 Task: Find connections with filter location Baumschulenweg with filter topic #Marketingwith filter profile language German with filter current company Vira International Placements Pvt Ltd with filter school Maulana Abul Kalam Azad University of Technology, West Bengal formerly WBUT with filter industry Museums with filter service category Ghostwriting with filter keywords title Massage Therapy
Action: Mouse moved to (669, 90)
Screenshot: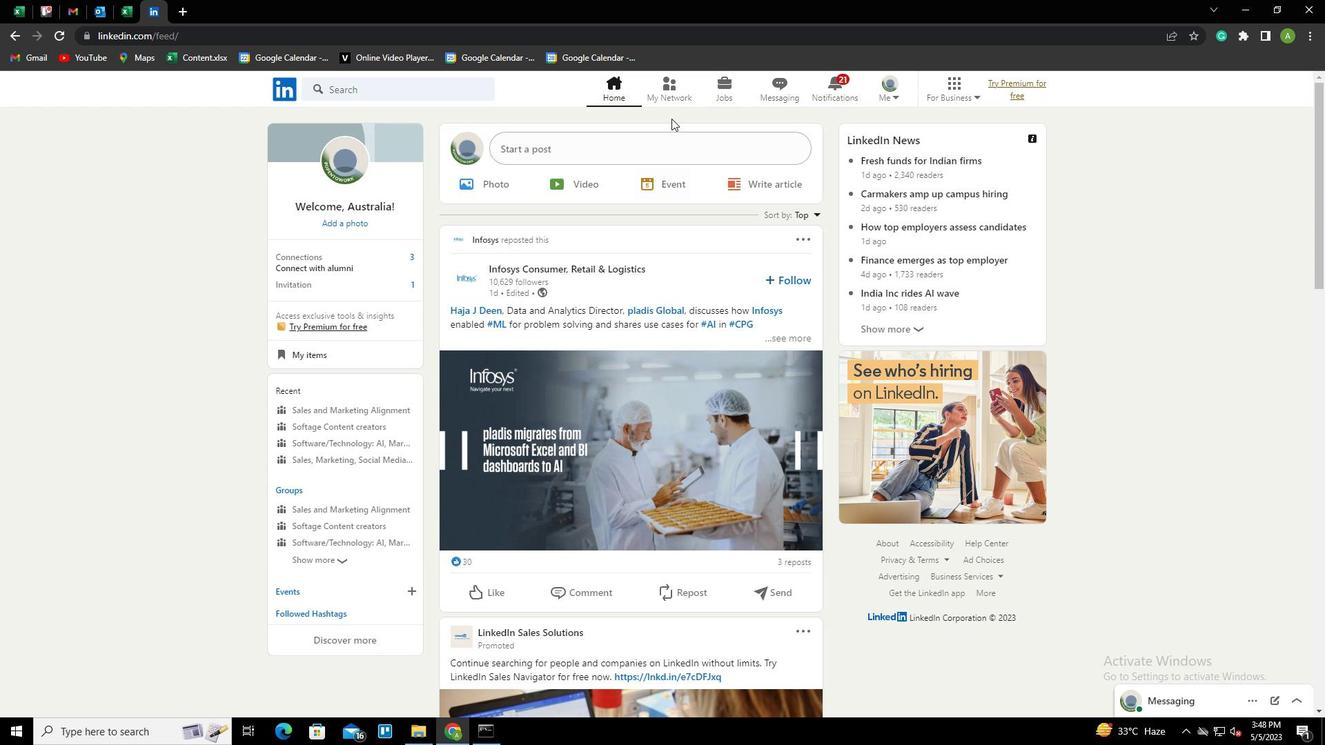 
Action: Mouse pressed left at (669, 90)
Screenshot: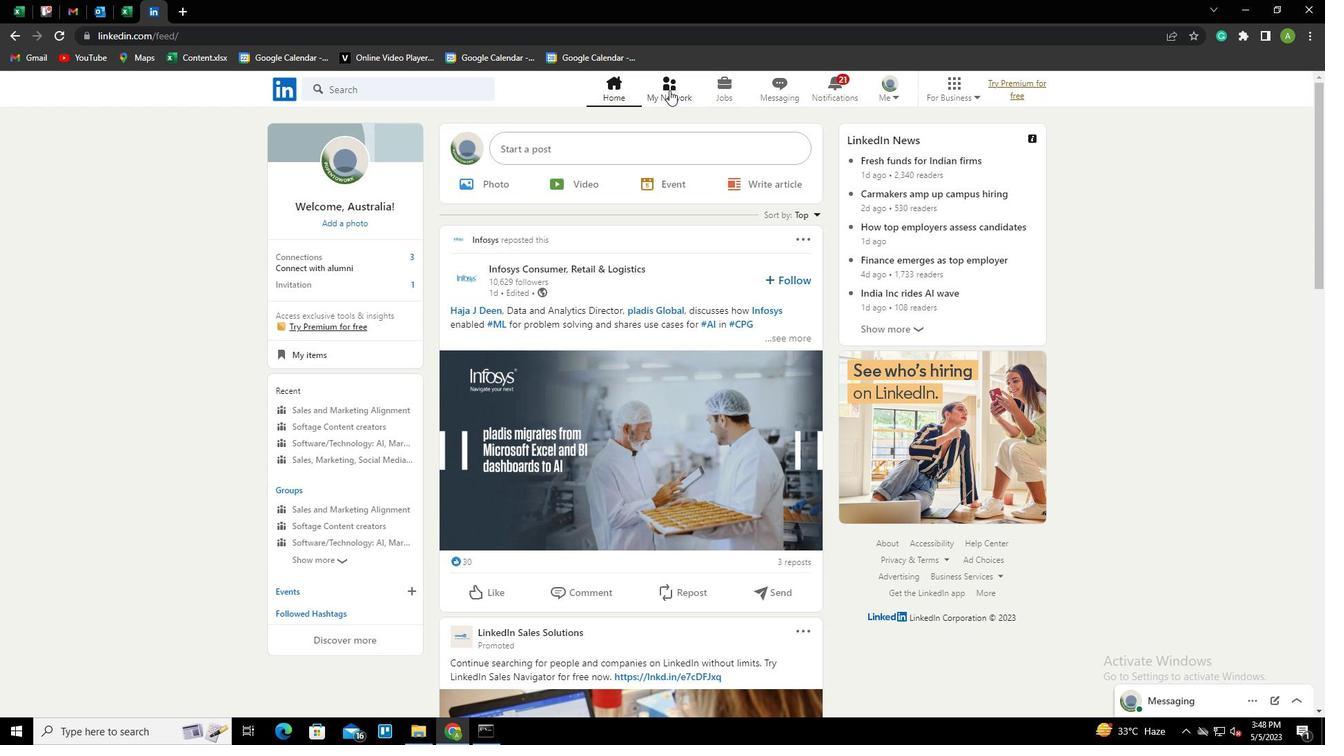 
Action: Mouse moved to (372, 165)
Screenshot: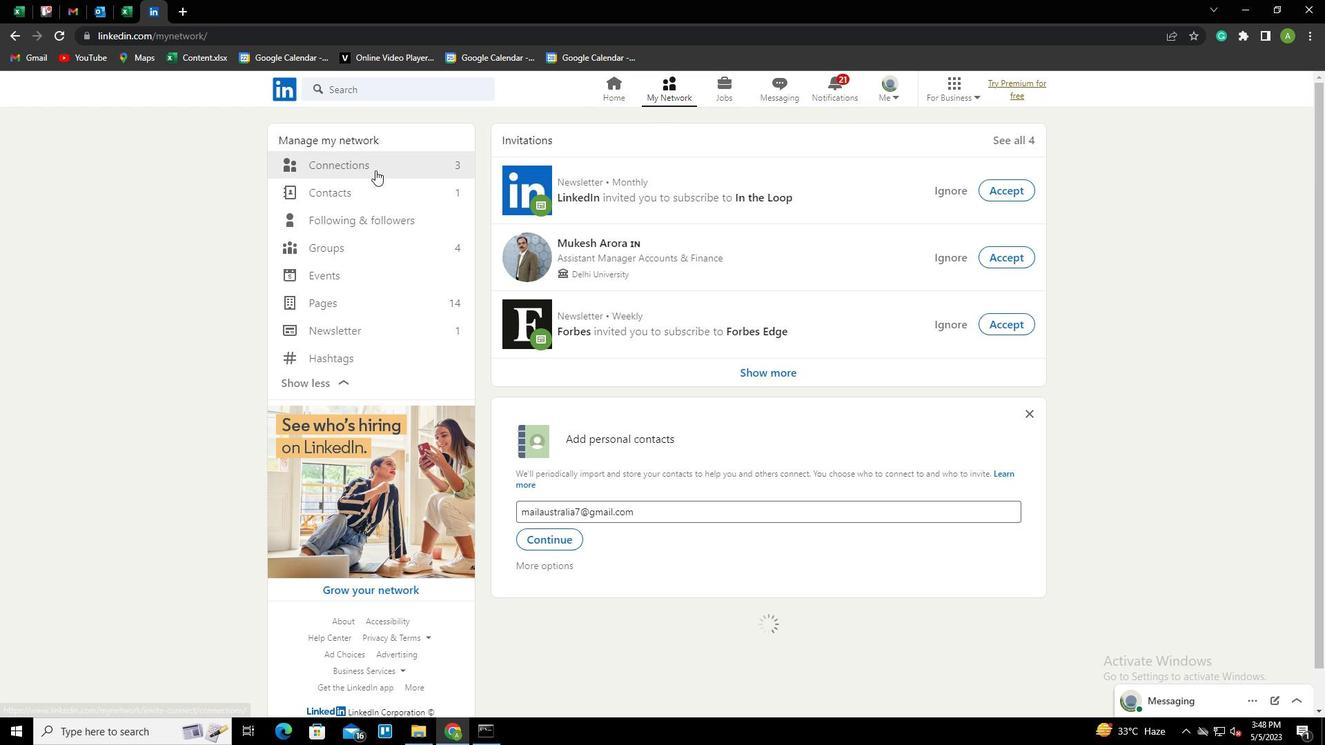 
Action: Mouse pressed left at (372, 165)
Screenshot: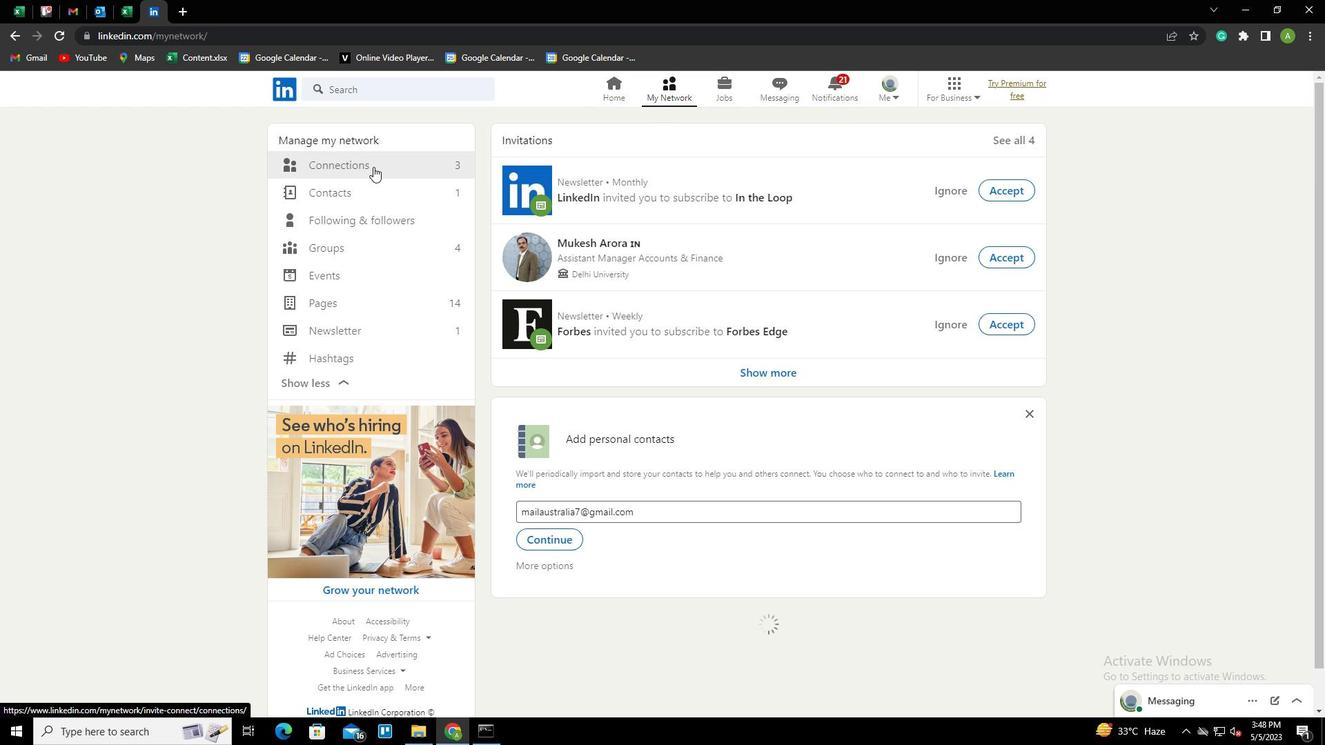 
Action: Mouse moved to (751, 167)
Screenshot: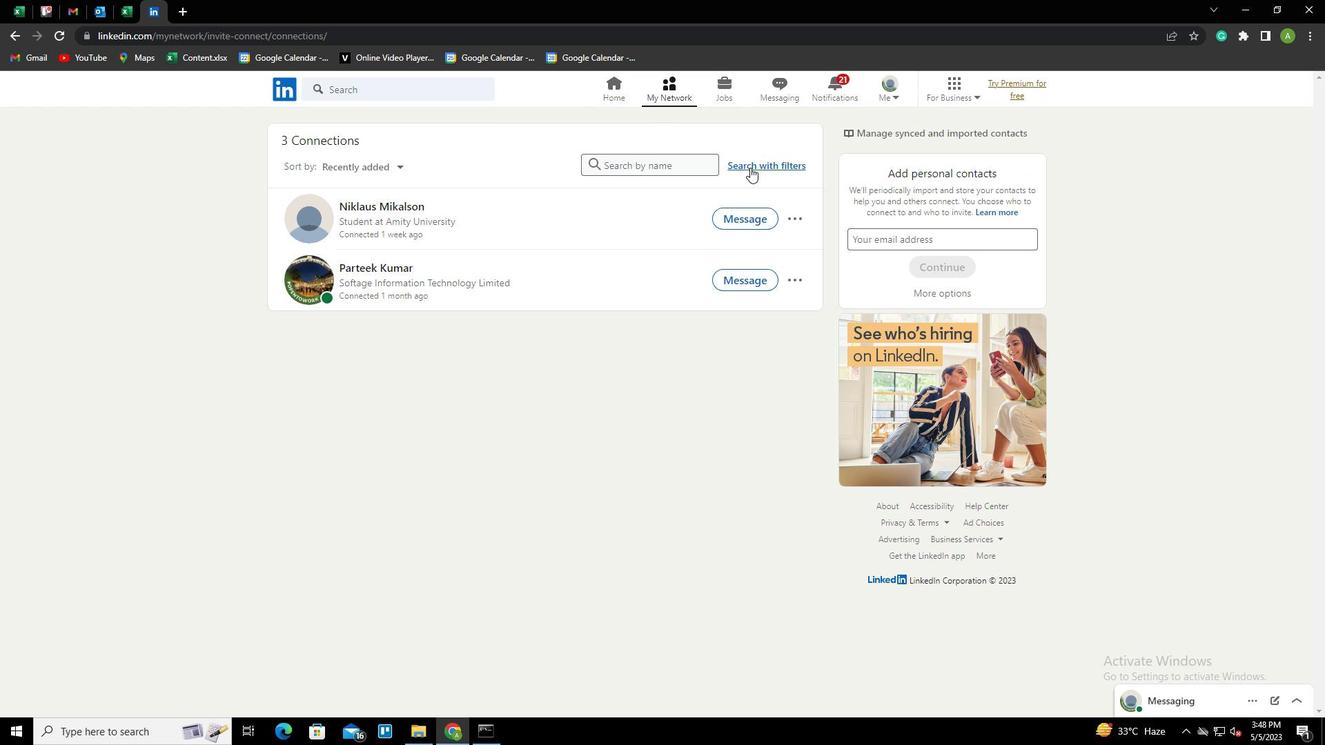 
Action: Mouse pressed left at (751, 167)
Screenshot: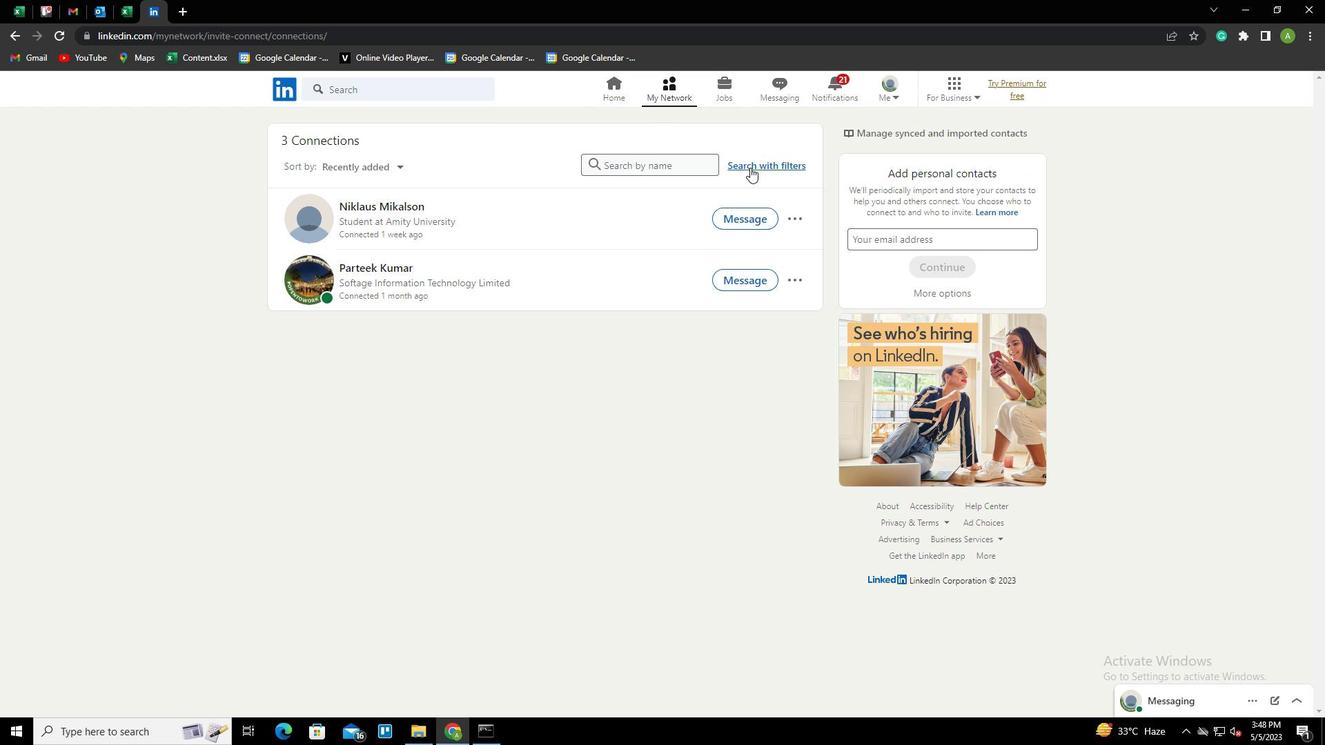 
Action: Mouse moved to (704, 127)
Screenshot: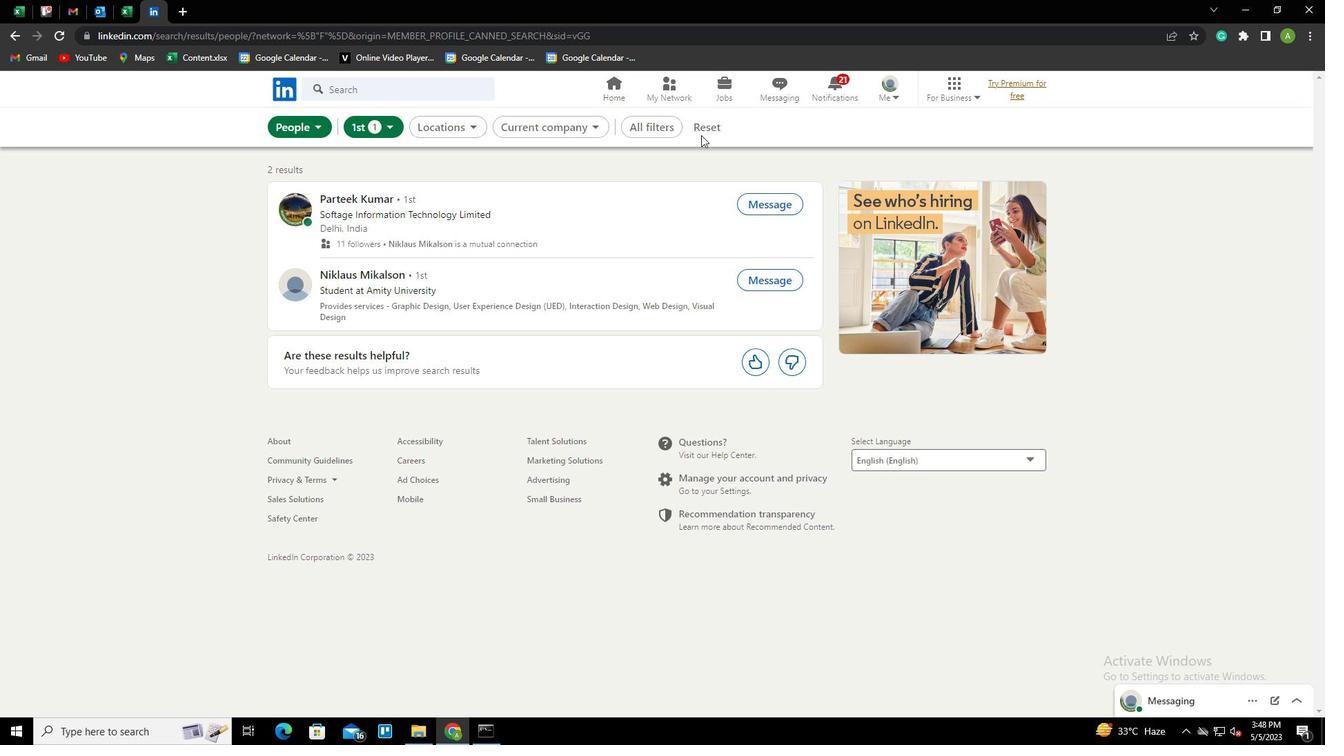 
Action: Mouse pressed left at (704, 127)
Screenshot: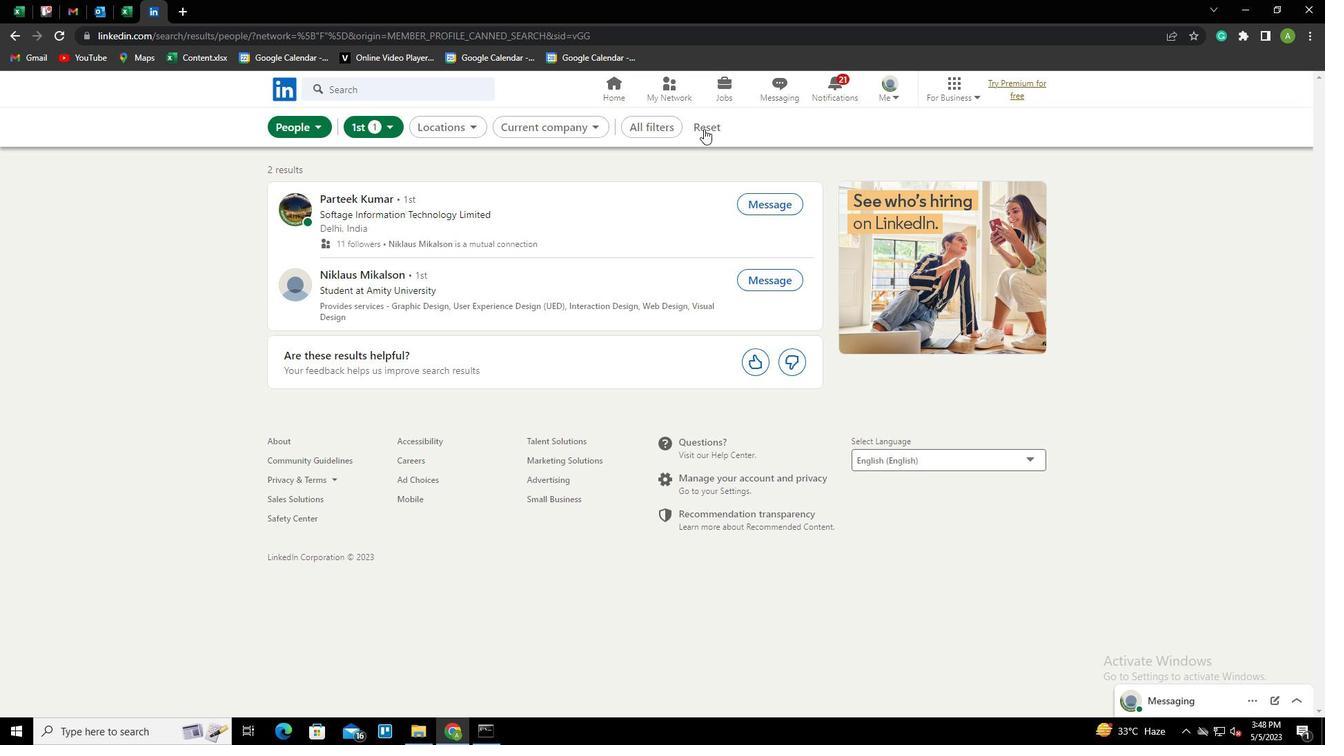 
Action: Mouse moved to (682, 125)
Screenshot: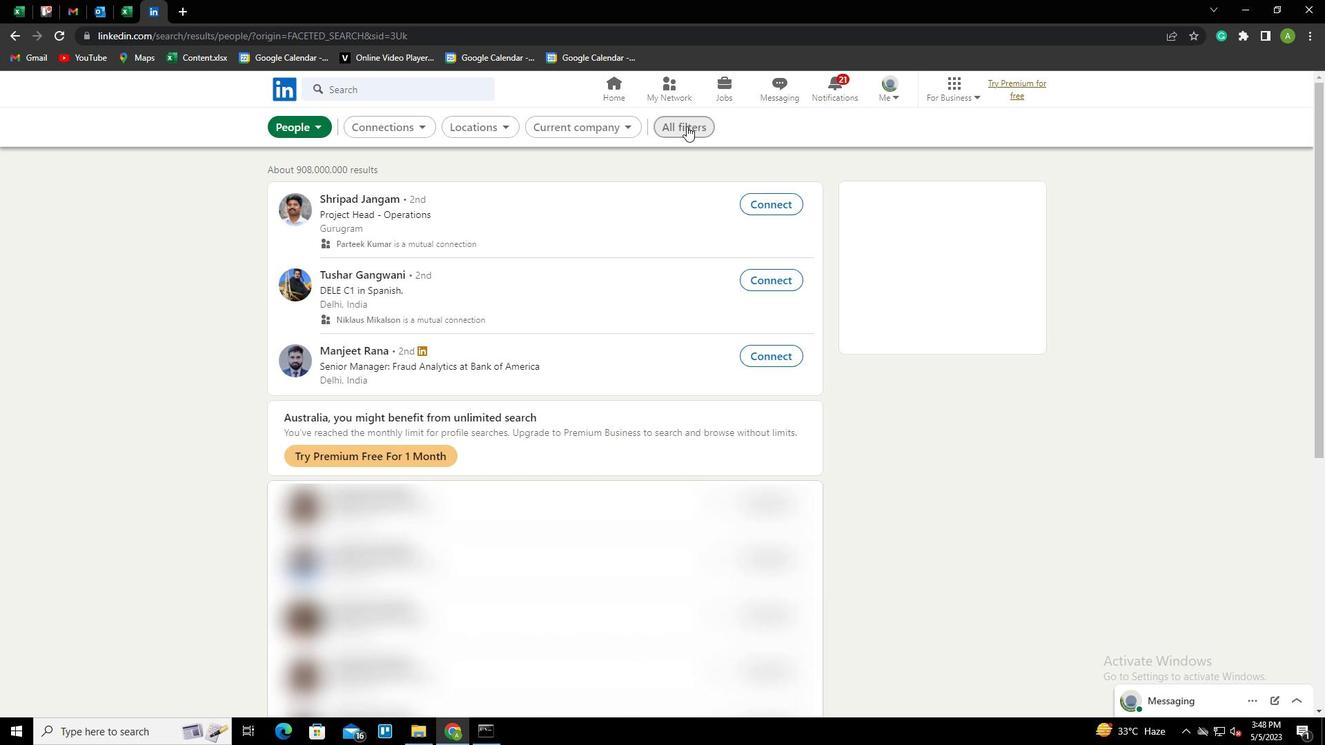 
Action: Mouse pressed left at (682, 125)
Screenshot: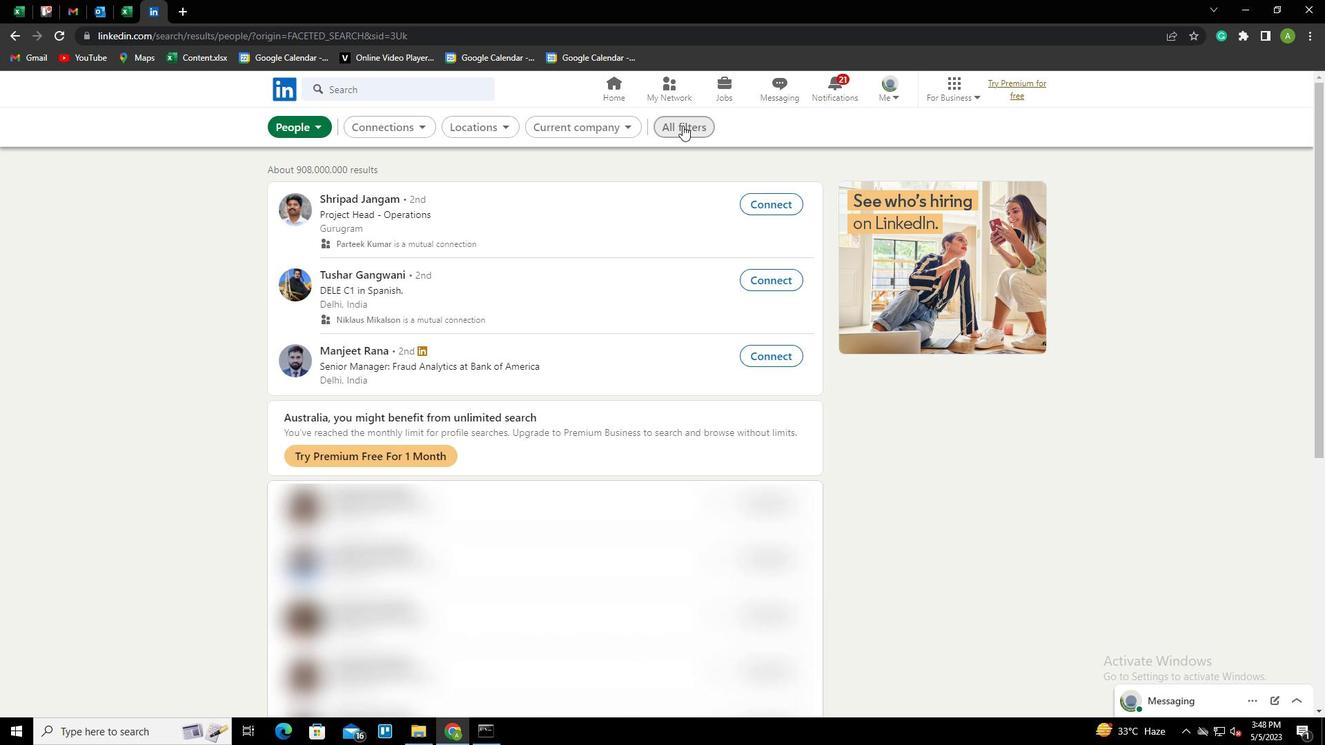 
Action: Mouse moved to (1236, 457)
Screenshot: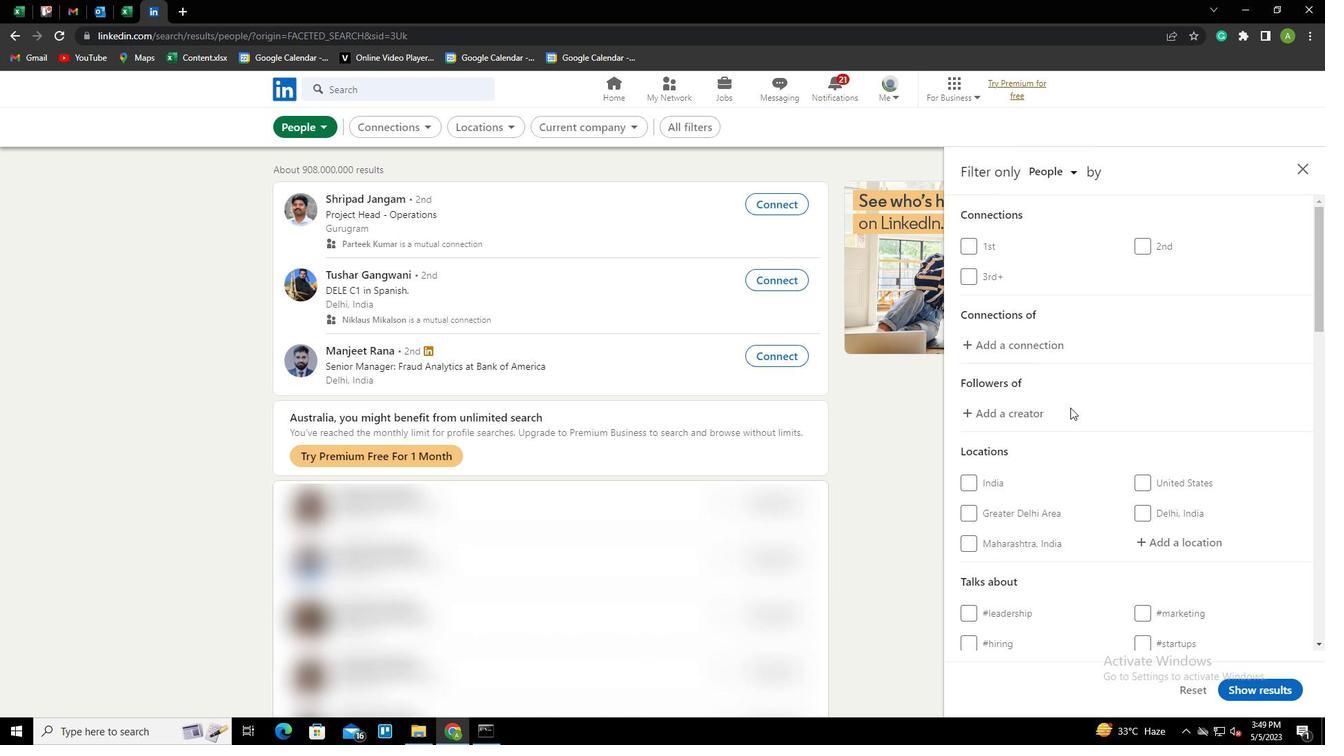 
Action: Mouse scrolled (1236, 456) with delta (0, 0)
Screenshot: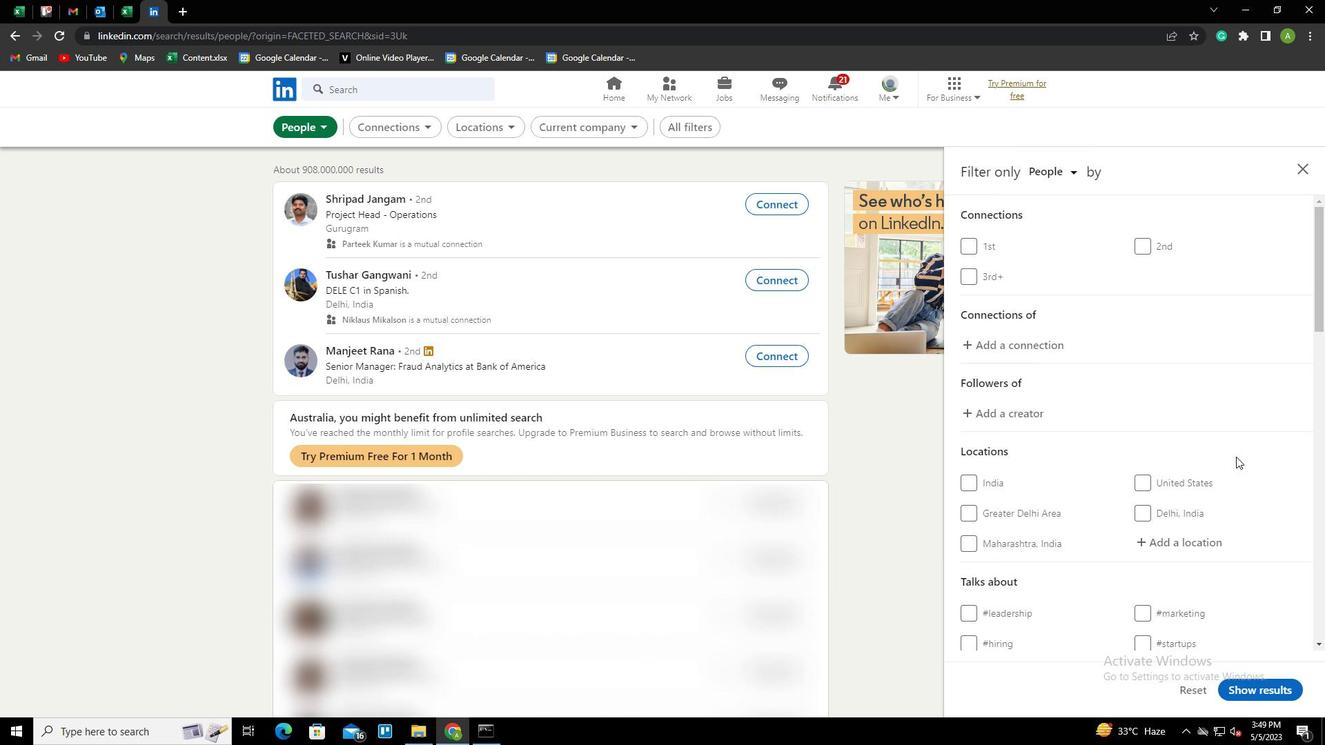
Action: Mouse scrolled (1236, 456) with delta (0, 0)
Screenshot: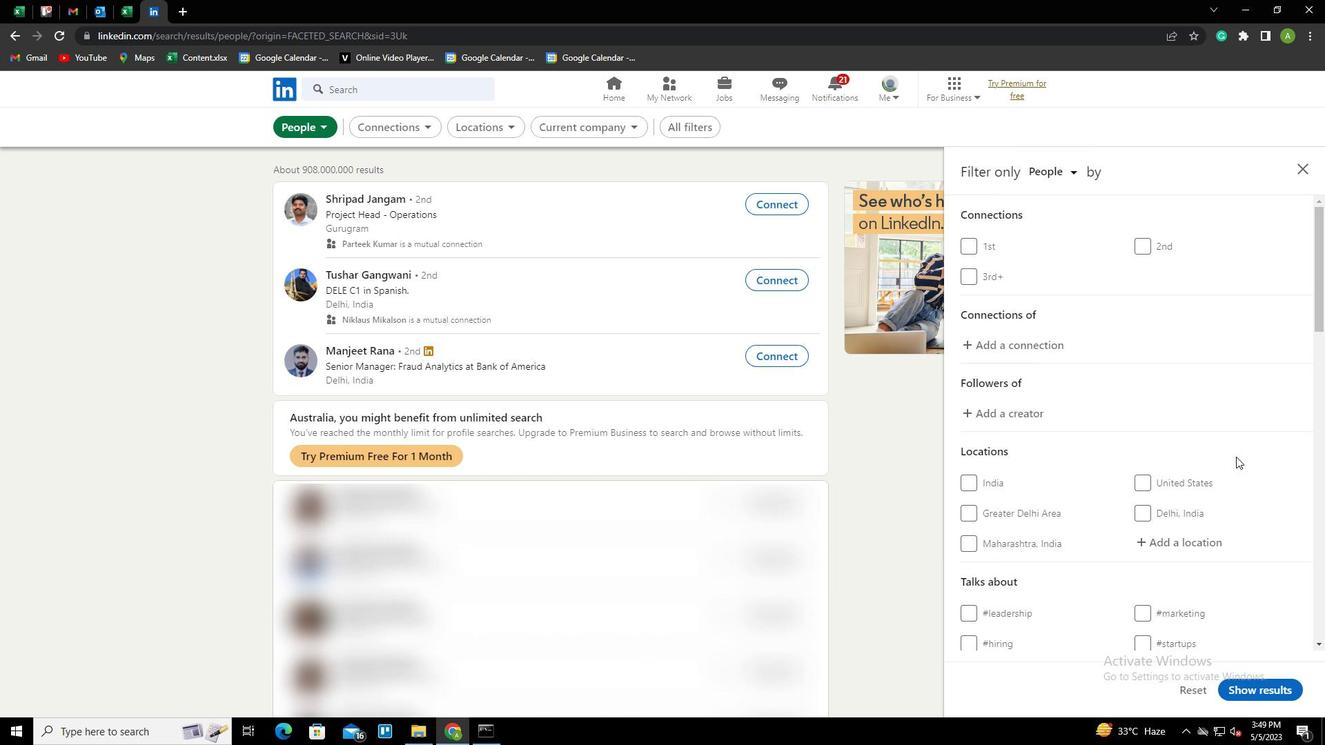 
Action: Mouse moved to (1157, 403)
Screenshot: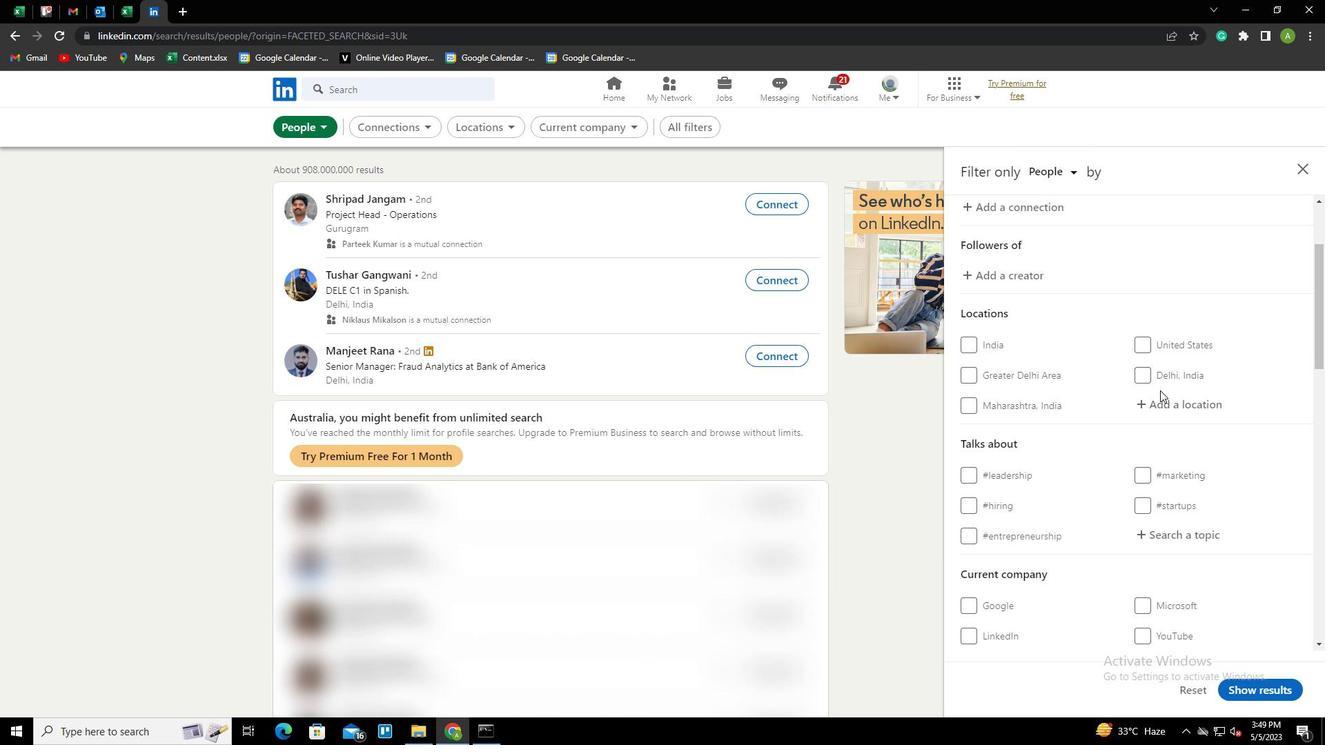 
Action: Mouse pressed left at (1157, 403)
Screenshot: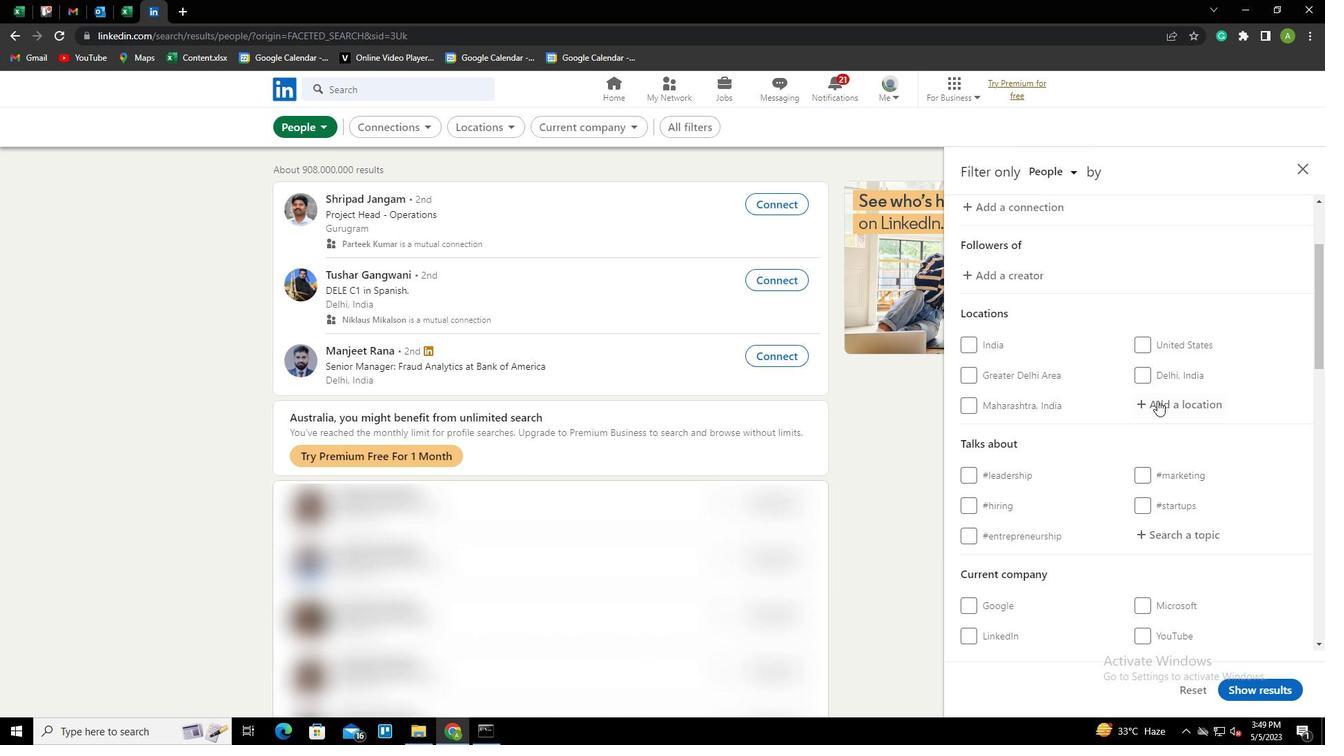 
Action: Key pressed <Key.shift>BAUMSCHULENWEG
Screenshot: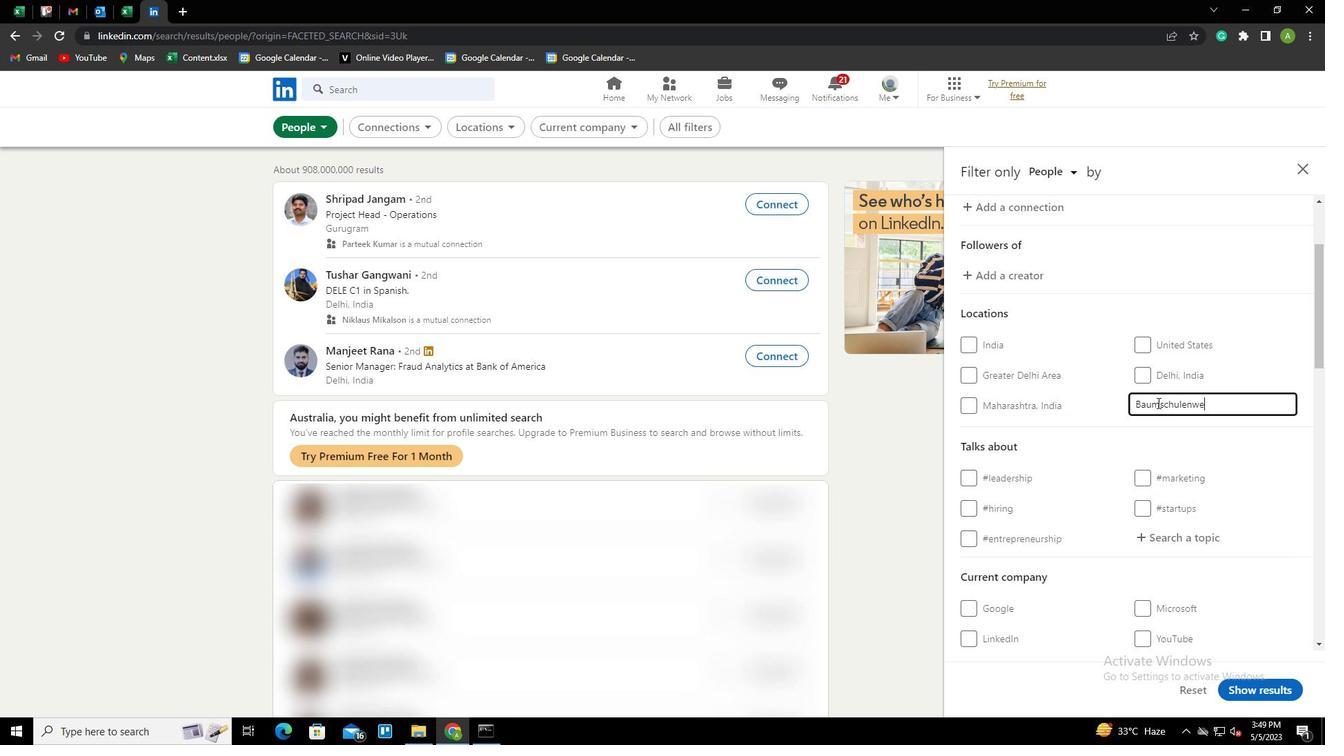 
Action: Mouse moved to (1232, 407)
Screenshot: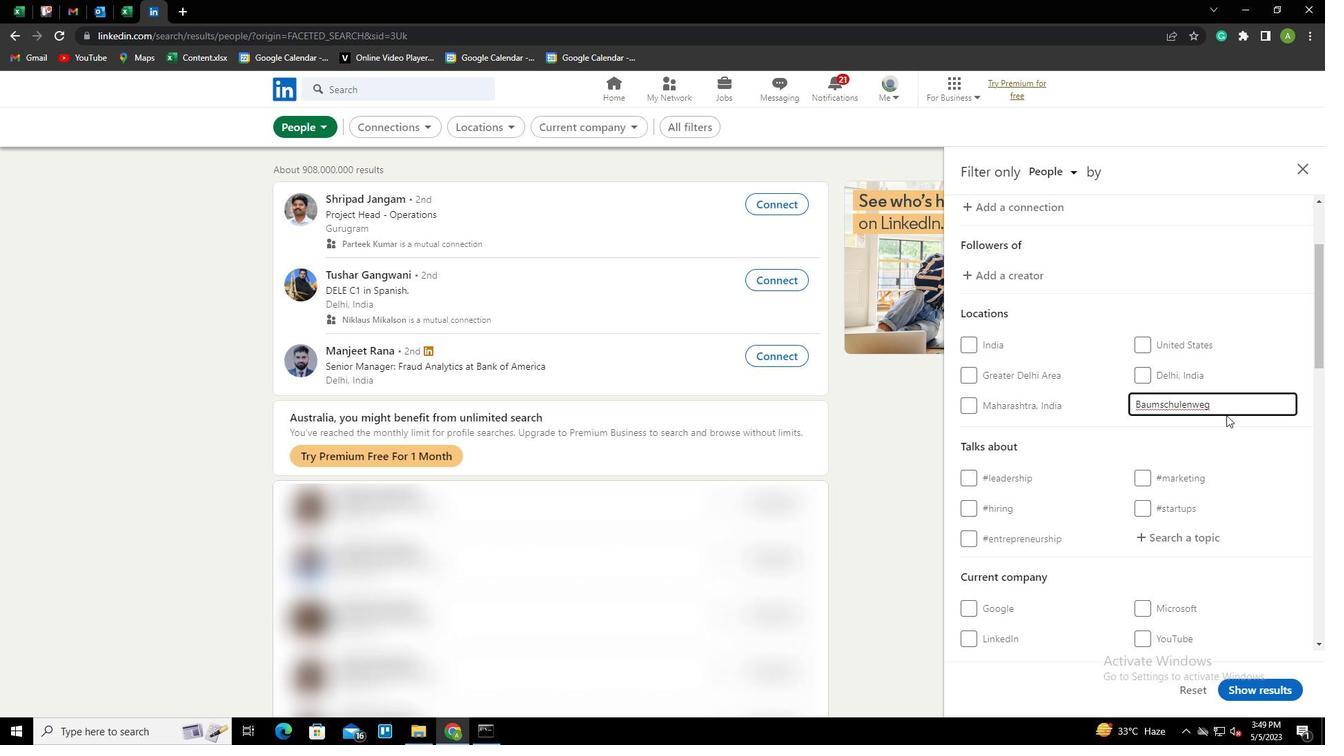
Action: Mouse pressed left at (1232, 407)
Screenshot: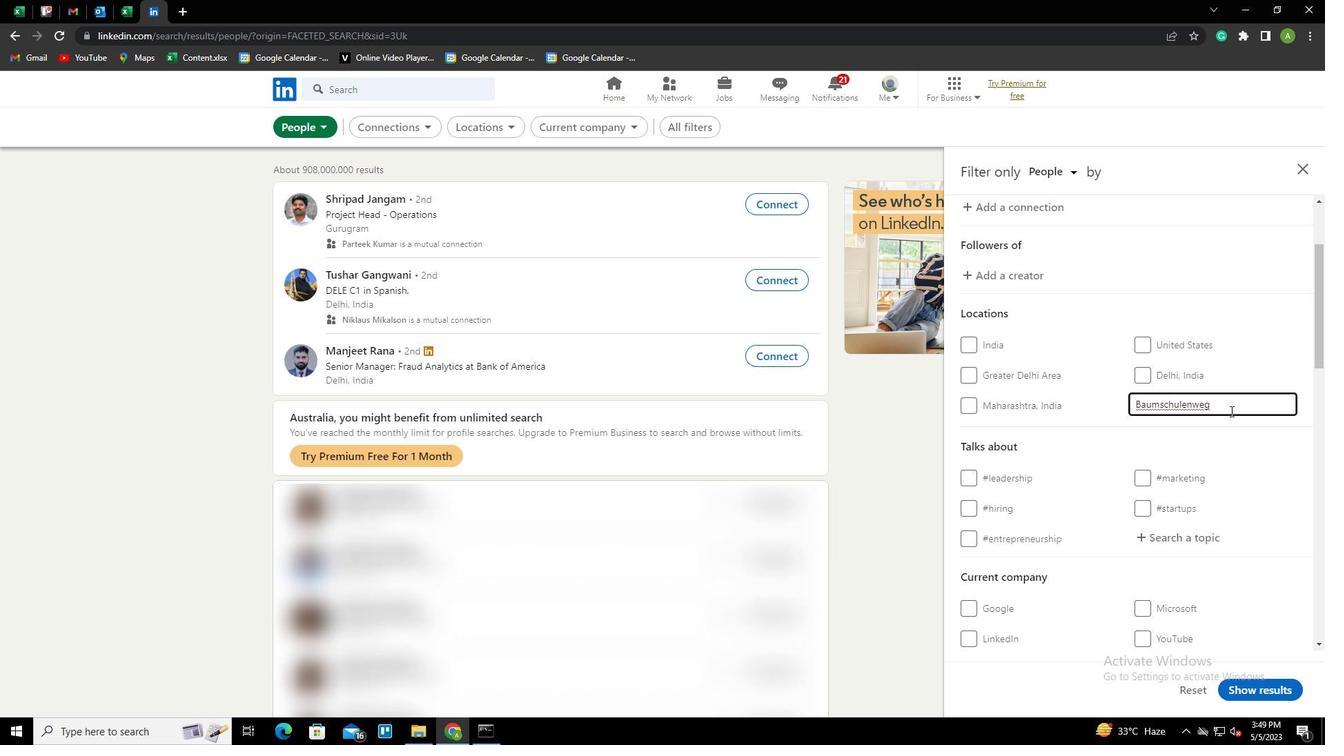 
Action: Key pressed <Key.left><Key.left><Key.left><Key.left>
Screenshot: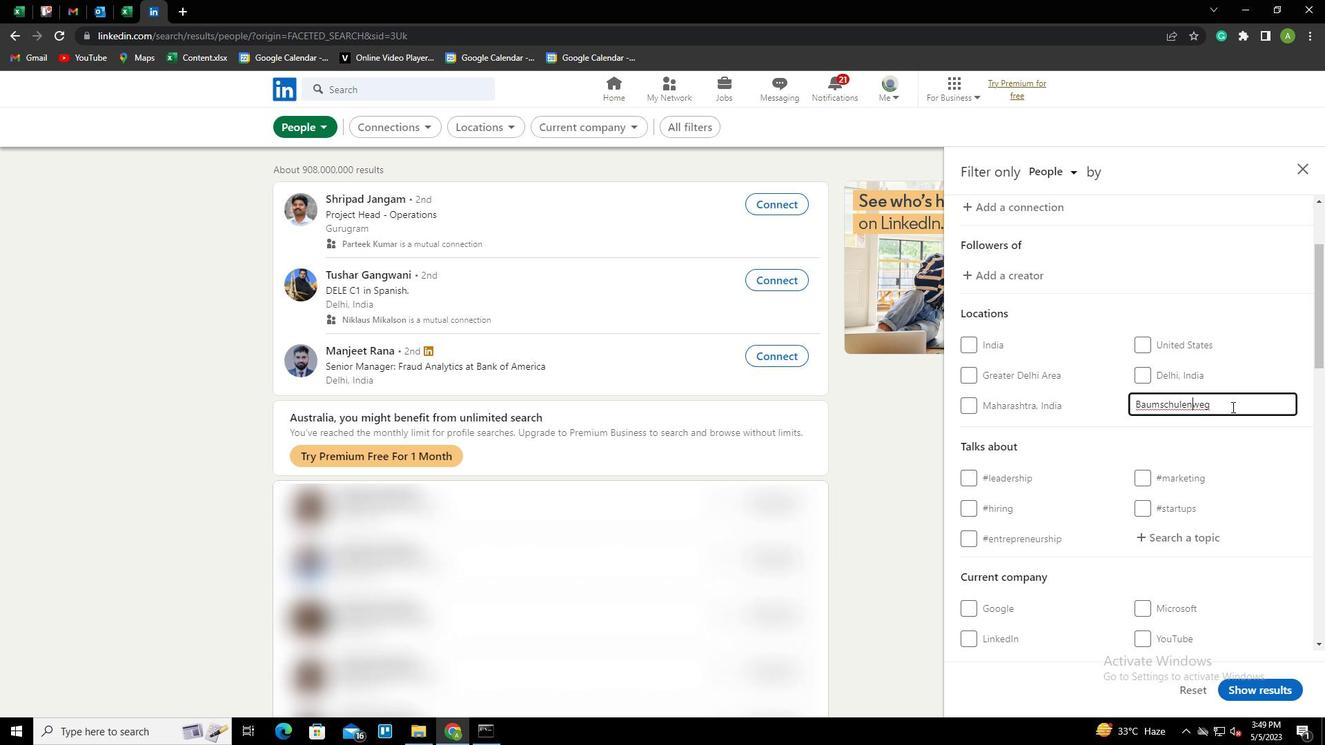 
Action: Mouse moved to (1235, 401)
Screenshot: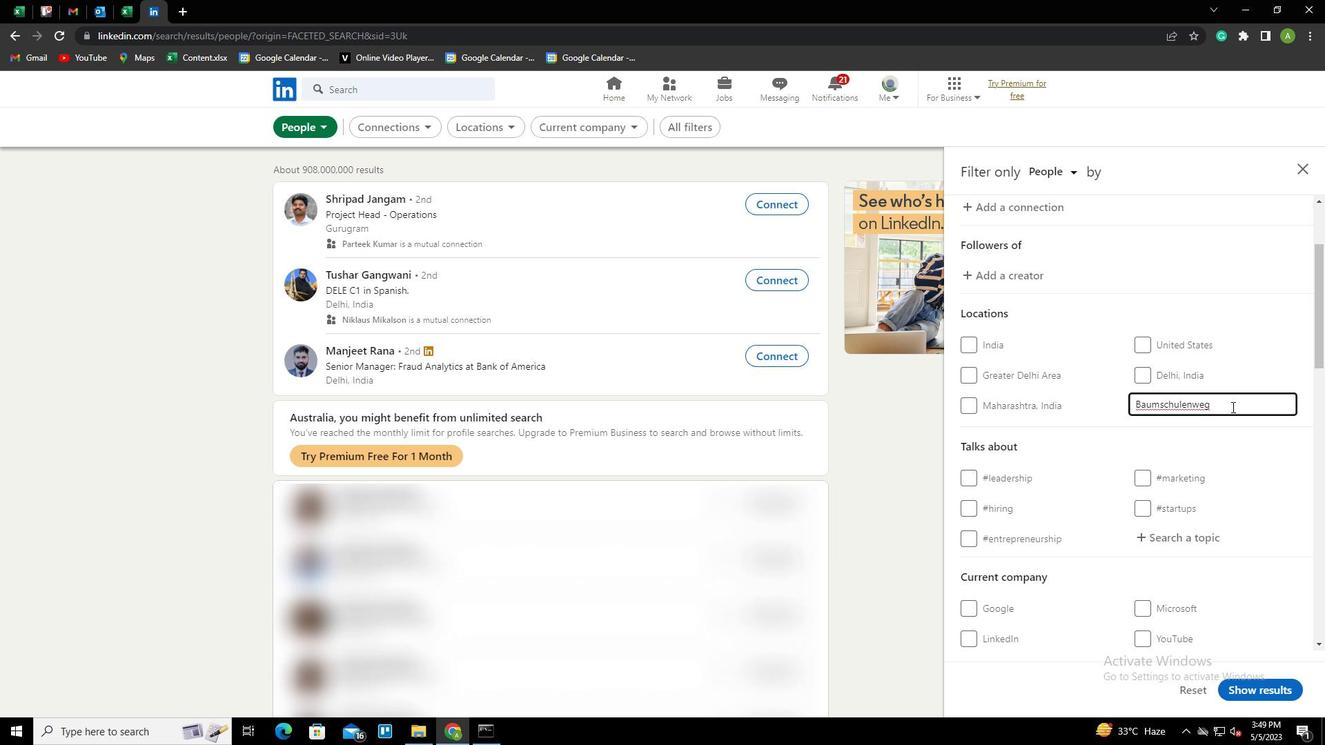 
Action: Mouse pressed left at (1235, 401)
Screenshot: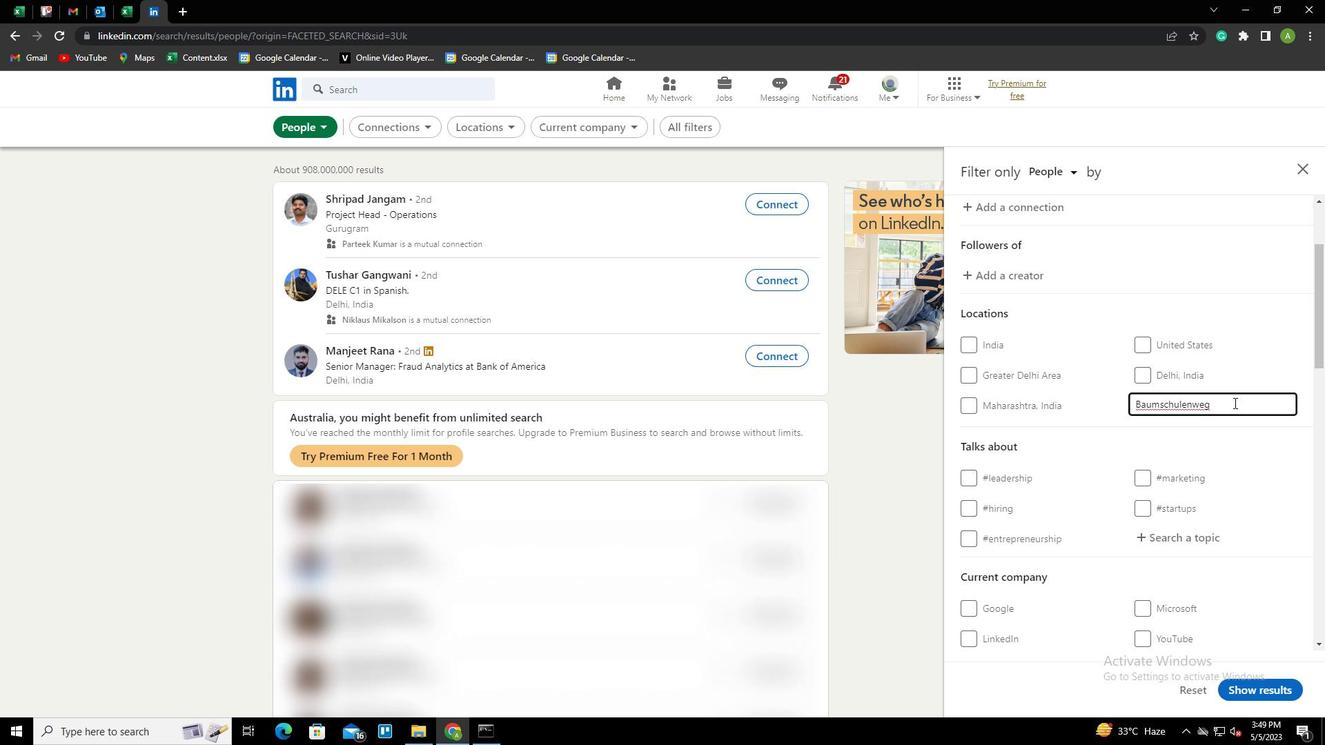
Action: Mouse moved to (1244, 448)
Screenshot: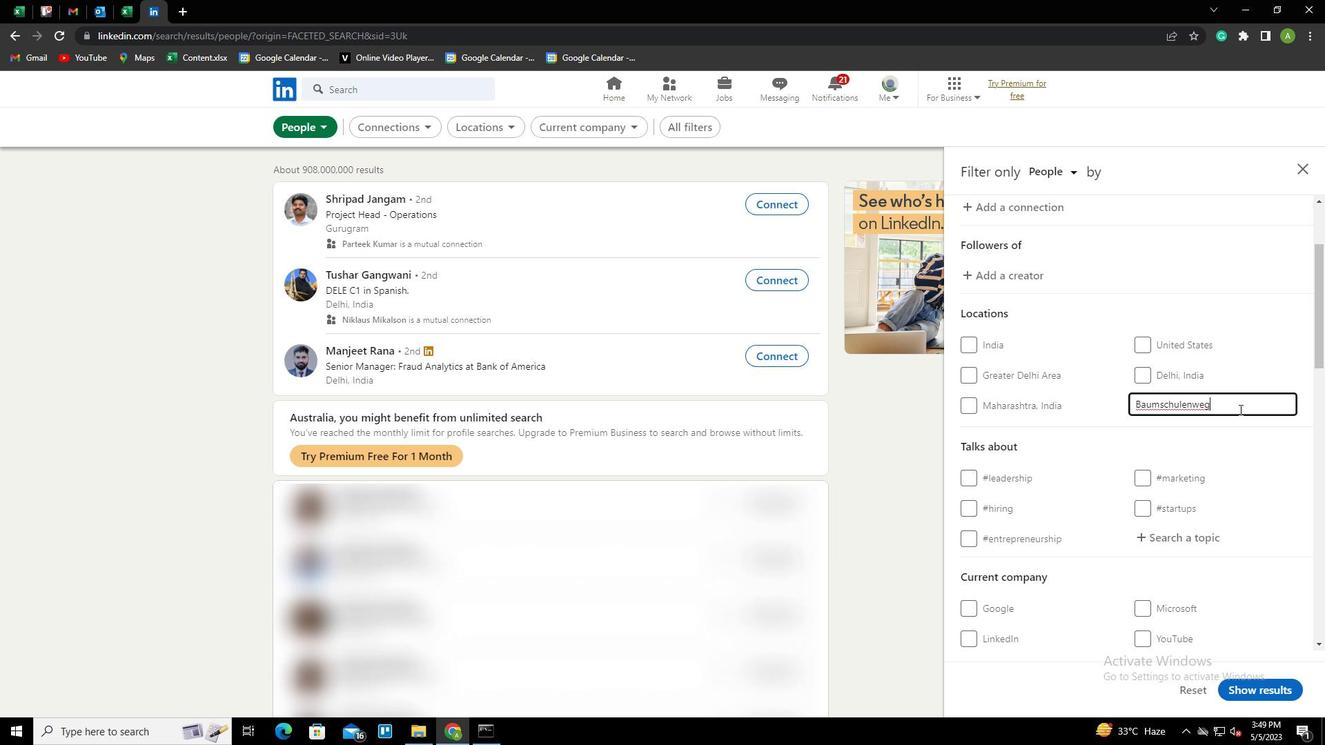 
Action: Mouse pressed left at (1244, 448)
Screenshot: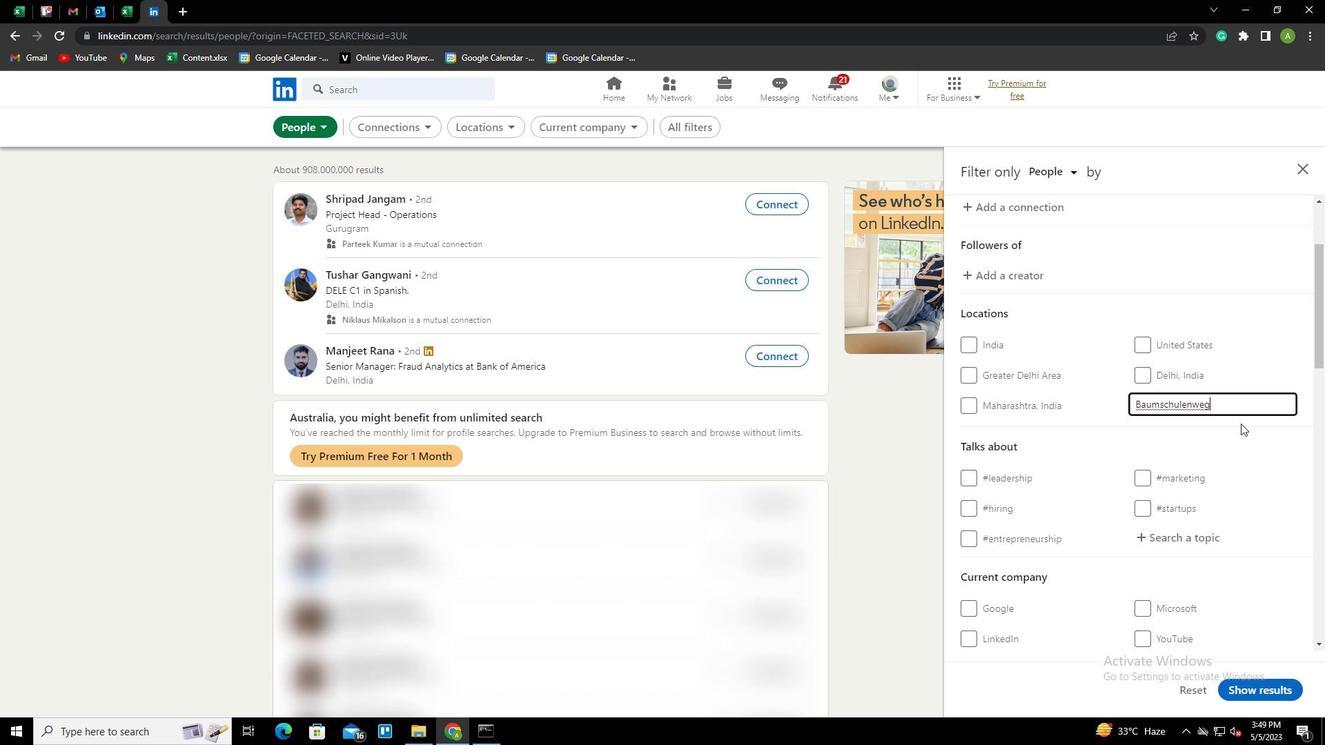 
Action: Mouse moved to (1193, 541)
Screenshot: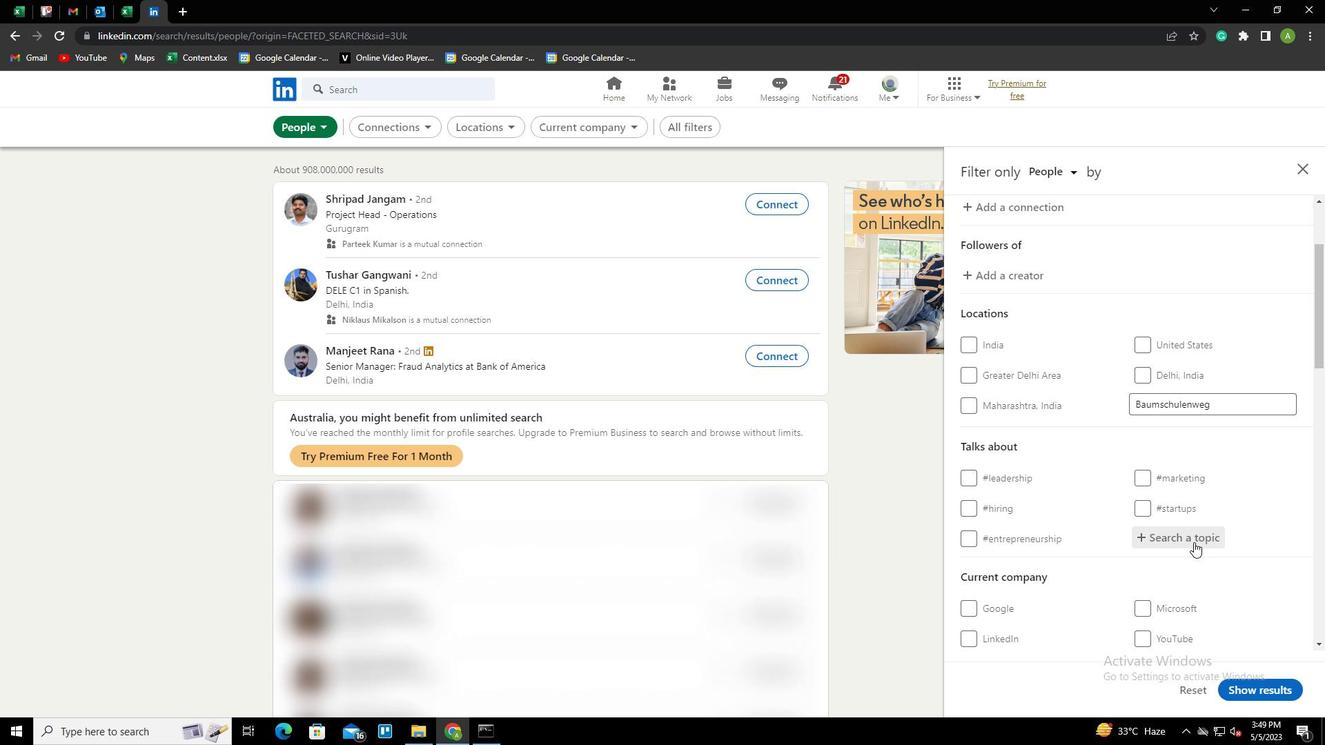 
Action: Mouse pressed left at (1193, 541)
Screenshot: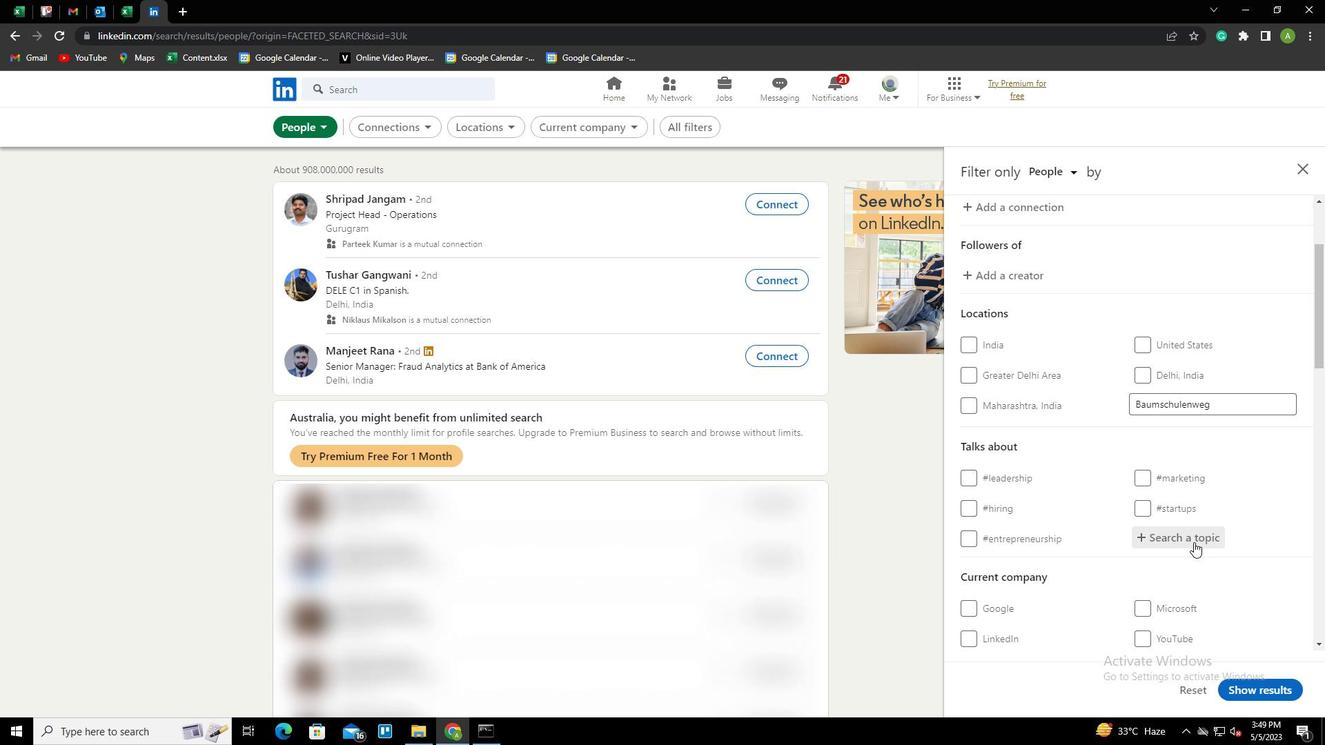 
Action: Key pressed <Key.shift><Key.shift>MARKETING<Key.down><Key.enter>
Screenshot: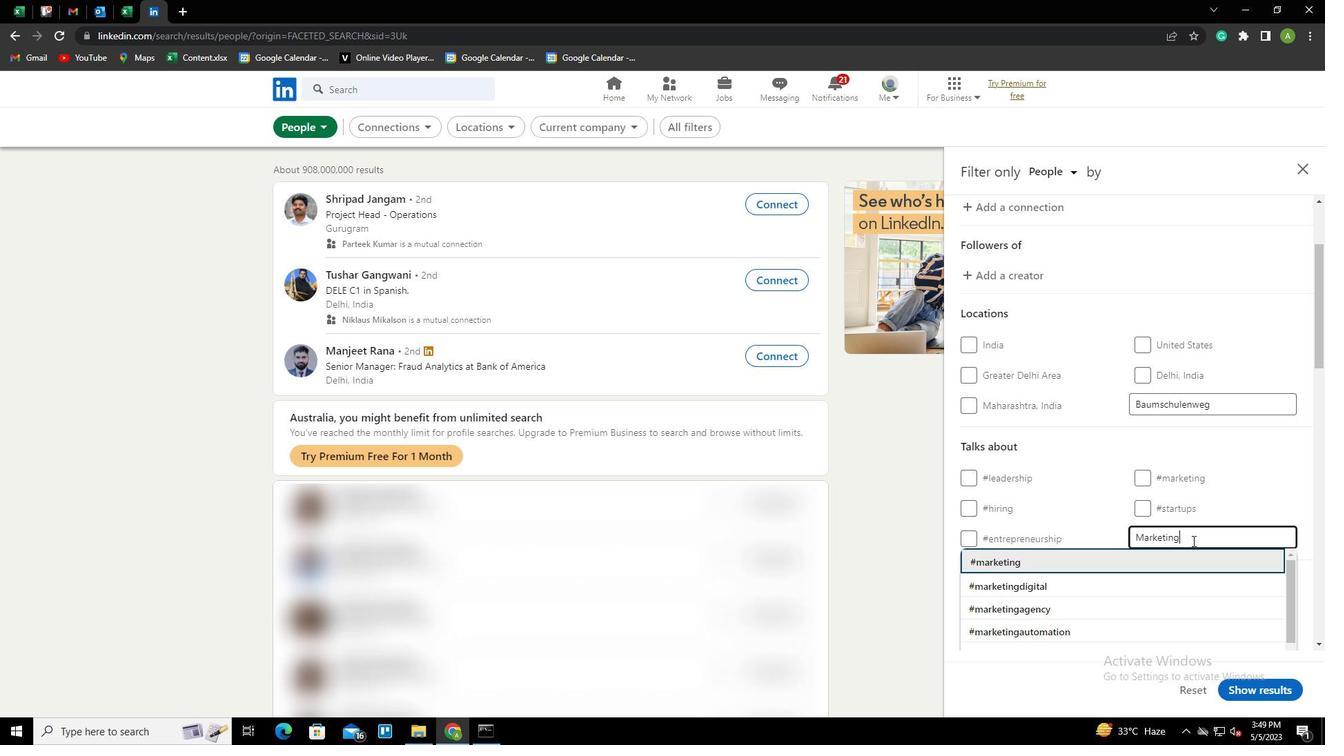 
Action: Mouse scrolled (1193, 540) with delta (0, 0)
Screenshot: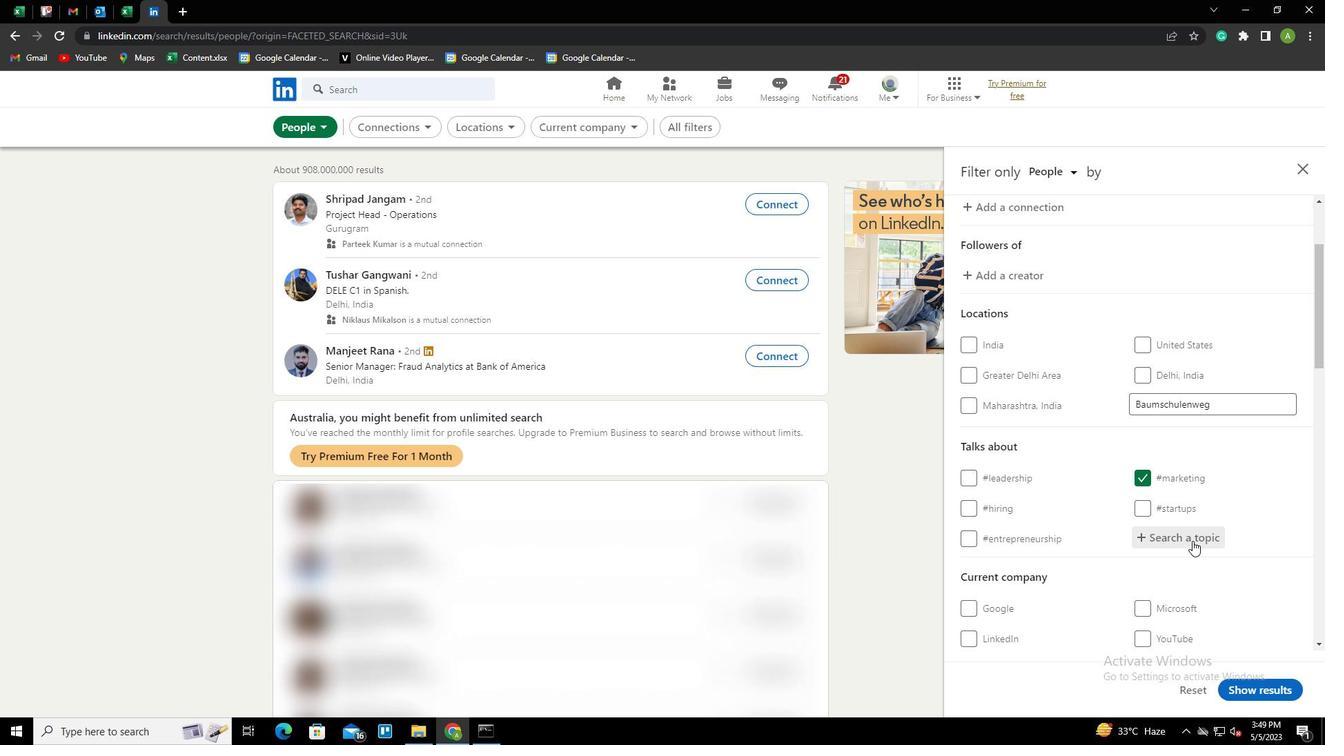 
Action: Mouse scrolled (1193, 540) with delta (0, 0)
Screenshot: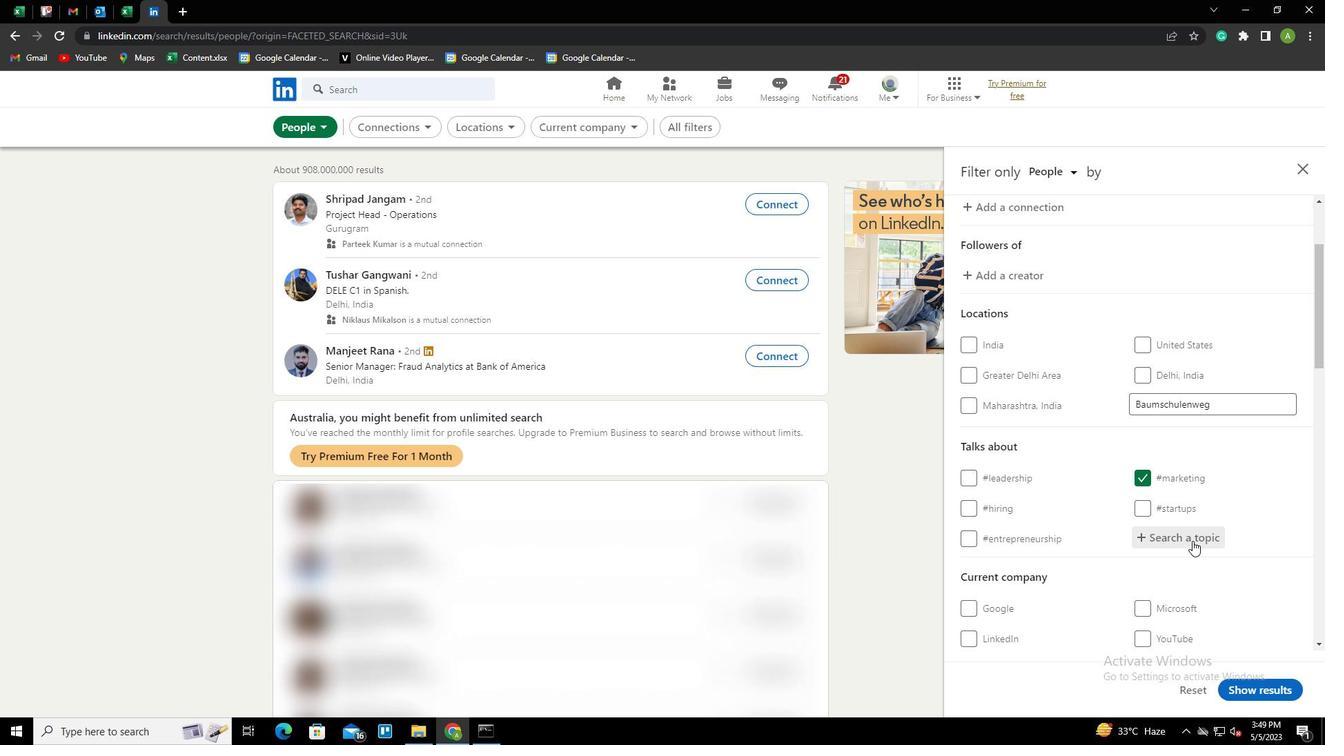 
Action: Mouse scrolled (1193, 540) with delta (0, 0)
Screenshot: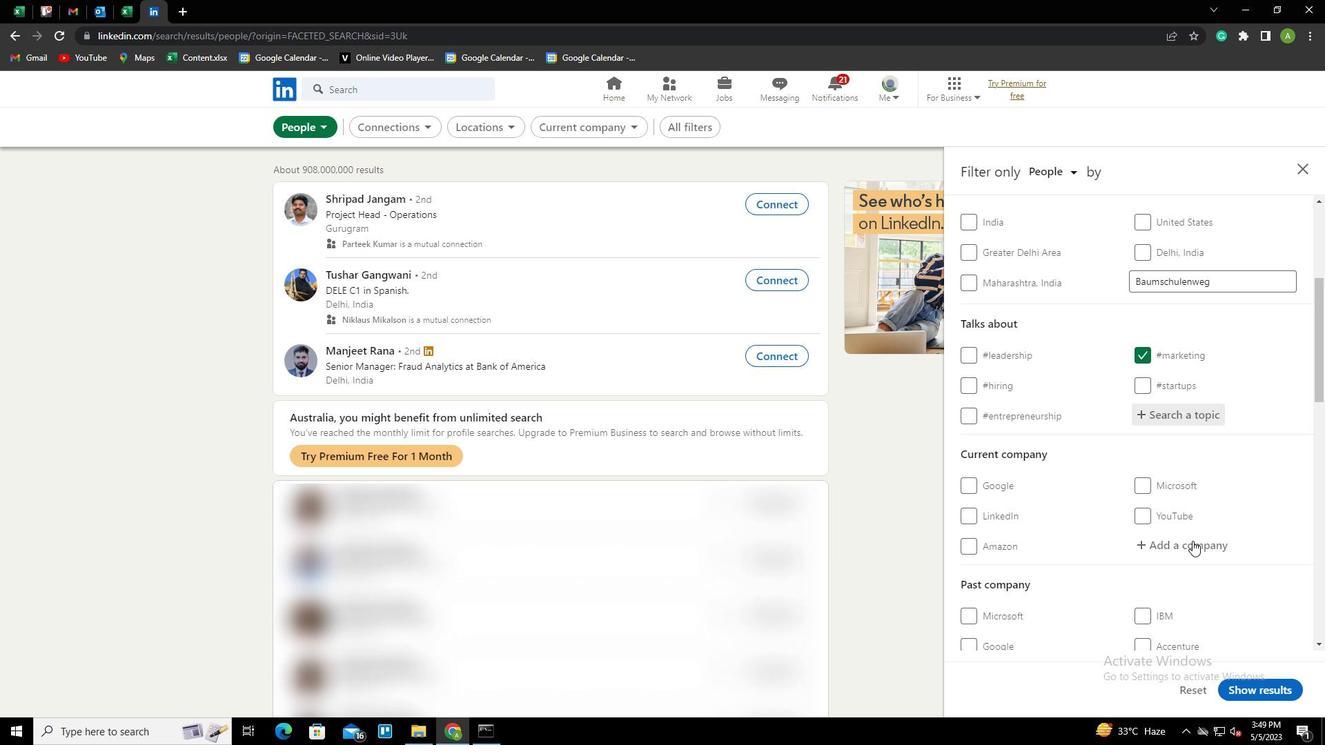 
Action: Mouse scrolled (1193, 540) with delta (0, 0)
Screenshot: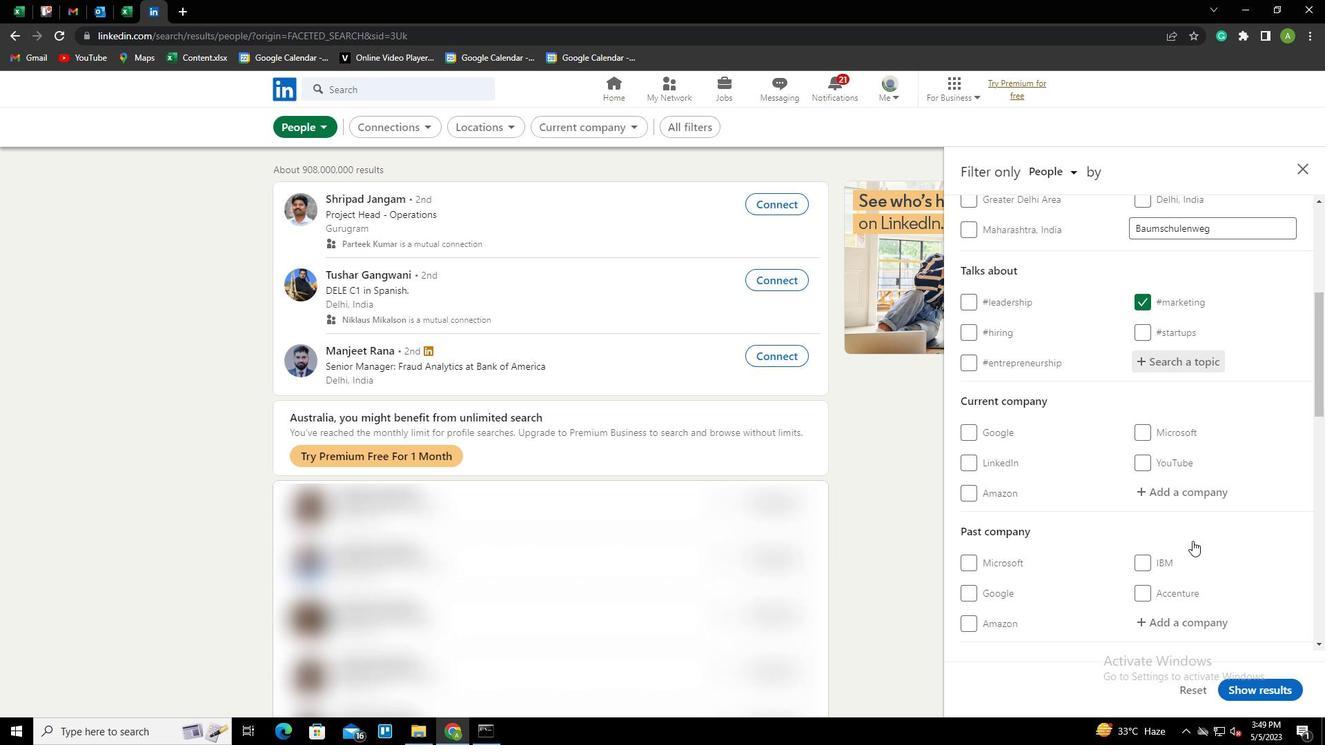 
Action: Mouse scrolled (1193, 540) with delta (0, 0)
Screenshot: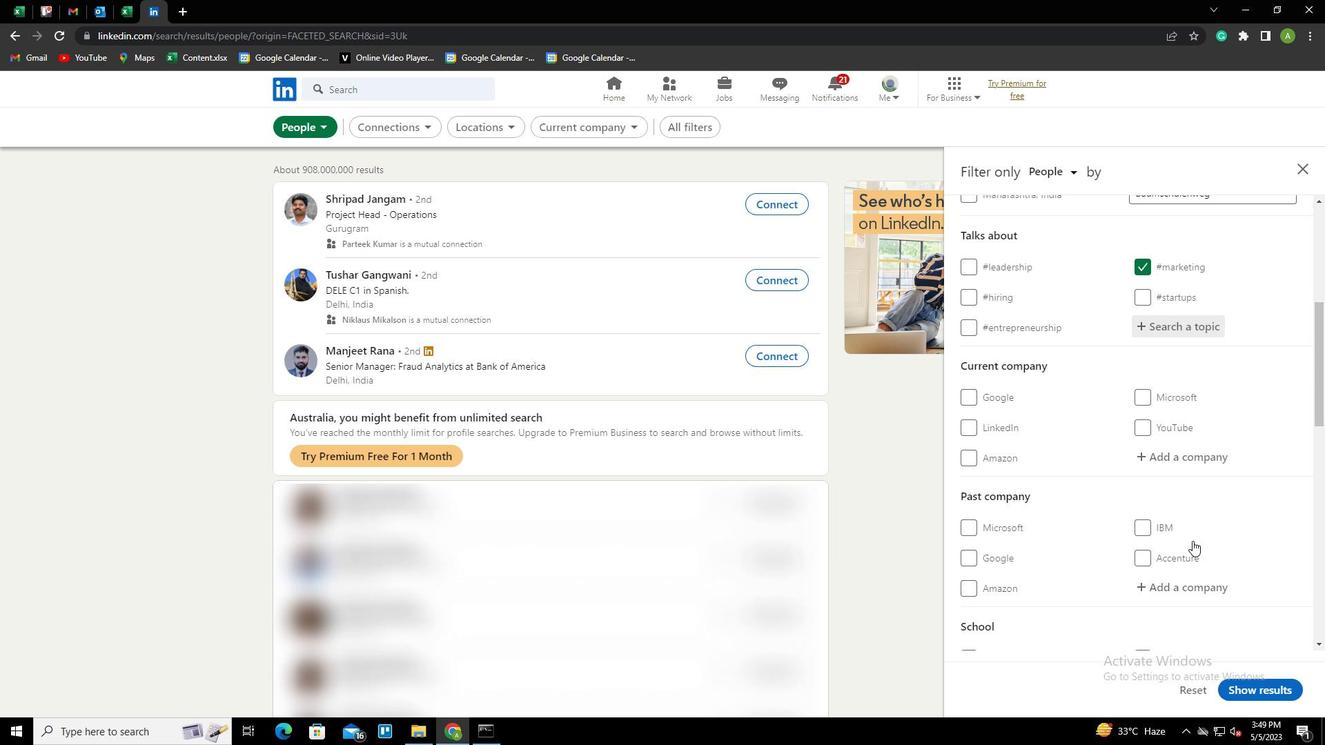 
Action: Mouse scrolled (1193, 540) with delta (0, 0)
Screenshot: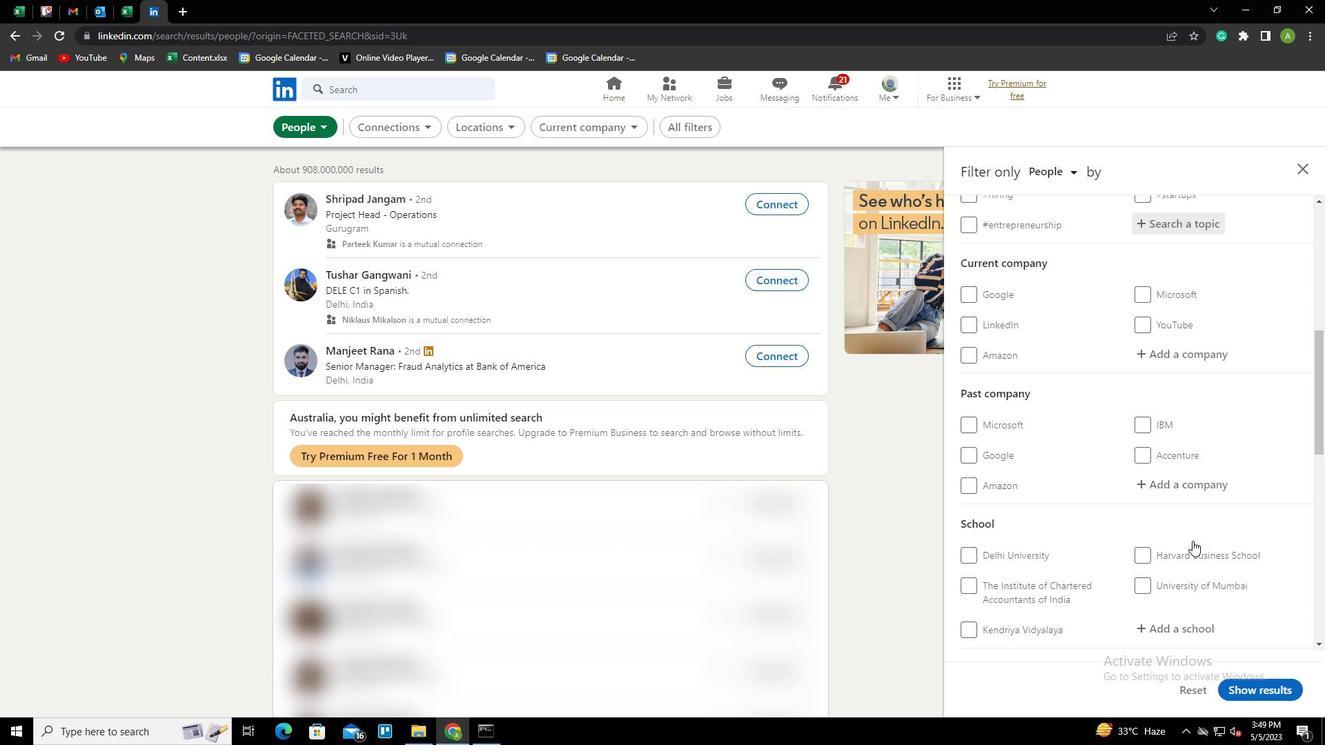 
Action: Mouse scrolled (1193, 540) with delta (0, 0)
Screenshot: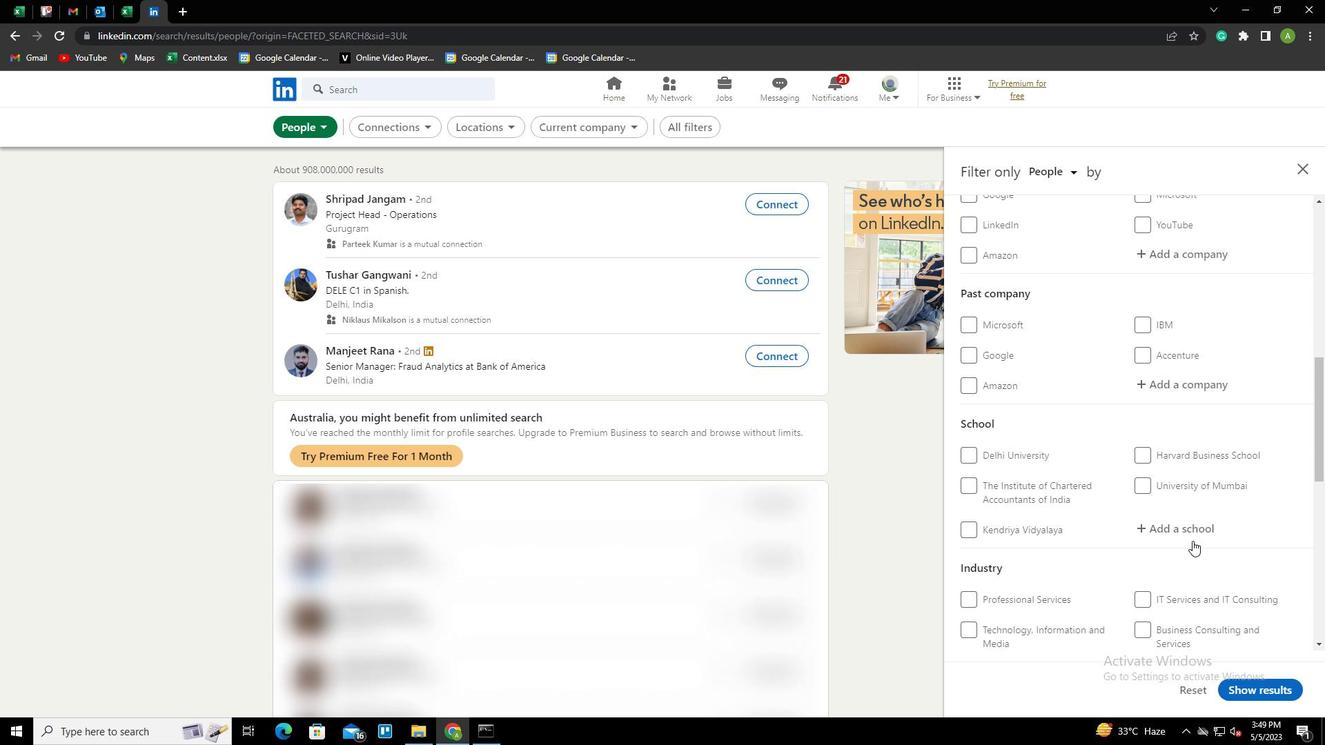 
Action: Mouse scrolled (1193, 540) with delta (0, 0)
Screenshot: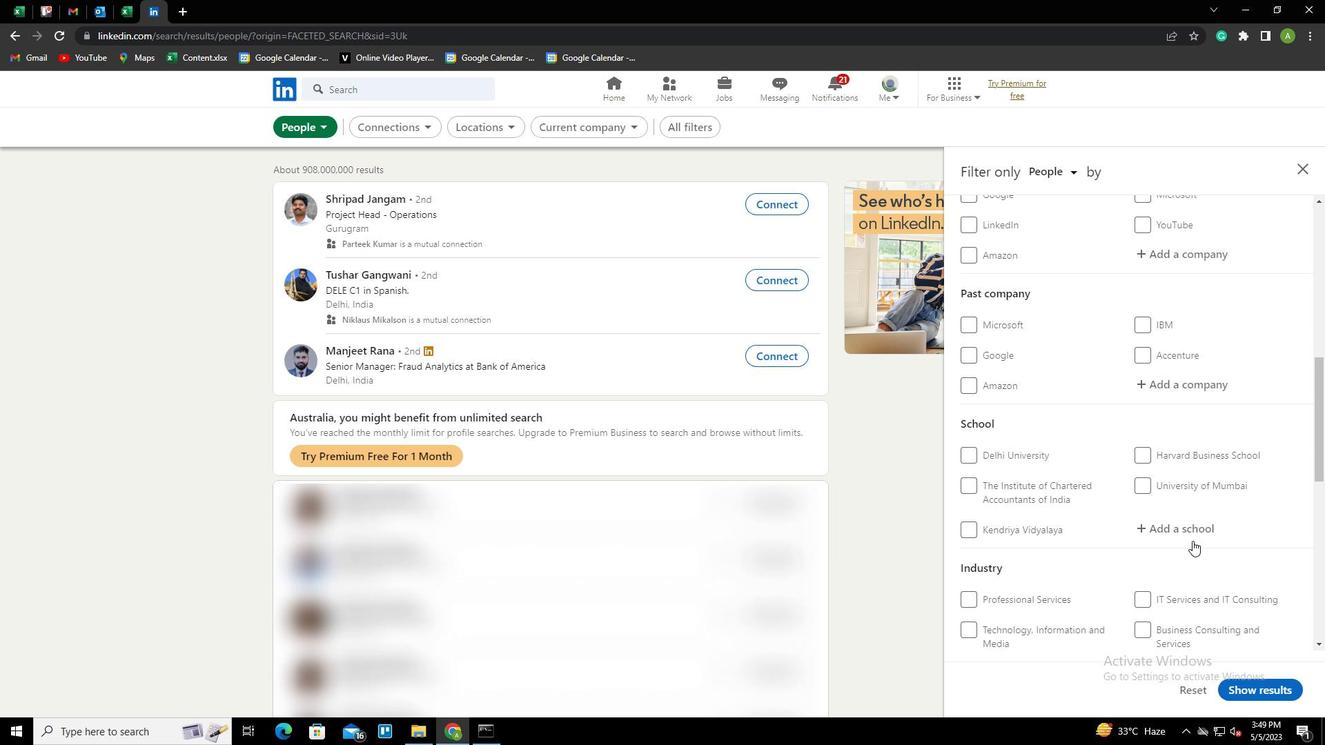
Action: Mouse scrolled (1193, 540) with delta (0, 0)
Screenshot: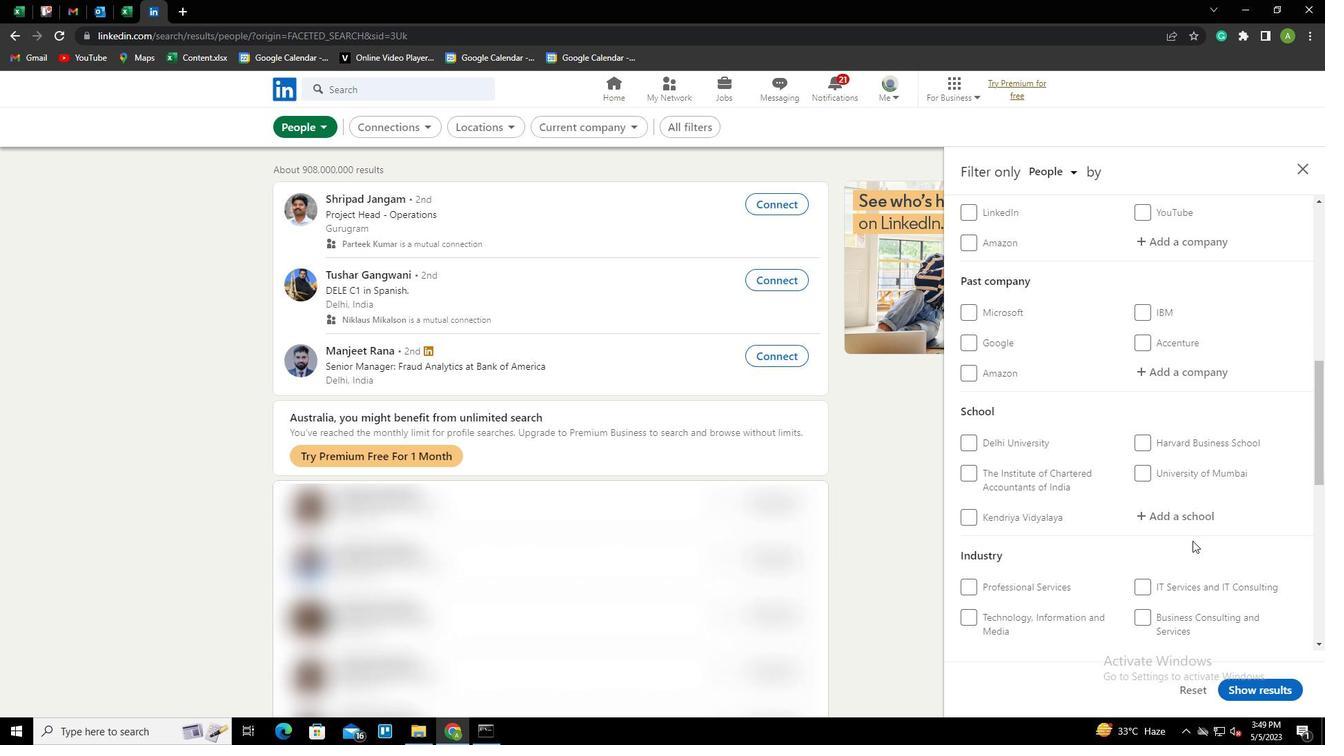 
Action: Mouse scrolled (1193, 540) with delta (0, 0)
Screenshot: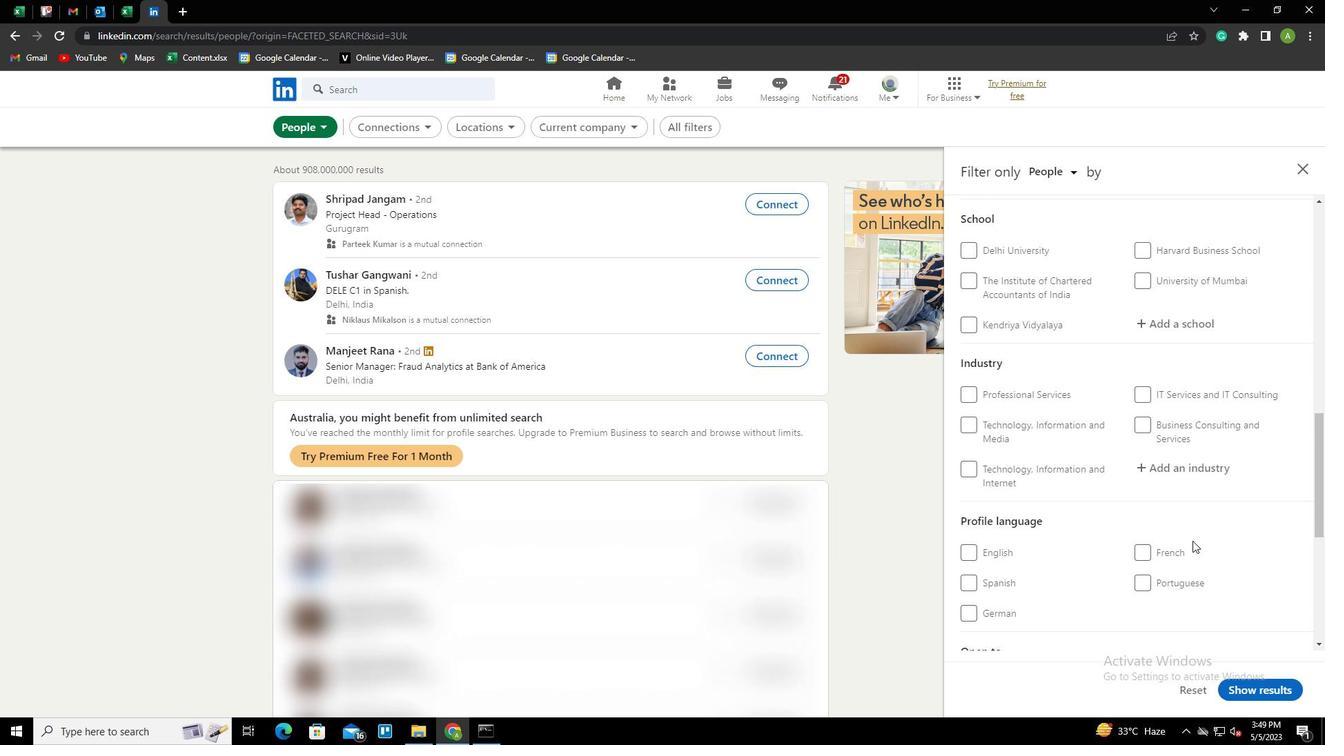
Action: Mouse moved to (965, 540)
Screenshot: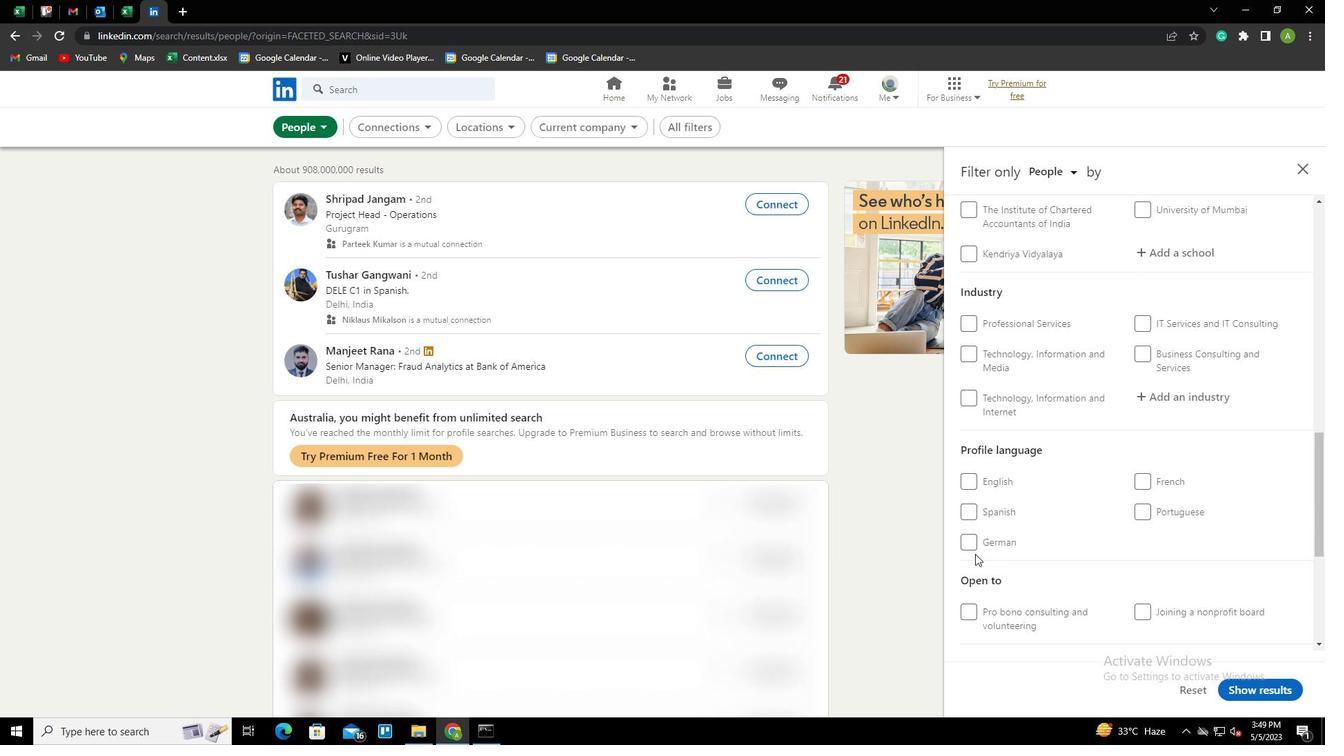 
Action: Mouse pressed left at (965, 540)
Screenshot: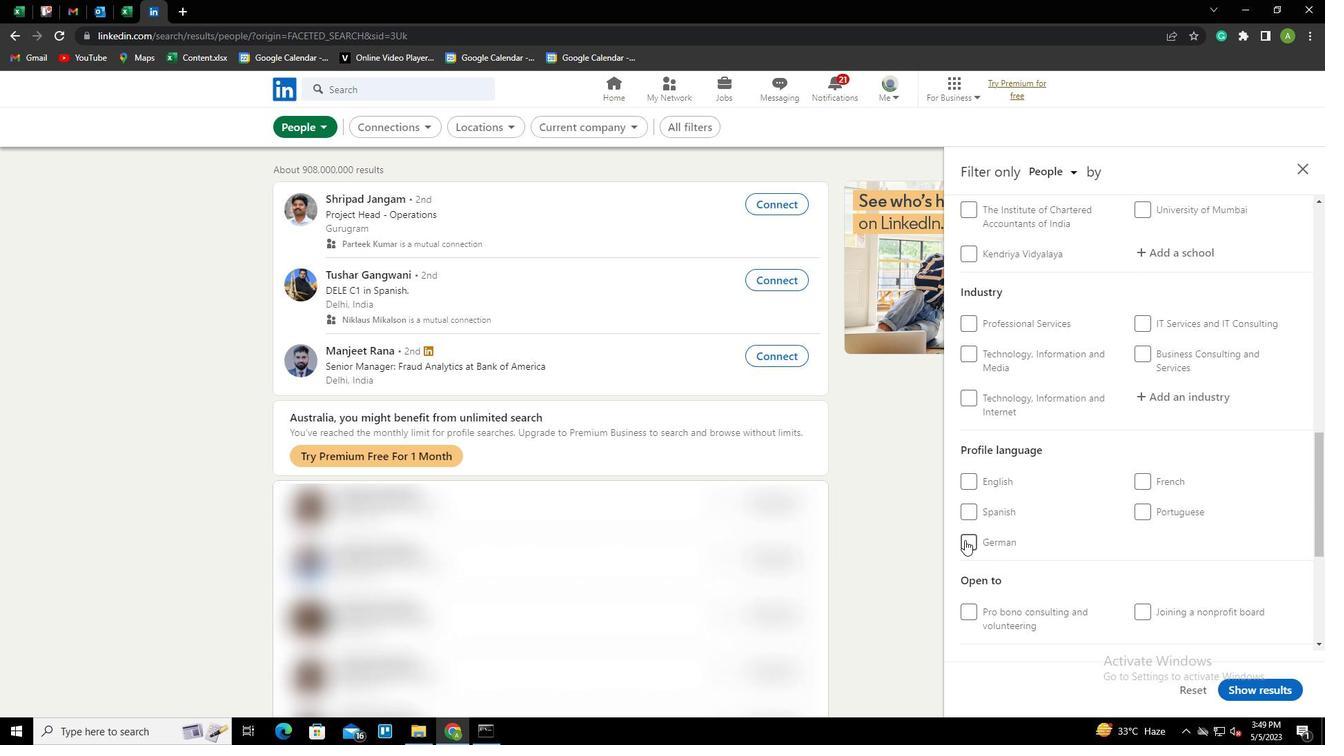 
Action: Mouse moved to (1135, 537)
Screenshot: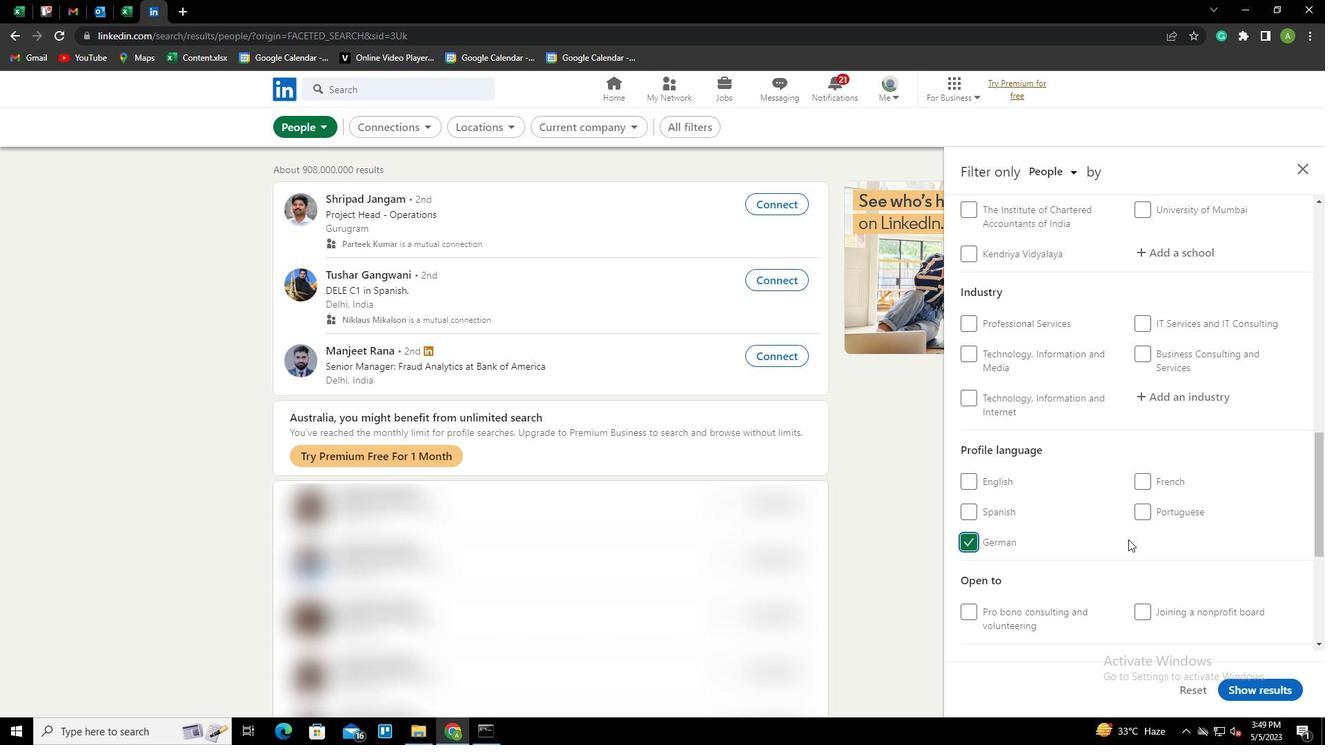 
Action: Mouse scrolled (1135, 538) with delta (0, 0)
Screenshot: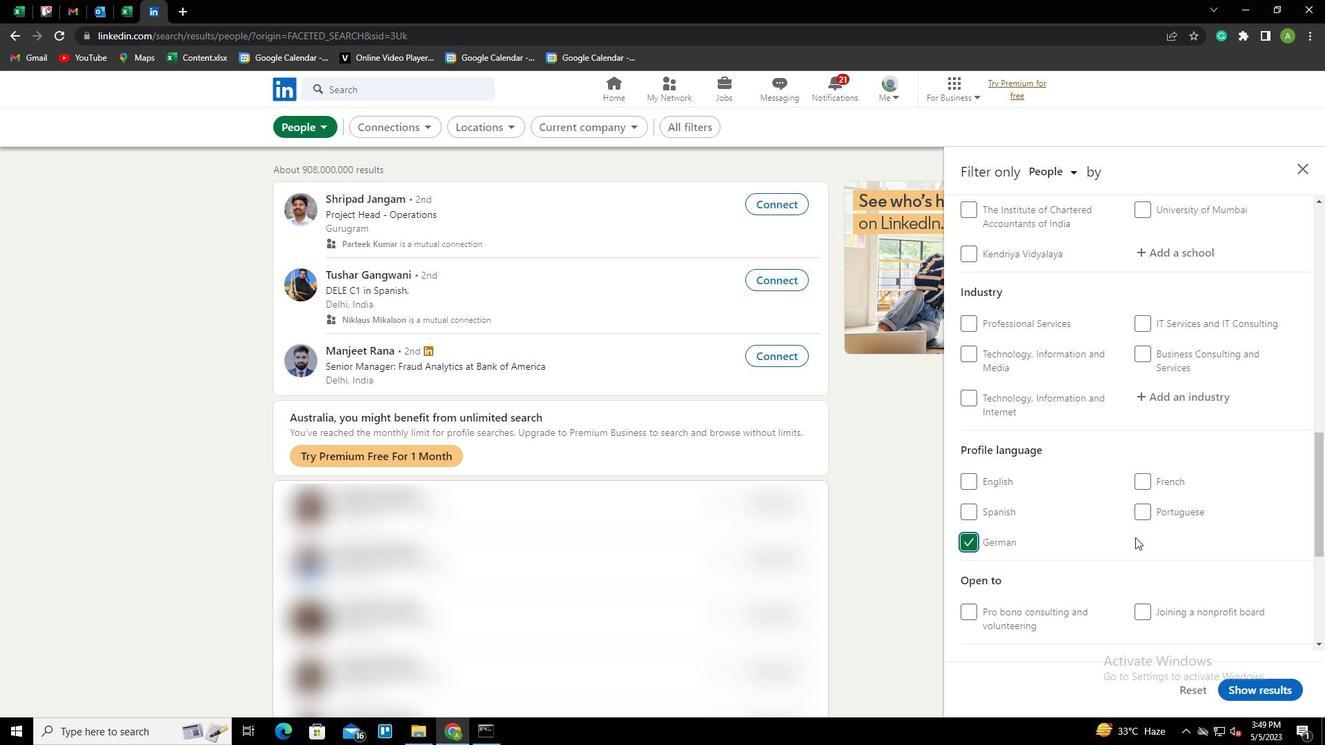 
Action: Mouse scrolled (1135, 538) with delta (0, 0)
Screenshot: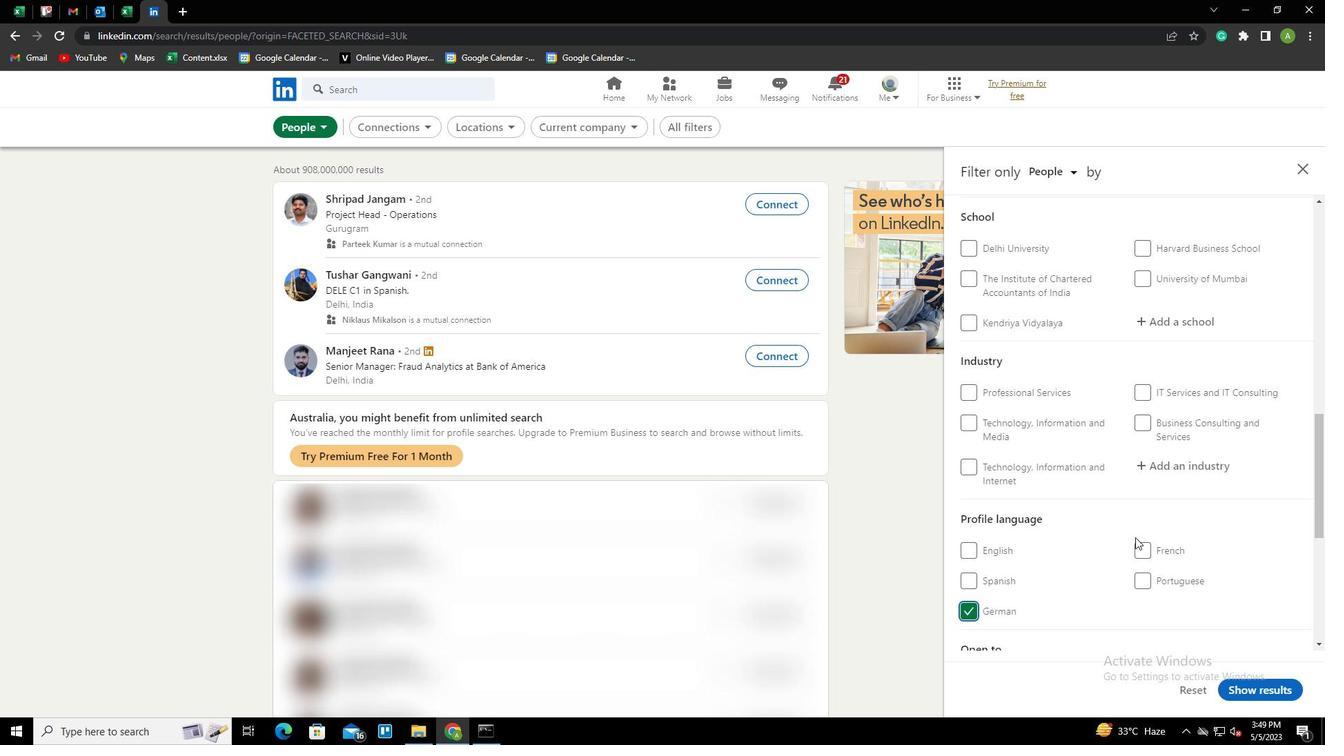 
Action: Mouse scrolled (1135, 538) with delta (0, 0)
Screenshot: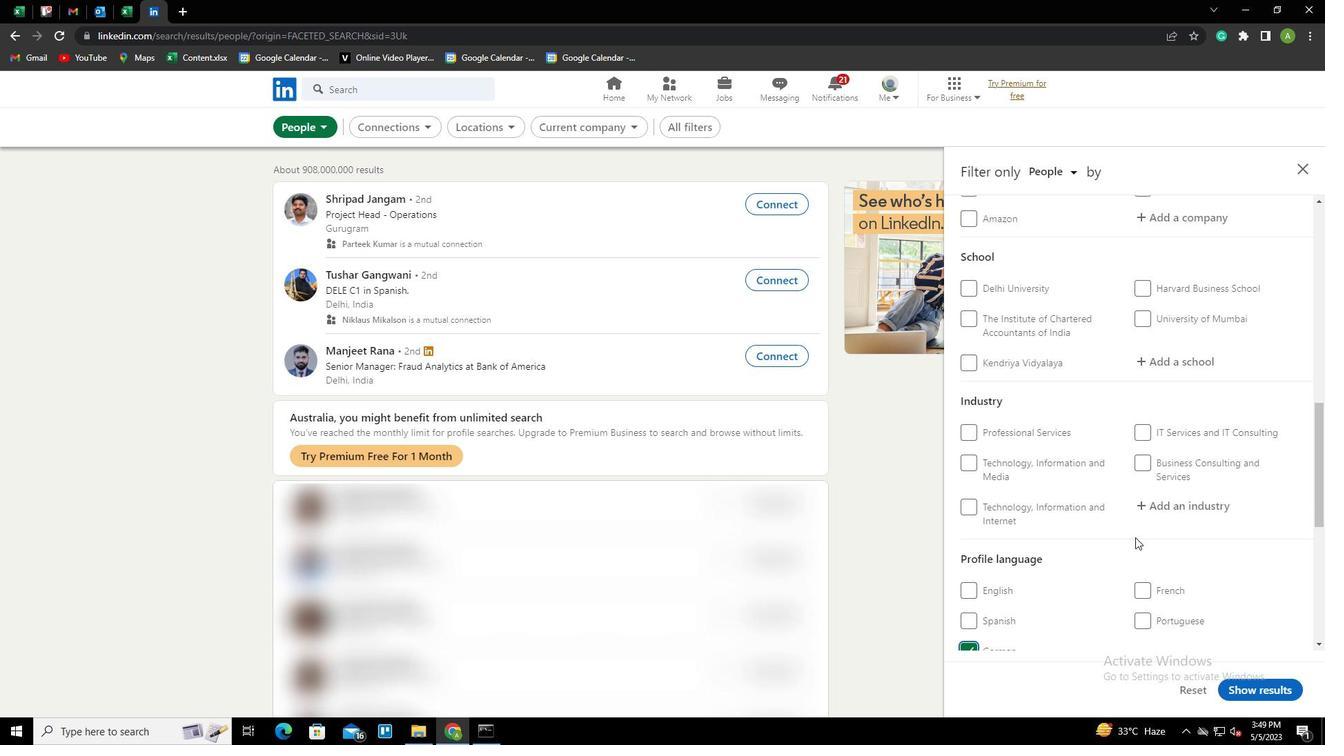 
Action: Mouse scrolled (1135, 538) with delta (0, 0)
Screenshot: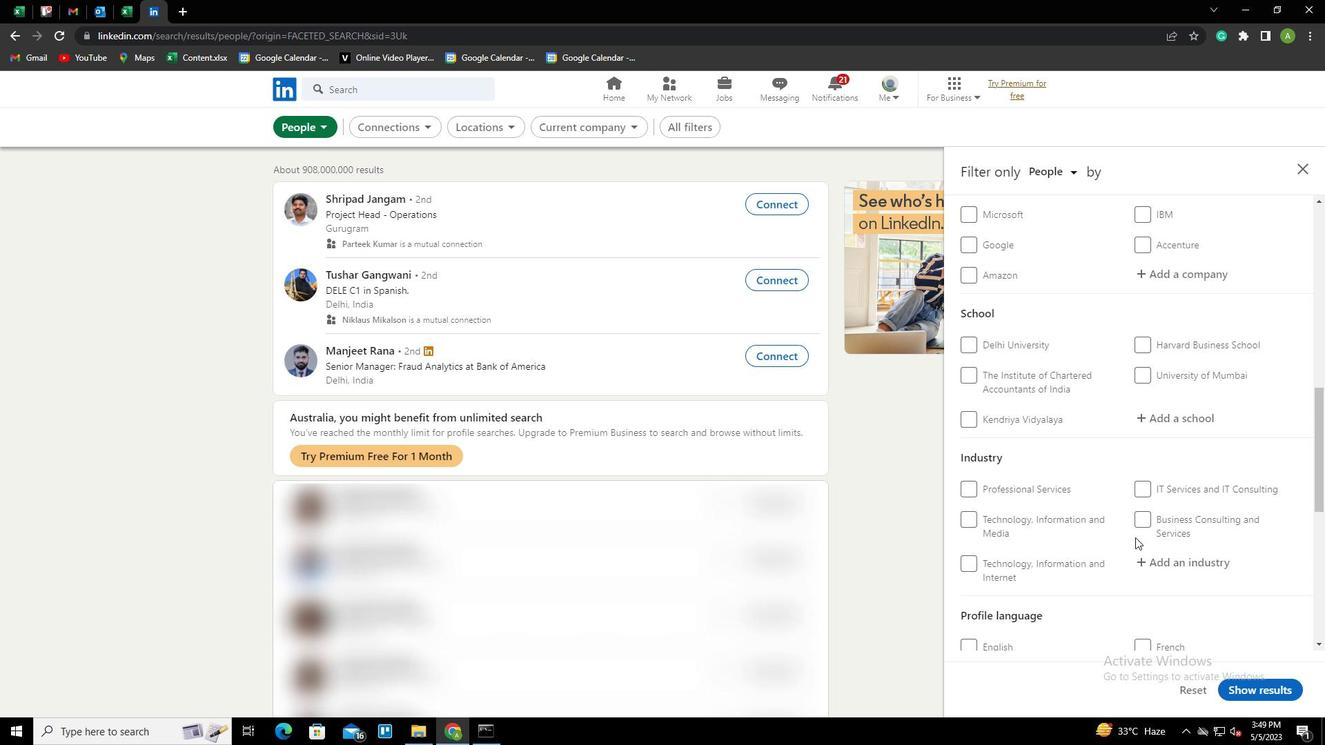 
Action: Mouse scrolled (1135, 538) with delta (0, 0)
Screenshot: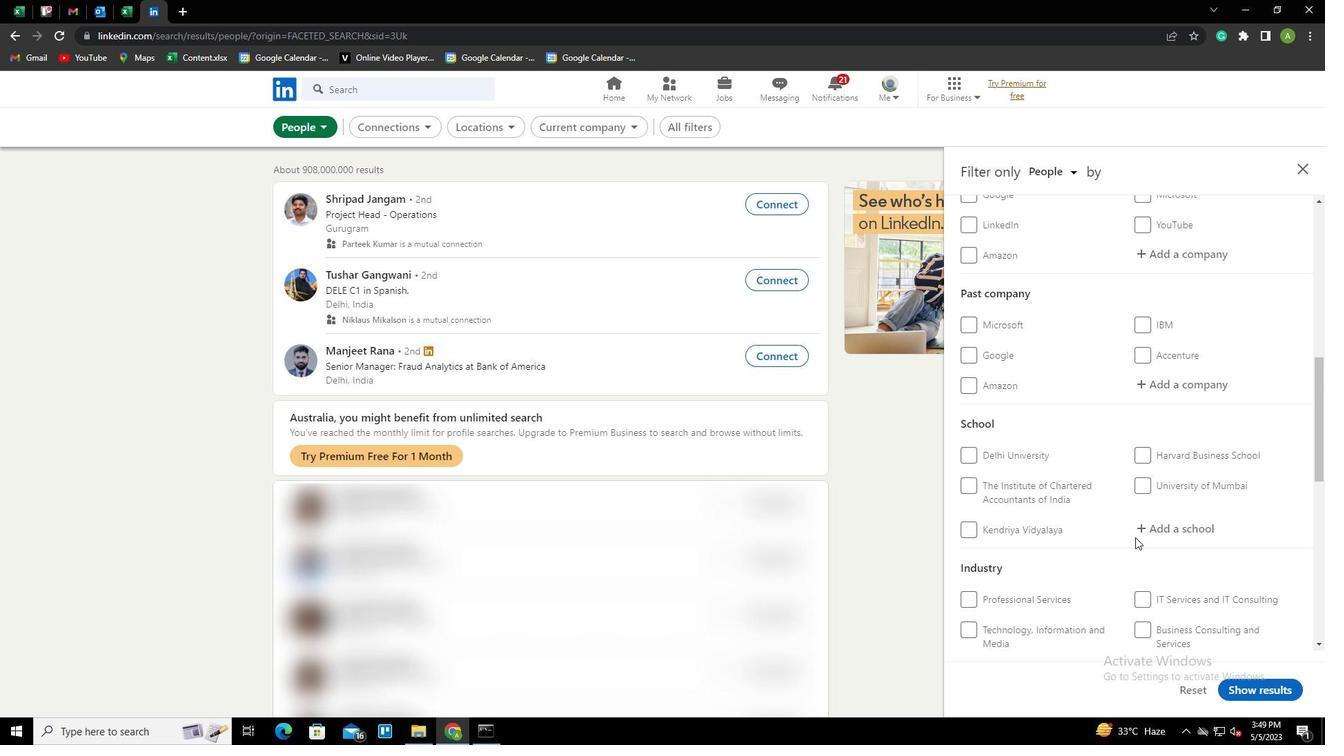 
Action: Mouse scrolled (1135, 538) with delta (0, 0)
Screenshot: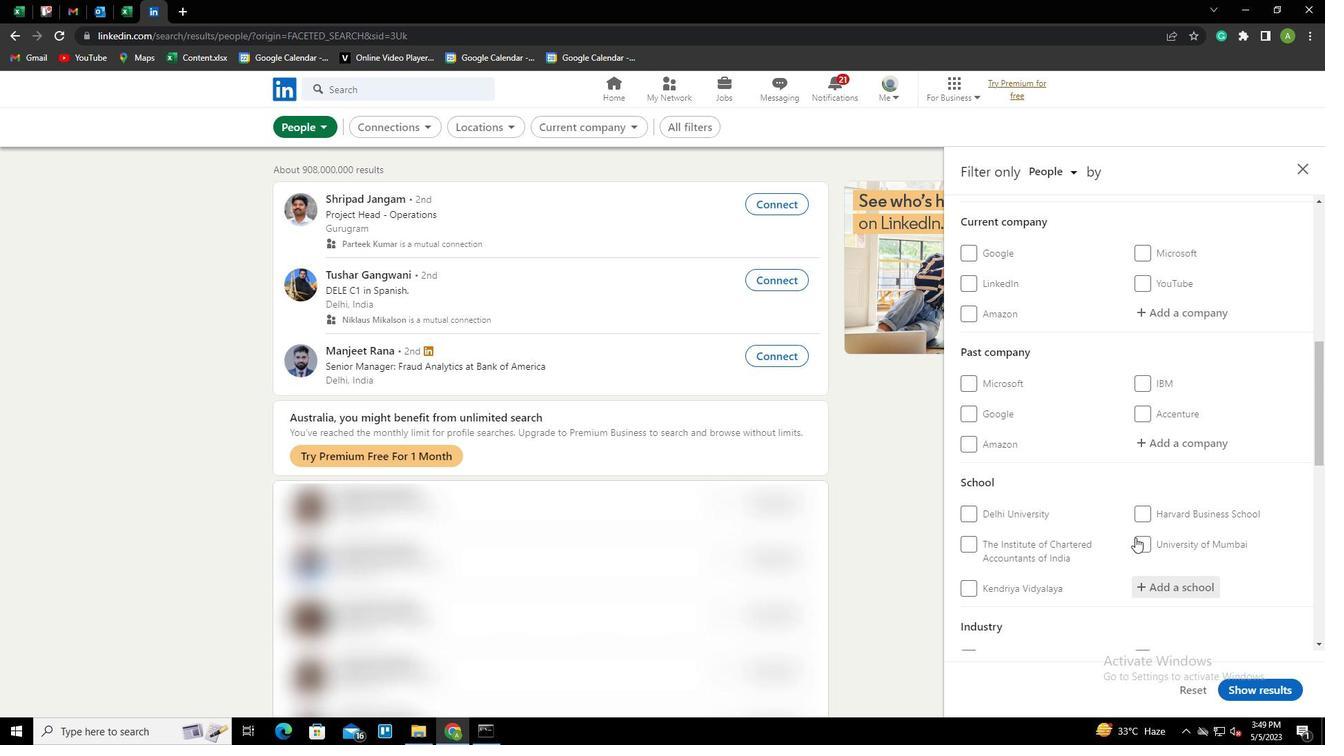 
Action: Mouse scrolled (1135, 538) with delta (0, 0)
Screenshot: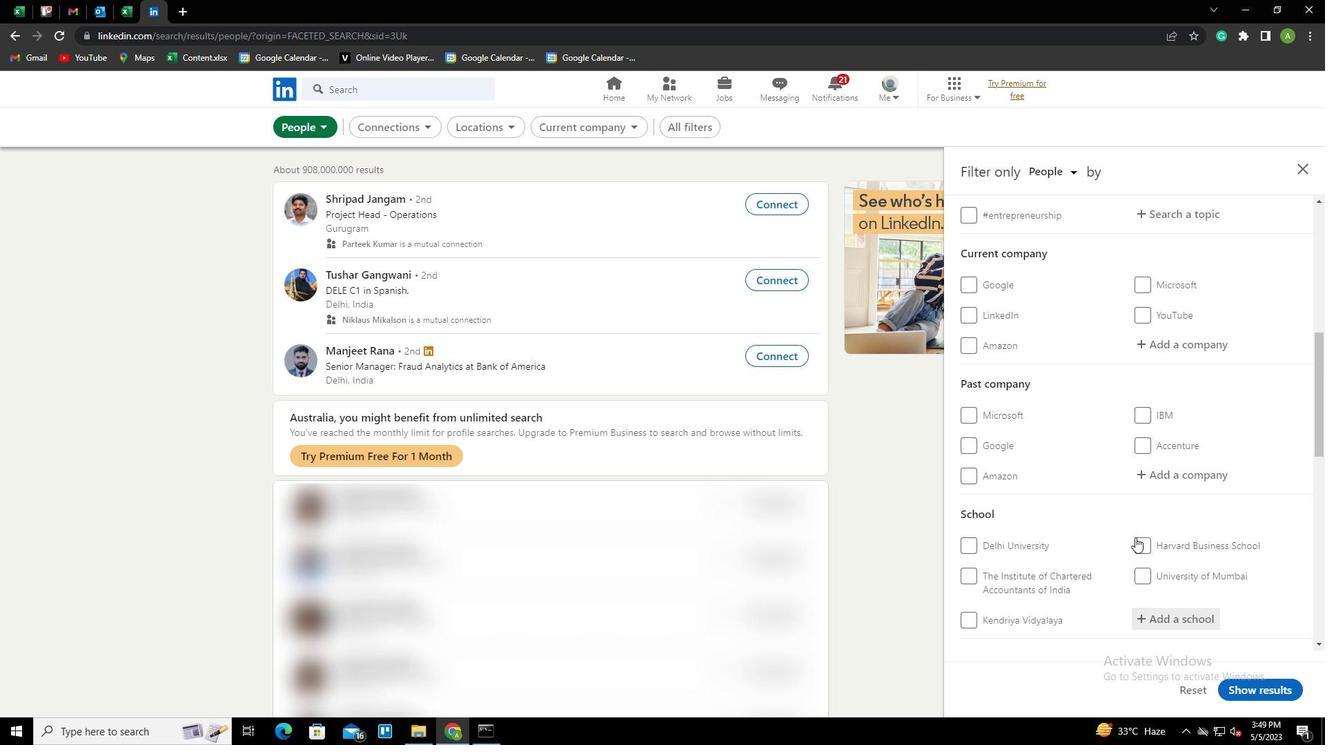 
Action: Mouse moved to (1157, 459)
Screenshot: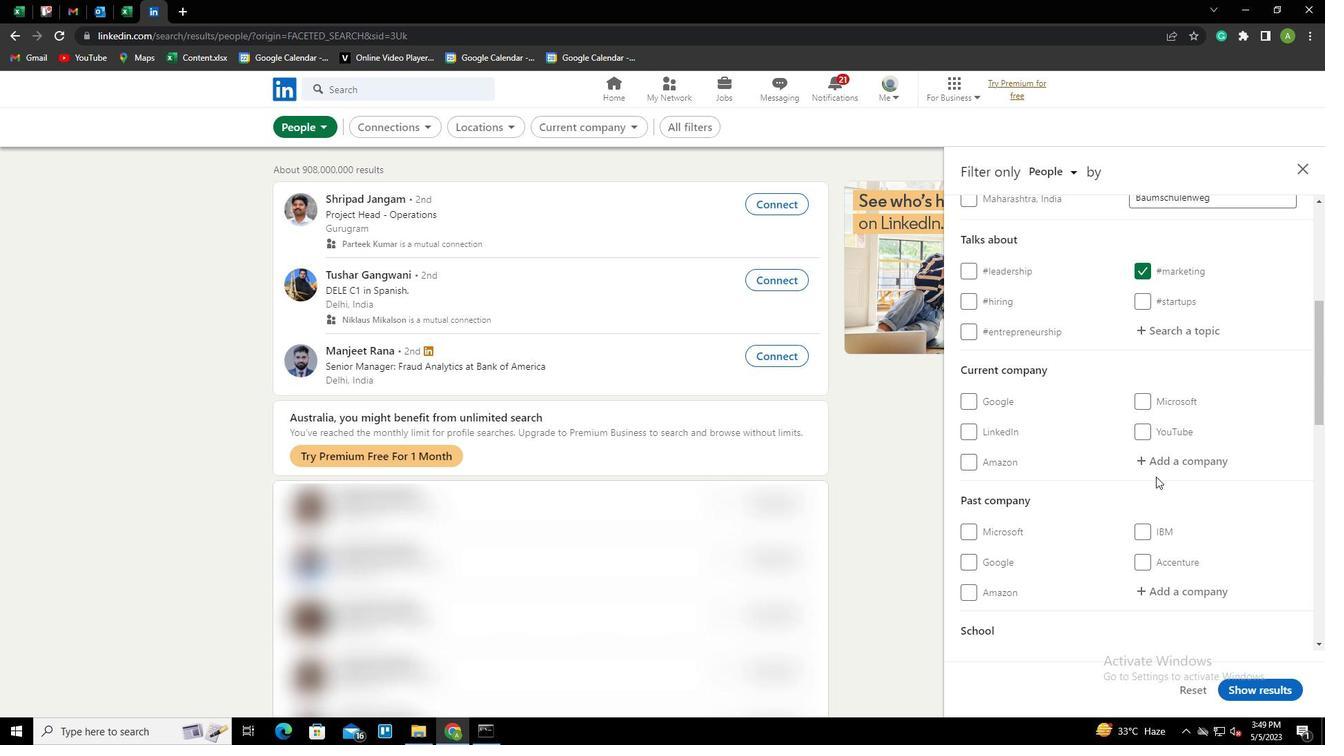 
Action: Mouse pressed left at (1157, 459)
Screenshot: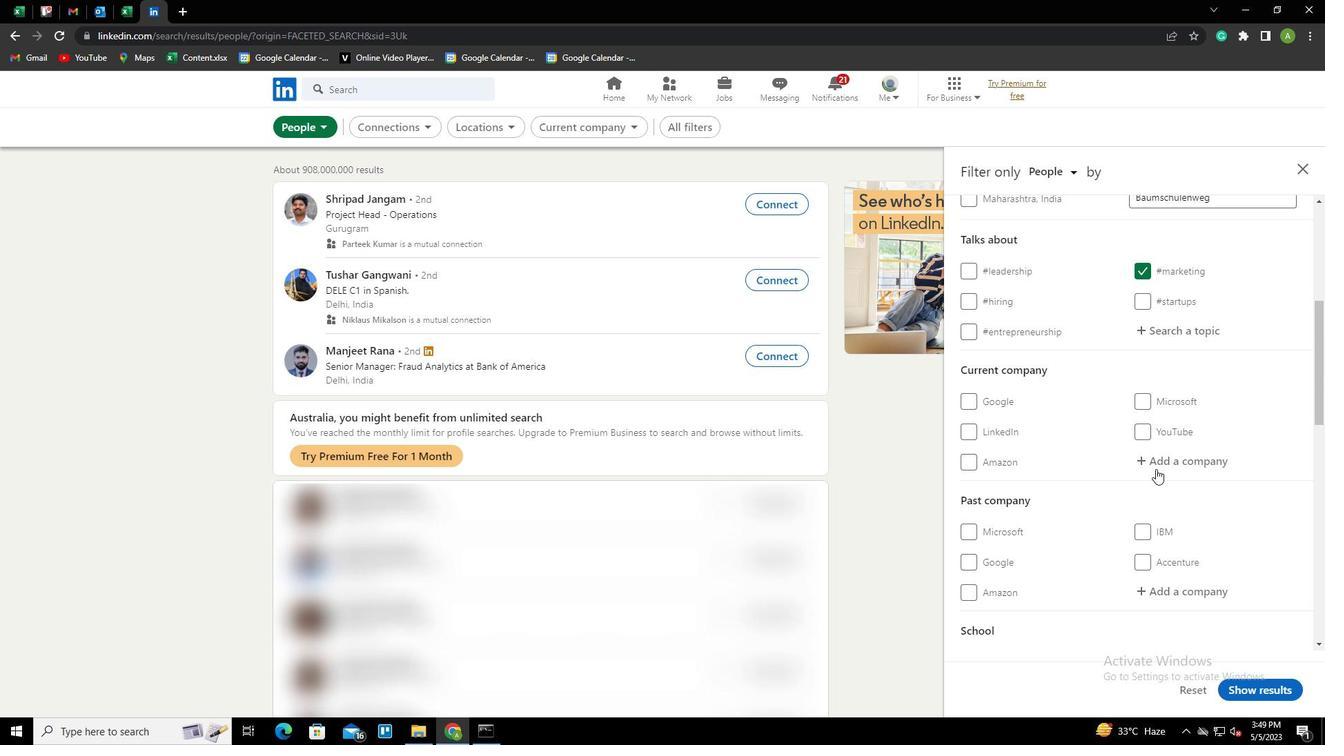 
Action: Key pressed <Key.shift>B<Key.backspace>VISA<Key.backspace><Key.backspace>RA<Key.space><Key.shift>INTERNATIONAL<Key.space><Key.shift>PLACEMENTS<Key.space><Key.shift>PVT<Key.space><Key.shift>LTD<Key.down><Key.enter>
Screenshot: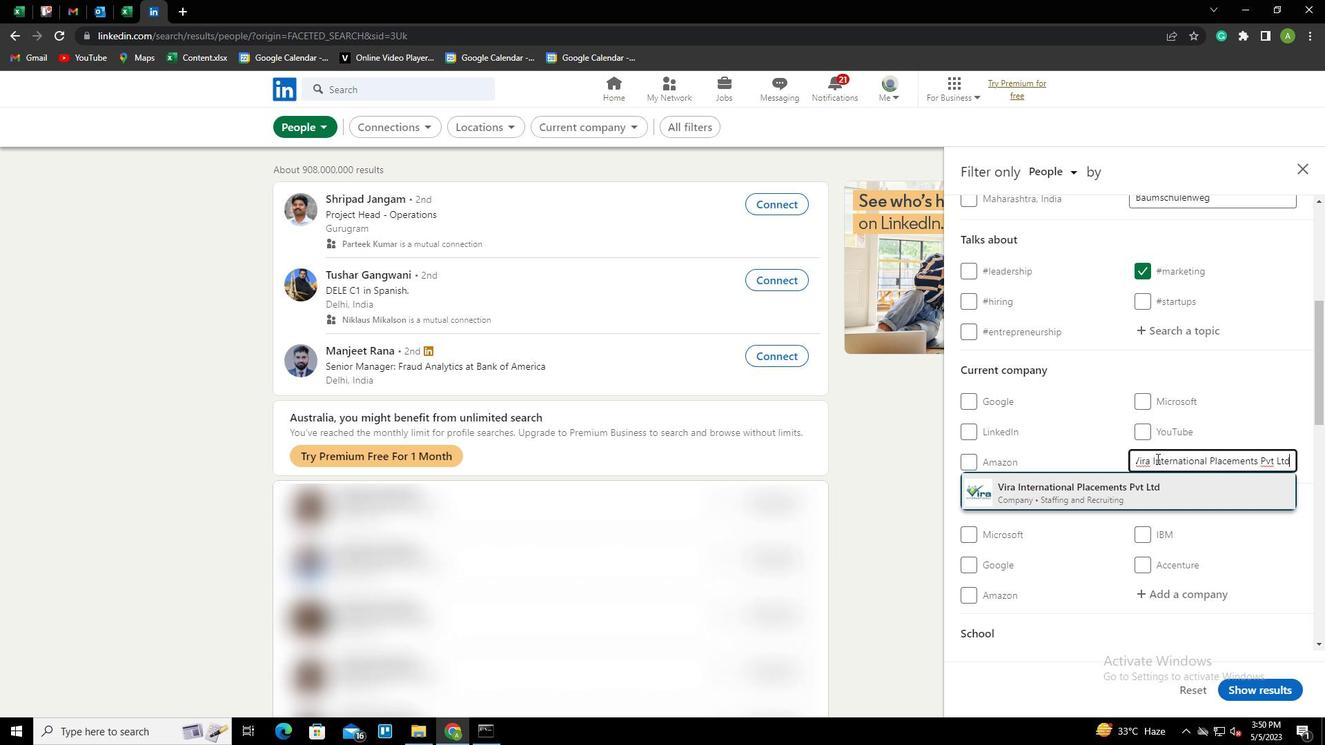 
Action: Mouse scrolled (1157, 458) with delta (0, 0)
Screenshot: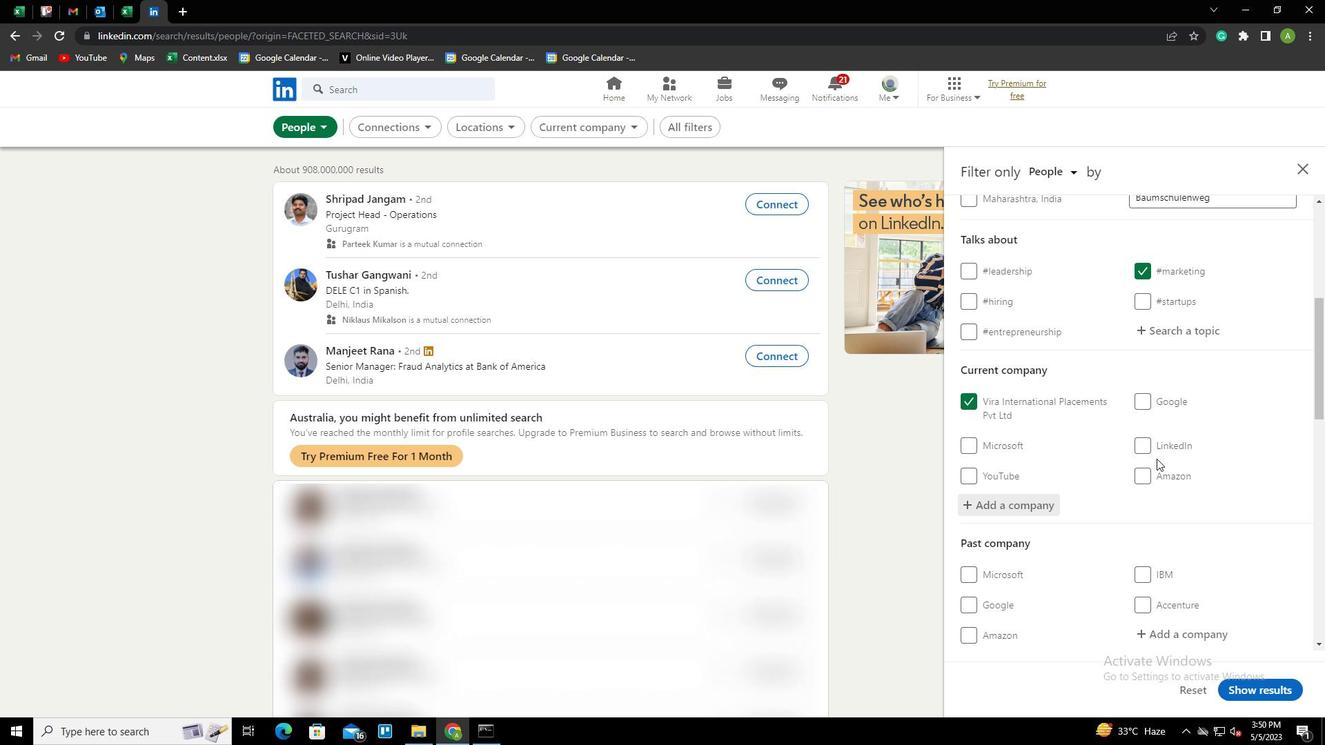 
Action: Mouse scrolled (1157, 458) with delta (0, 0)
Screenshot: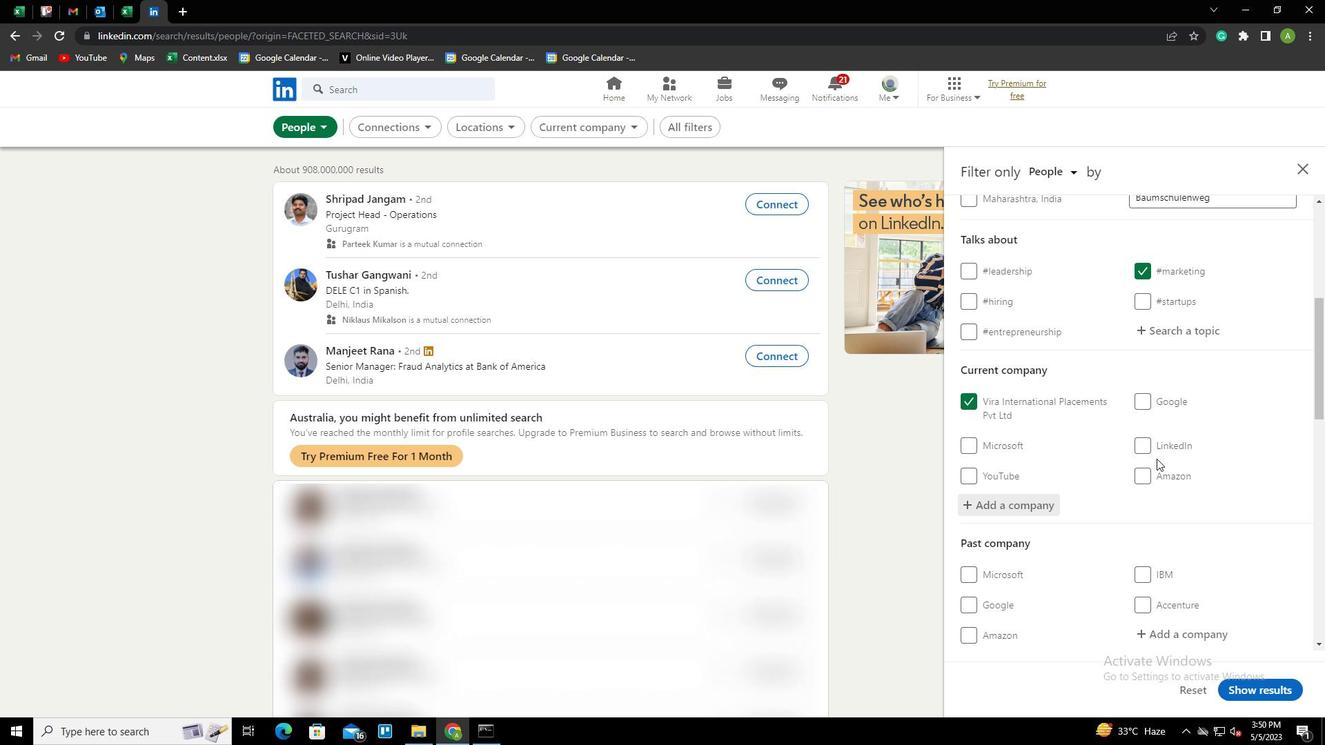 
Action: Mouse scrolled (1157, 458) with delta (0, 0)
Screenshot: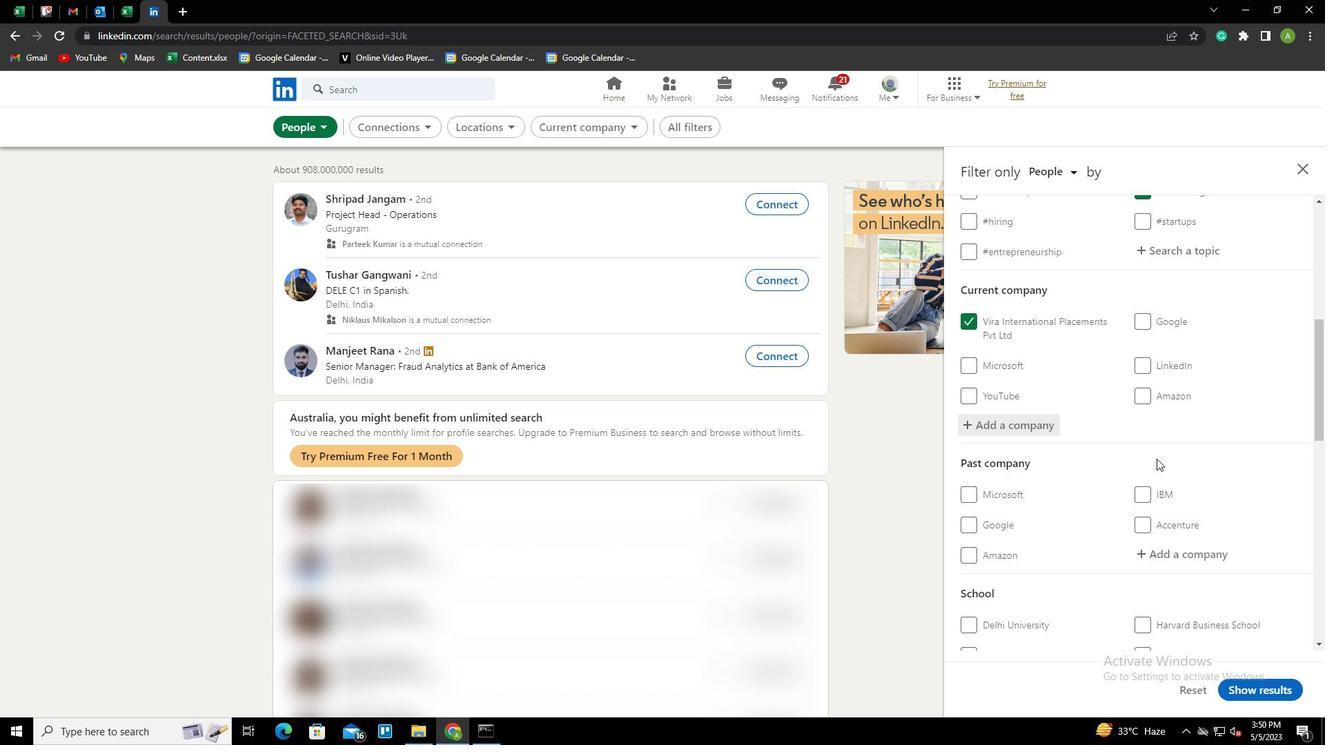 
Action: Mouse scrolled (1157, 458) with delta (0, 0)
Screenshot: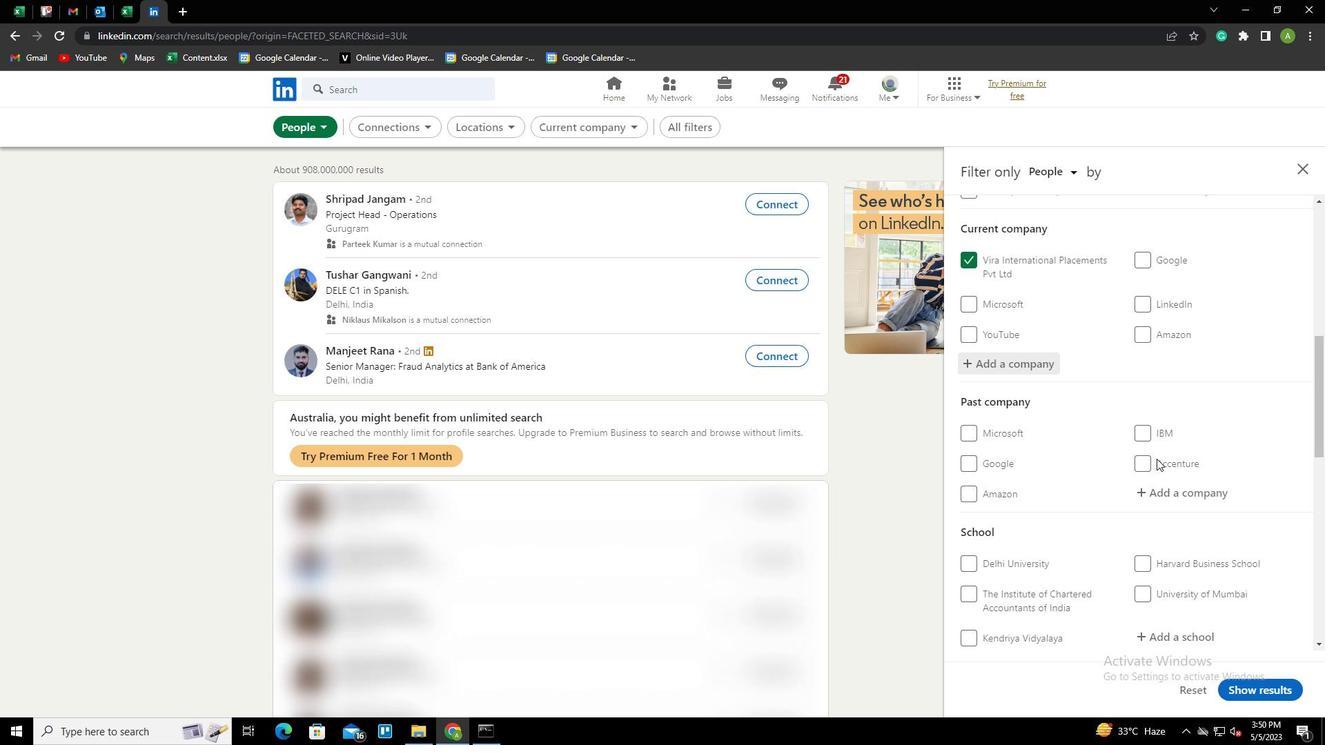 
Action: Mouse scrolled (1157, 458) with delta (0, 0)
Screenshot: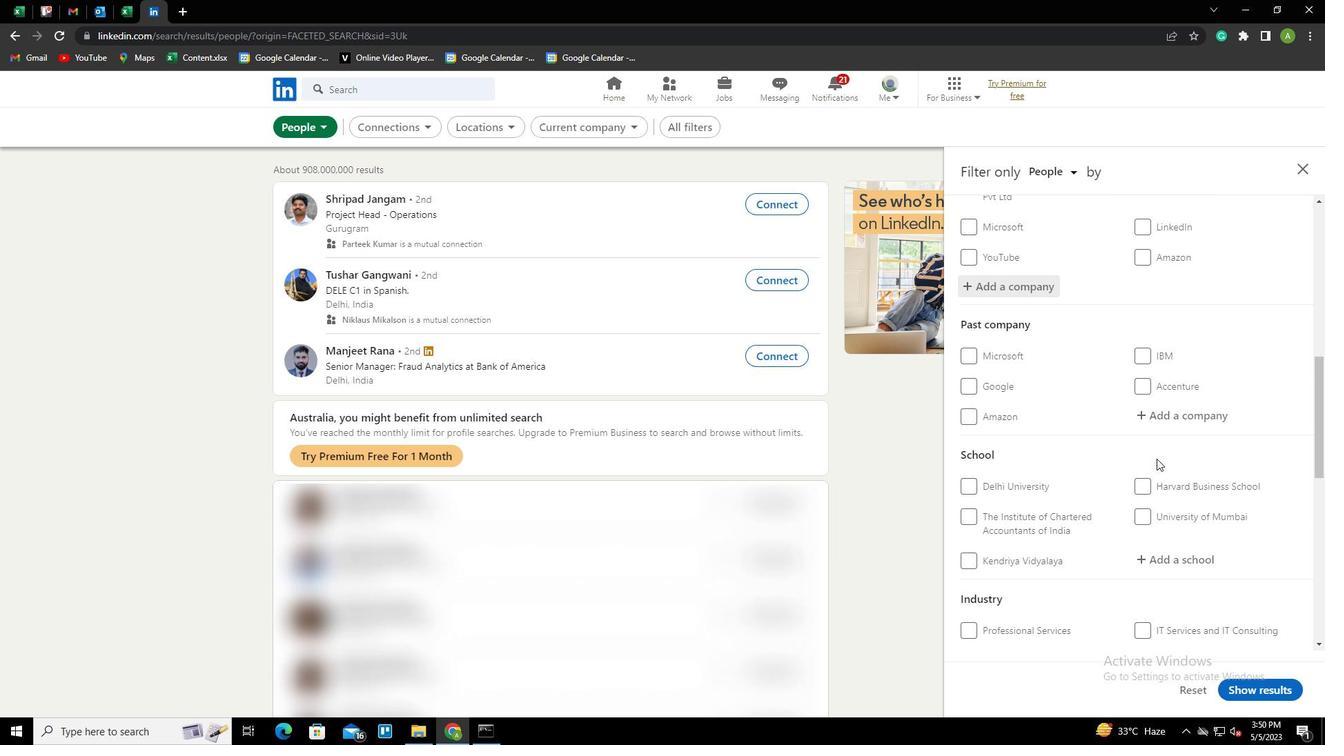 
Action: Mouse moved to (1160, 439)
Screenshot: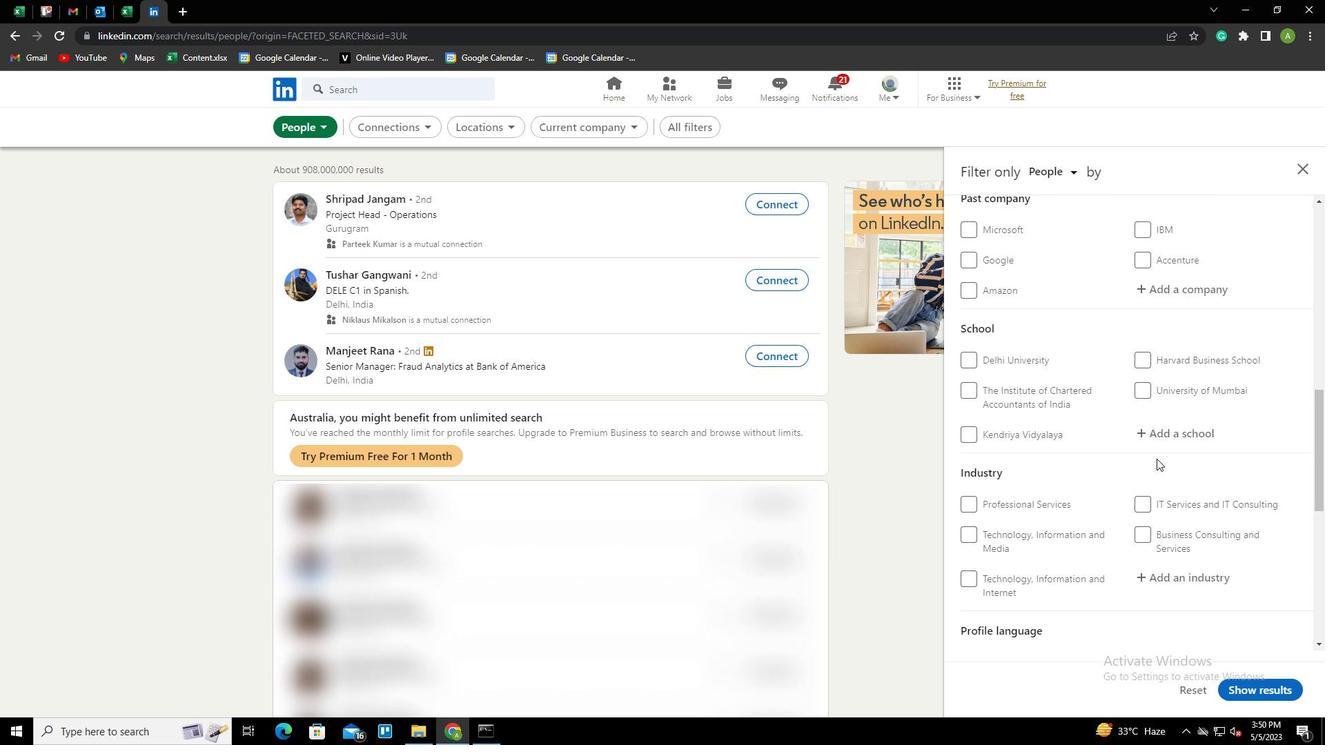 
Action: Mouse pressed left at (1160, 439)
Screenshot: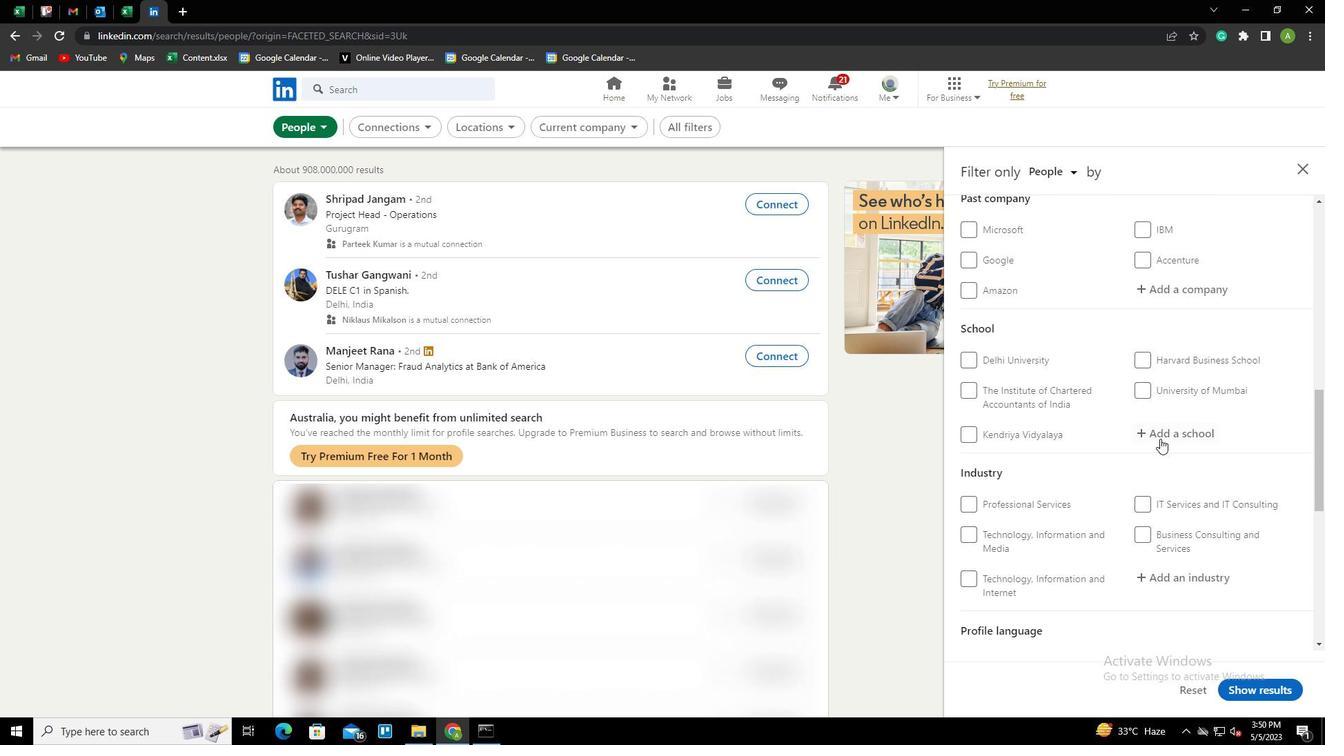 
Action: Key pressed <Key.shift><Key.shift><Key.shift><Key.shift><Key.shift><Key.shift><Key.shift><Key.shift><Key.shift>MAULANA<Key.space><Key.shift>ABUL<Key.space><Key.shift>KALAM<Key.space><Key.shift>AZD<Key.backspace>AD<Key.space><Key.shift>KALAM<Key.space><Key.down><Key.enter>
Screenshot: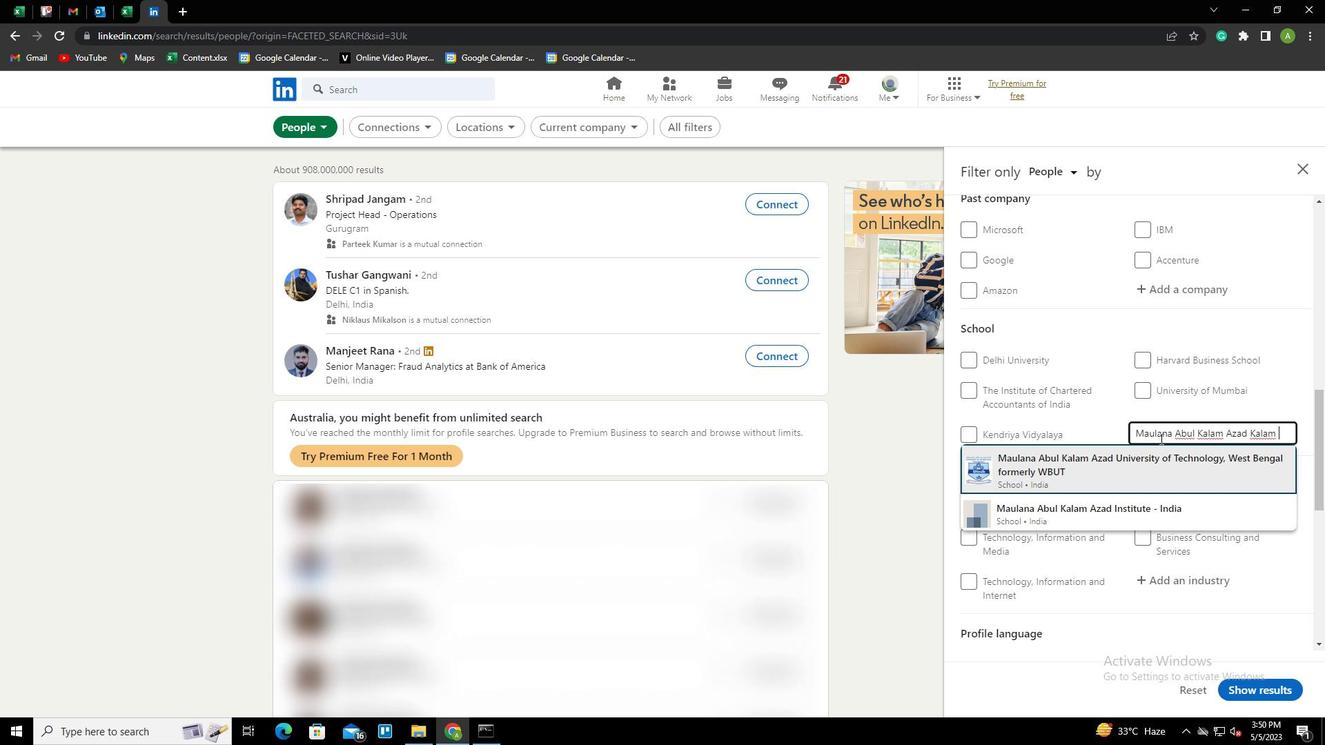 
Action: Mouse scrolled (1160, 438) with delta (0, 0)
Screenshot: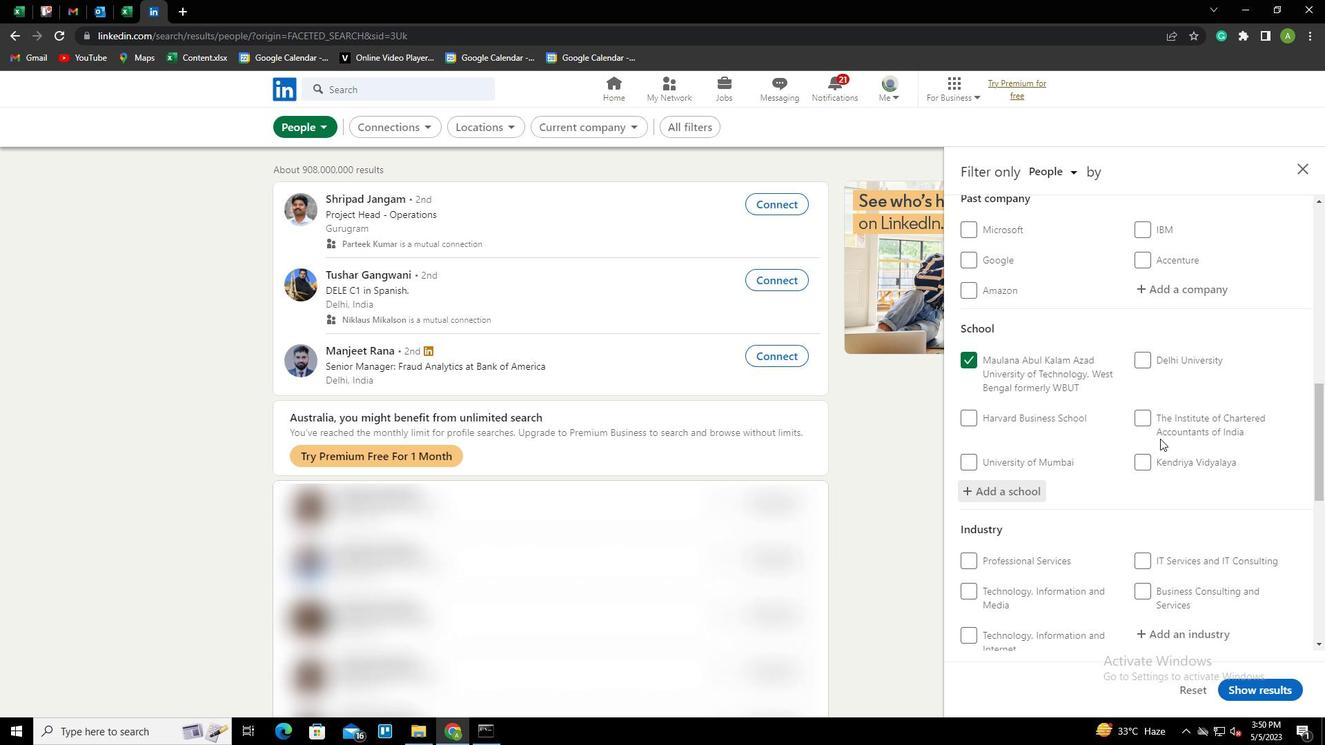
Action: Mouse scrolled (1160, 438) with delta (0, 0)
Screenshot: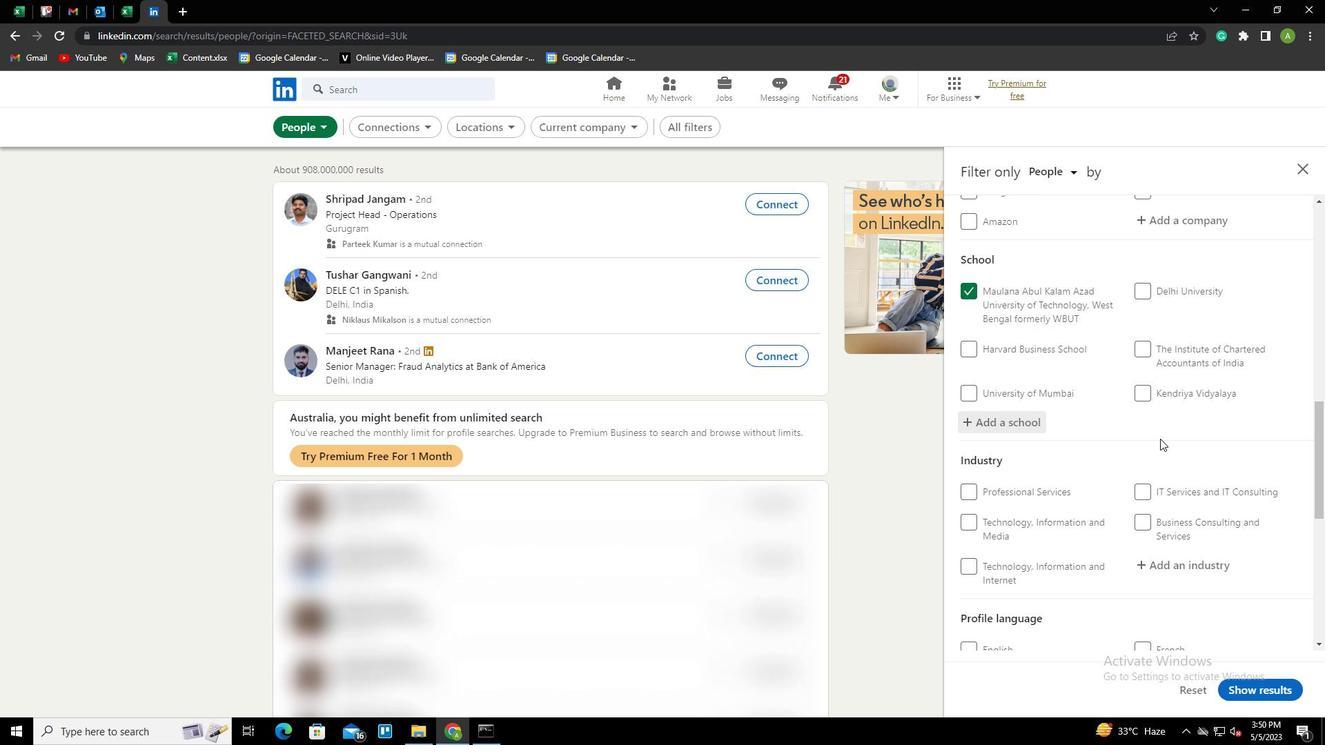 
Action: Mouse scrolled (1160, 438) with delta (0, 0)
Screenshot: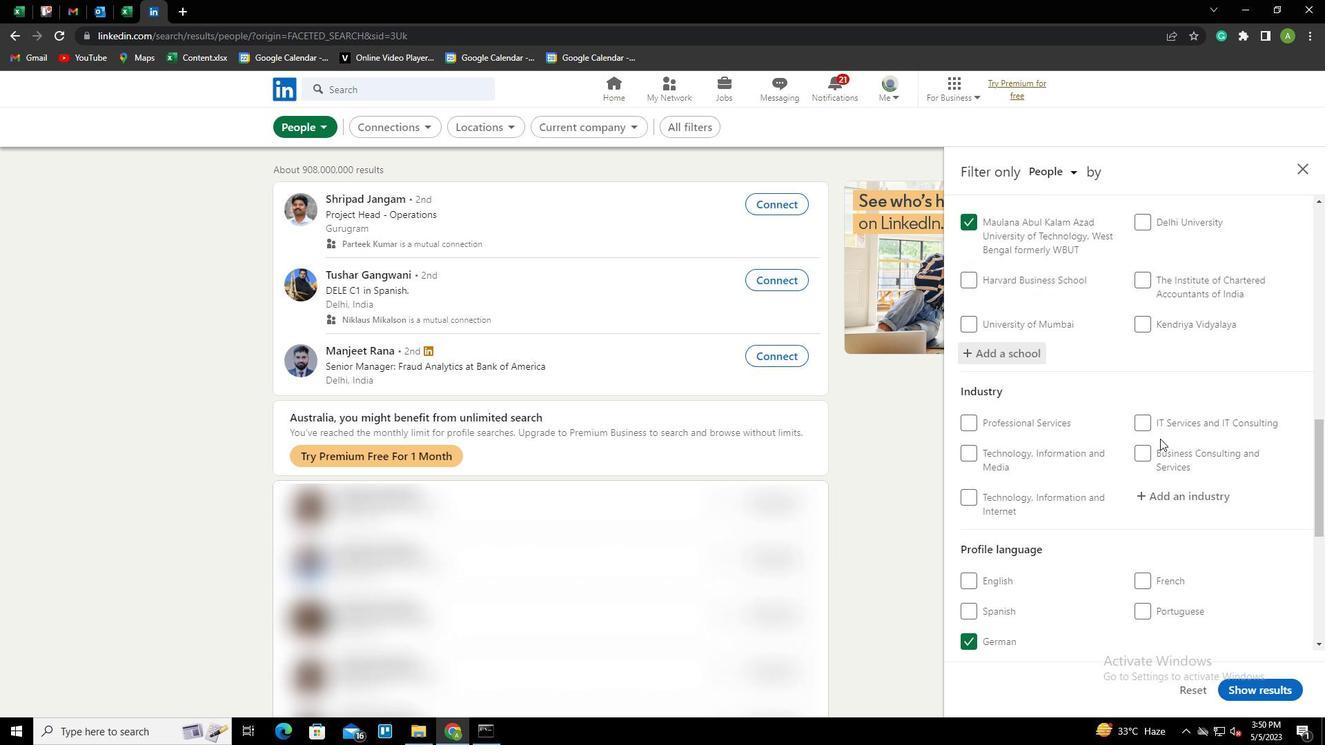 
Action: Mouse moved to (1184, 421)
Screenshot: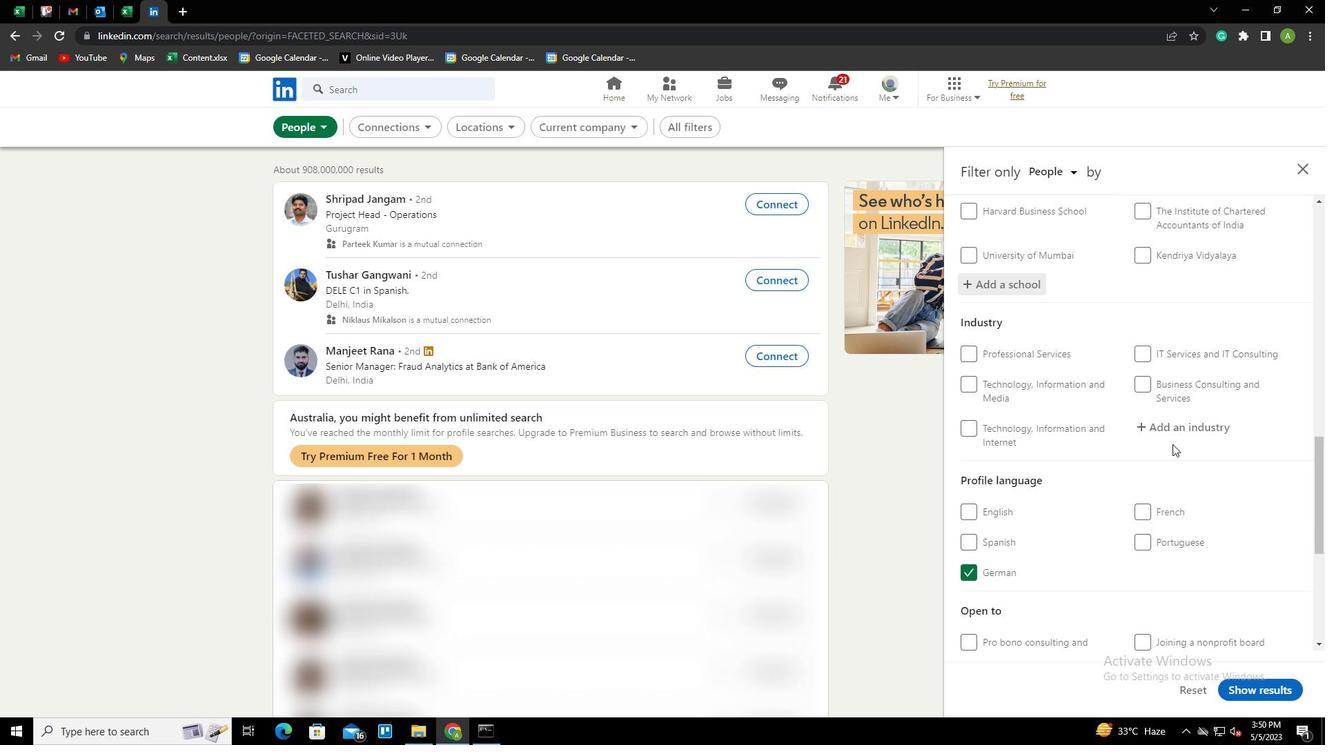 
Action: Mouse pressed left at (1184, 421)
Screenshot: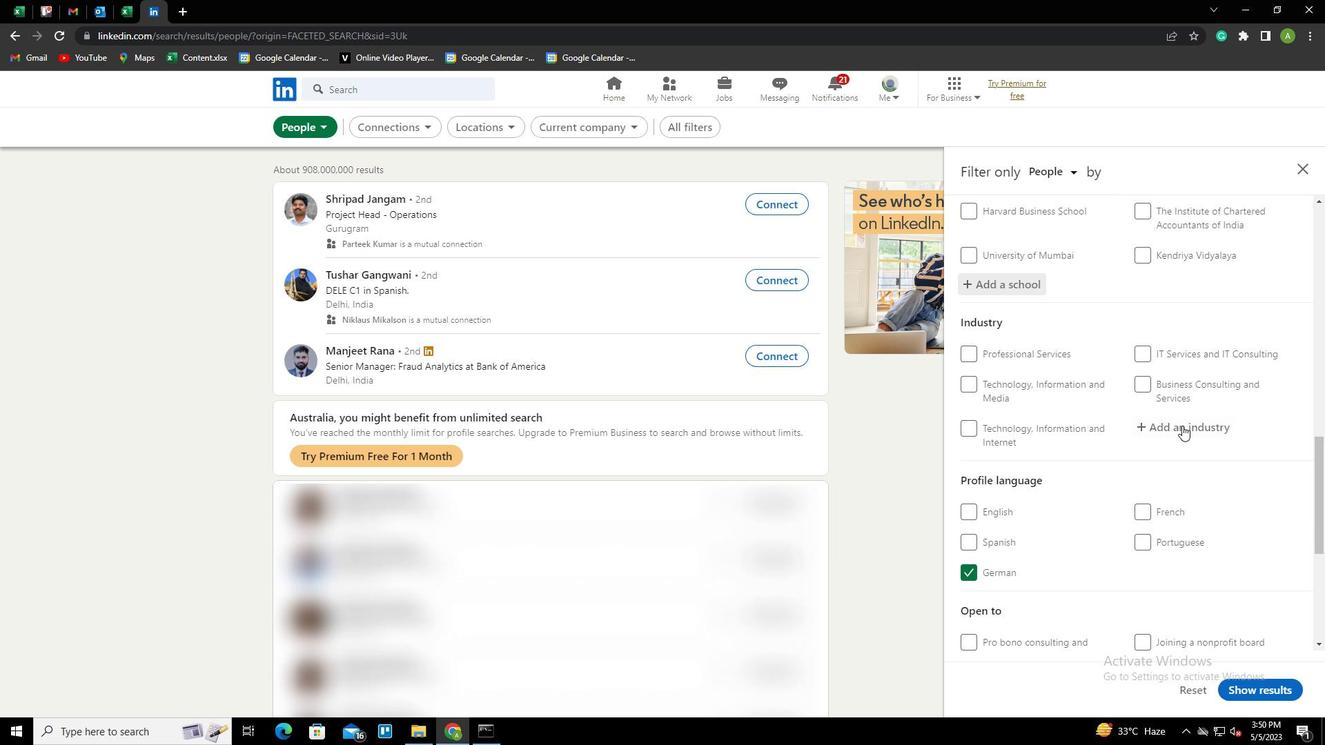
Action: Key pressed <Key.shift>MUSEUMS<Key.down><Key.down><Key.enter>
Screenshot: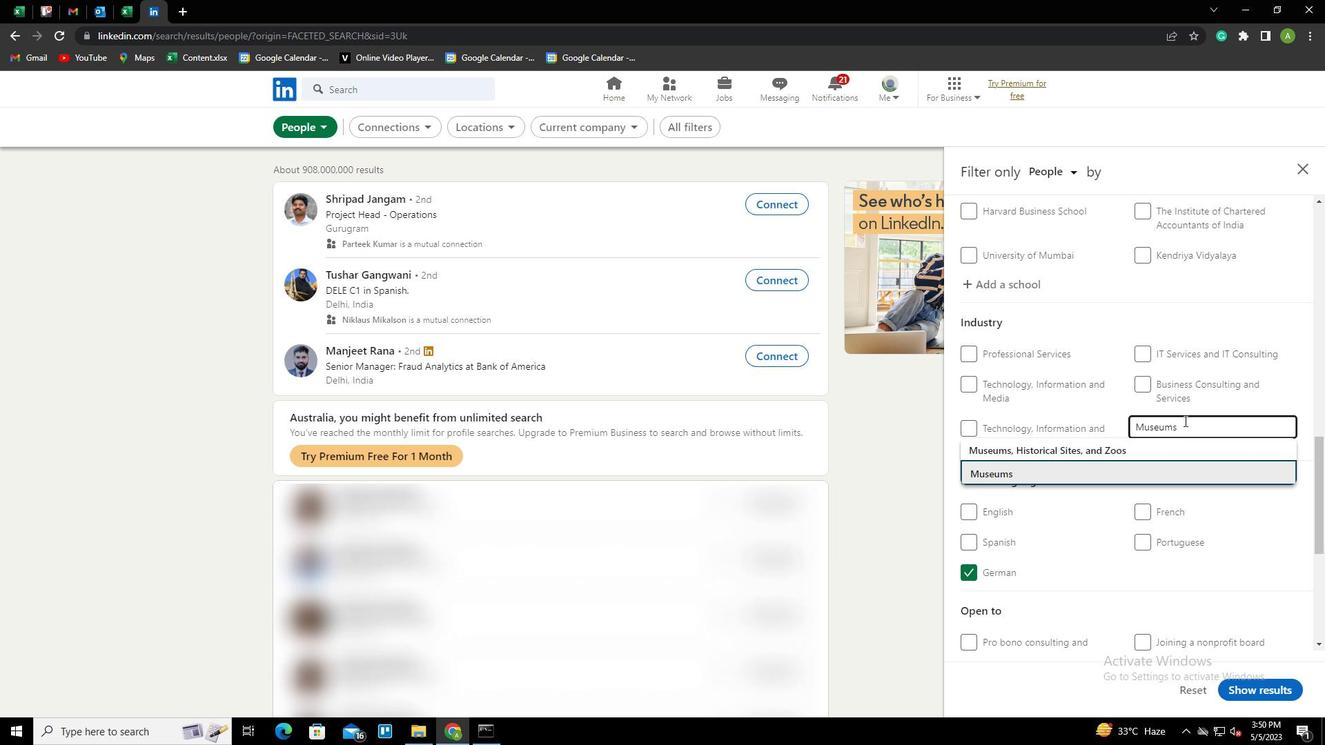 
Action: Mouse moved to (1200, 426)
Screenshot: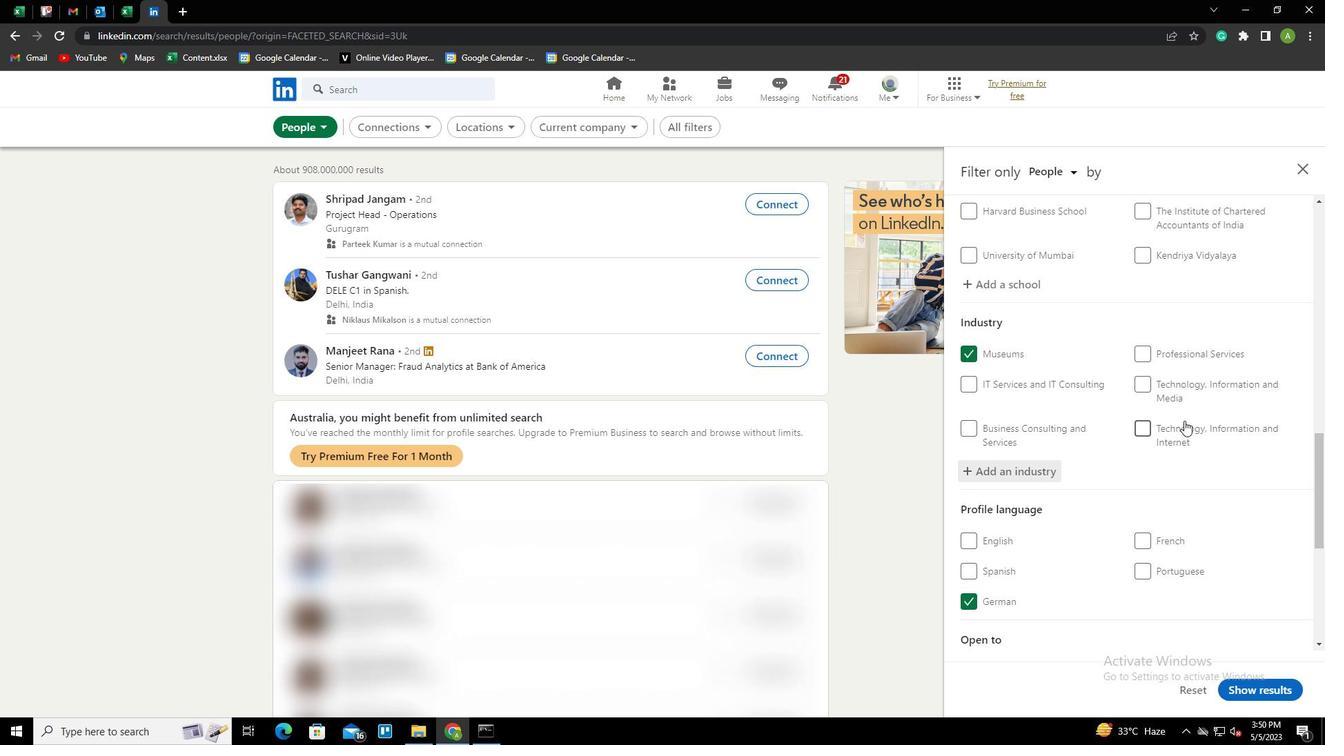 
Action: Mouse scrolled (1200, 426) with delta (0, 0)
Screenshot: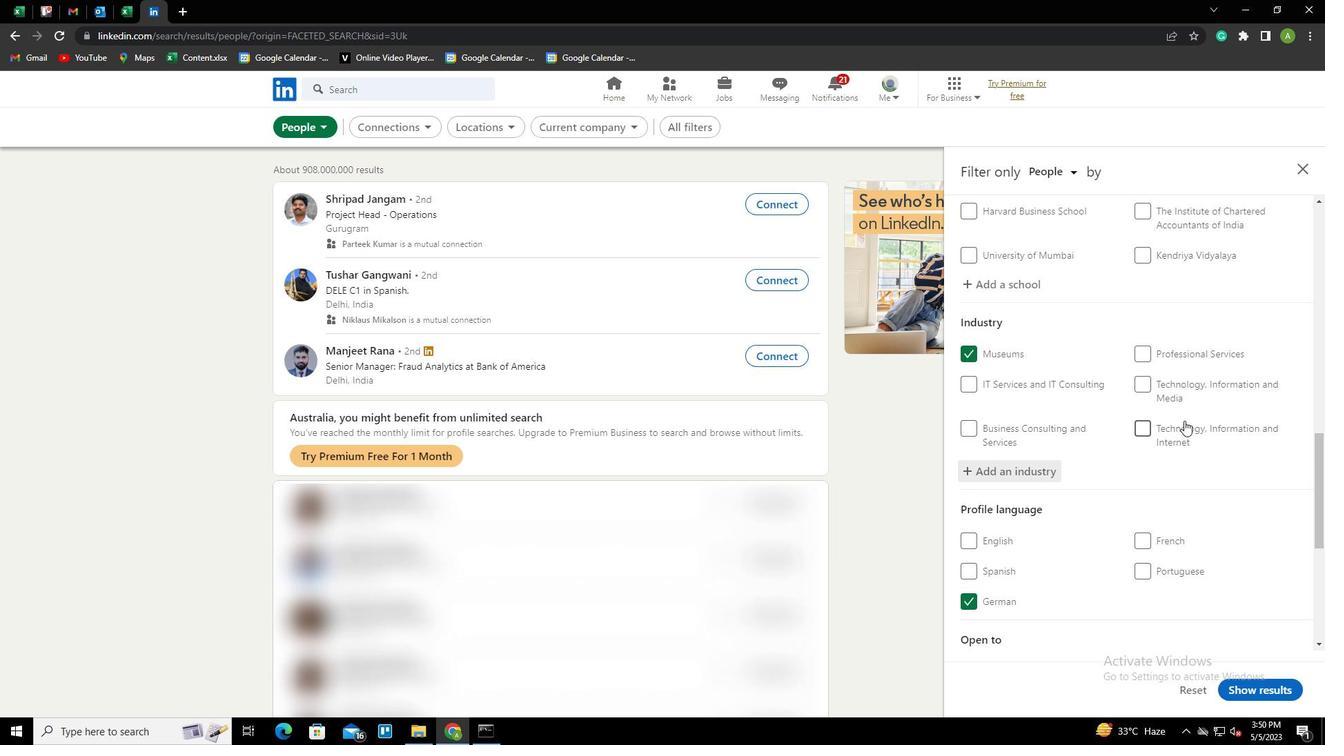 
Action: Mouse moved to (1218, 437)
Screenshot: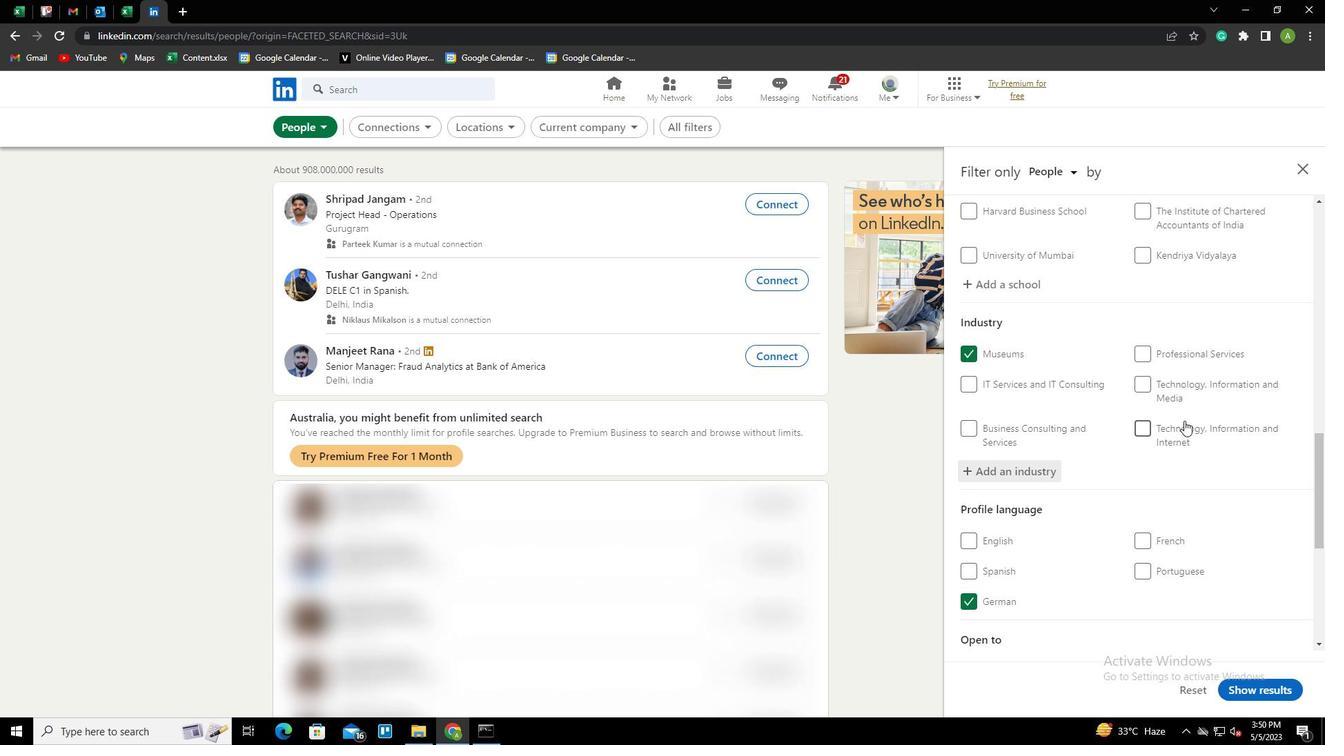 
Action: Mouse scrolled (1218, 436) with delta (0, 0)
Screenshot: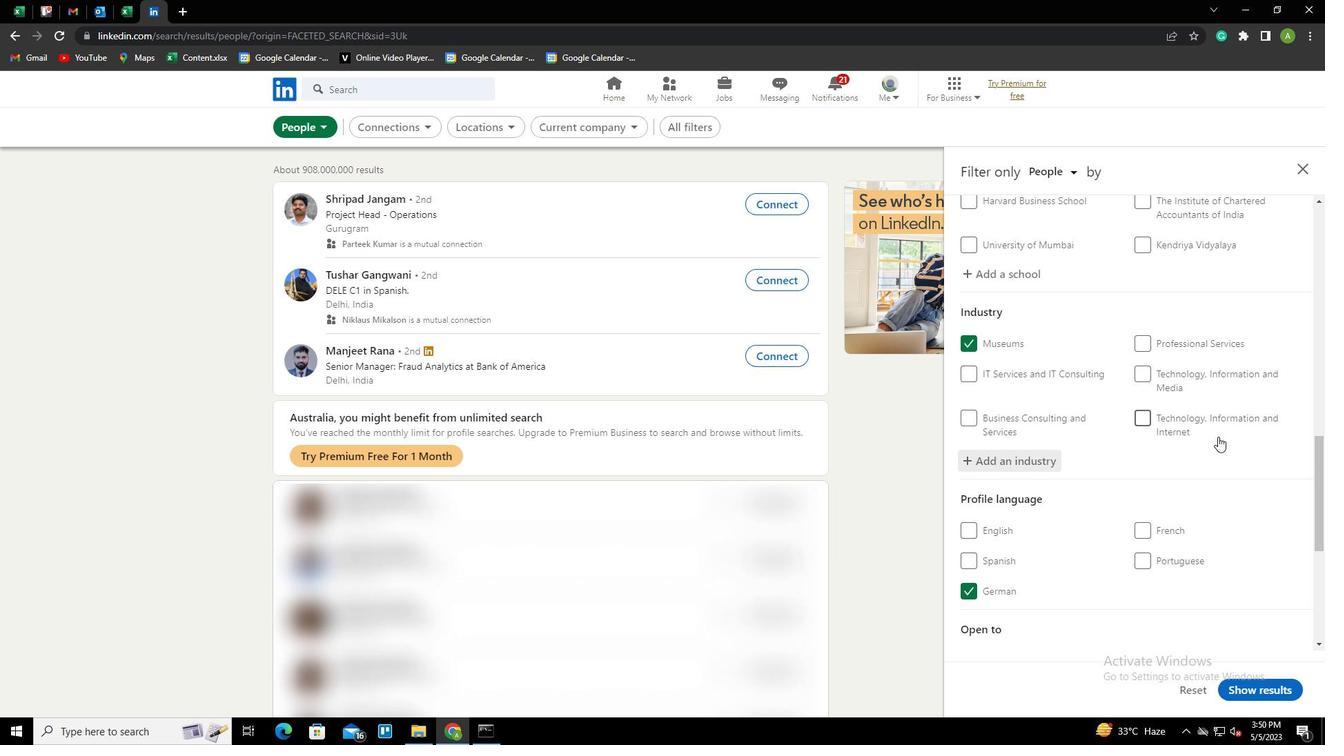 
Action: Mouse scrolled (1218, 436) with delta (0, 0)
Screenshot: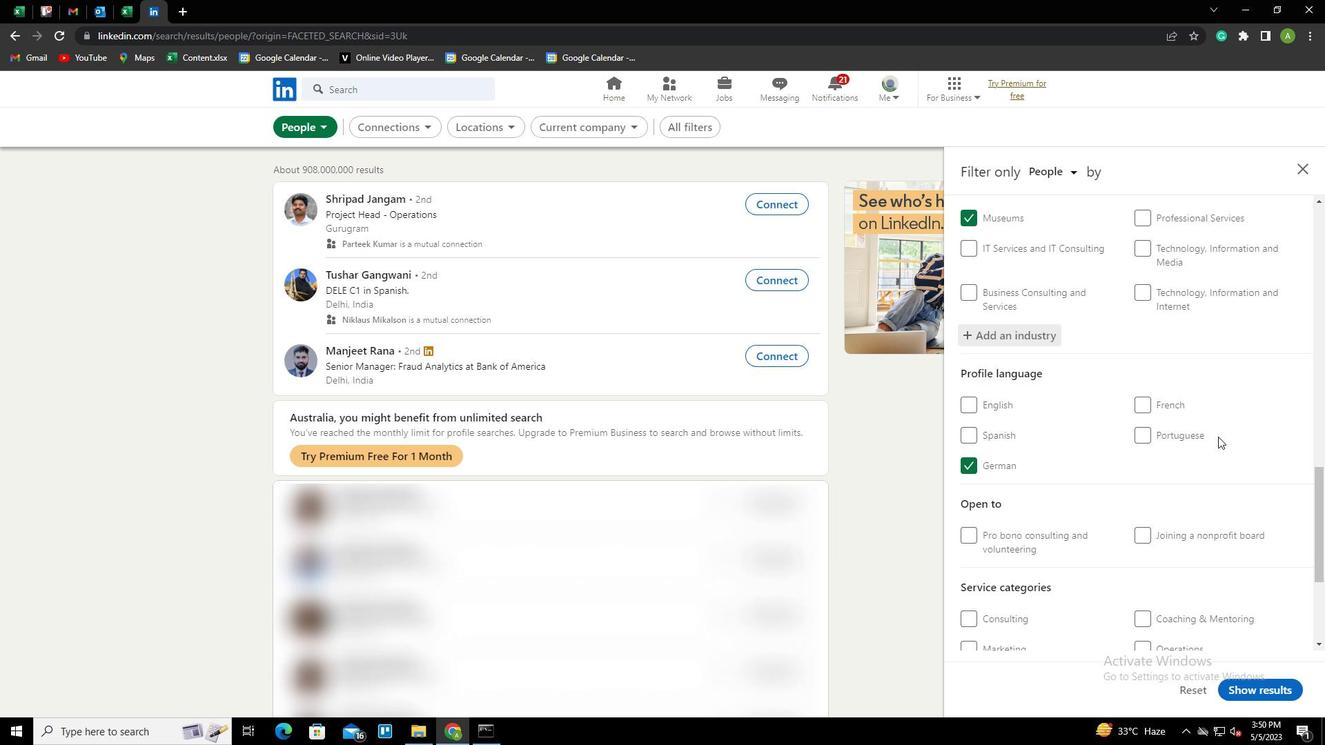 
Action: Mouse scrolled (1218, 436) with delta (0, 0)
Screenshot: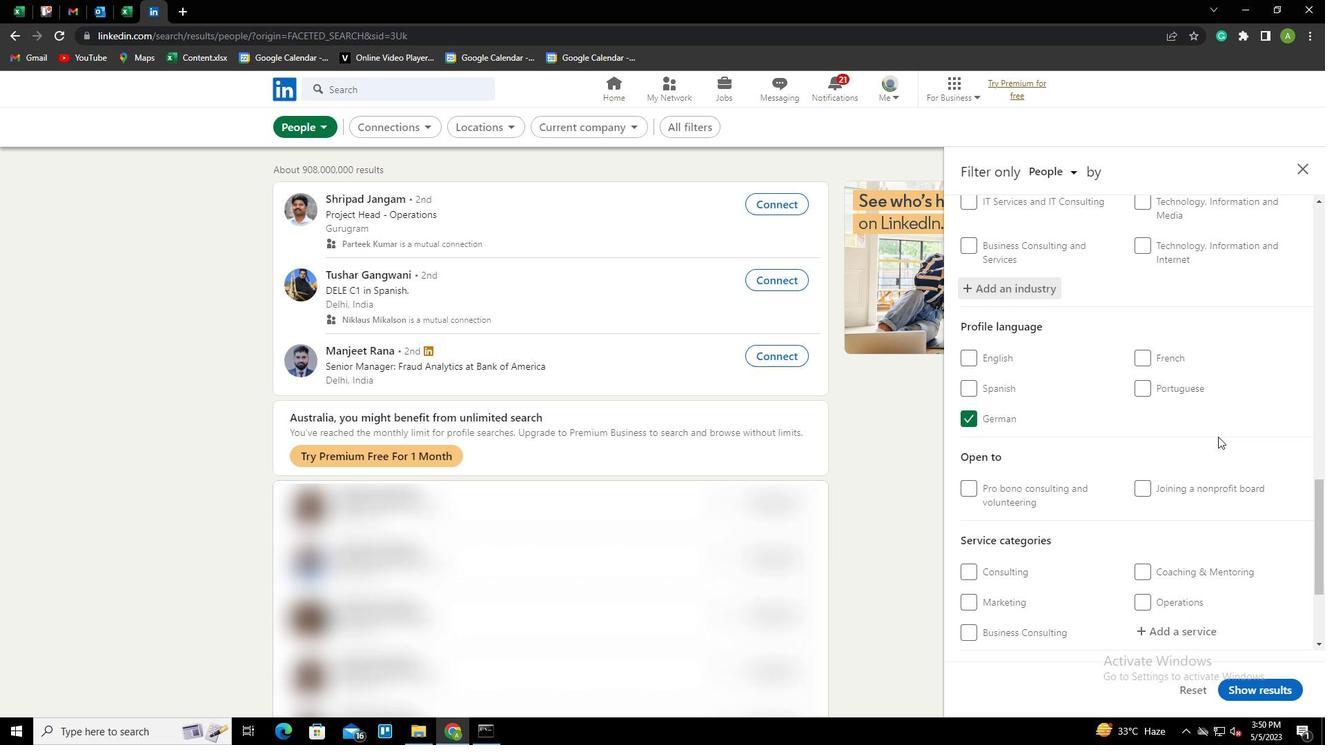 
Action: Mouse scrolled (1218, 436) with delta (0, 0)
Screenshot: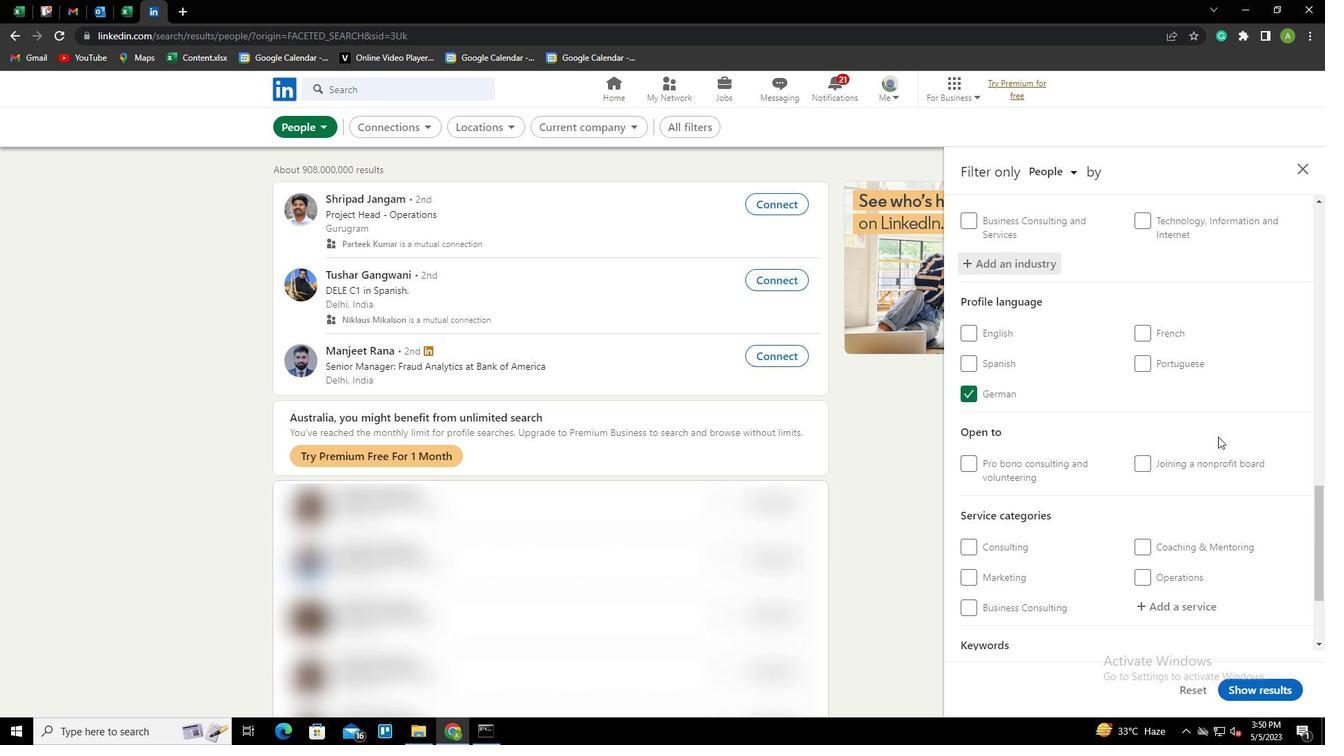 
Action: Mouse scrolled (1218, 436) with delta (0, 0)
Screenshot: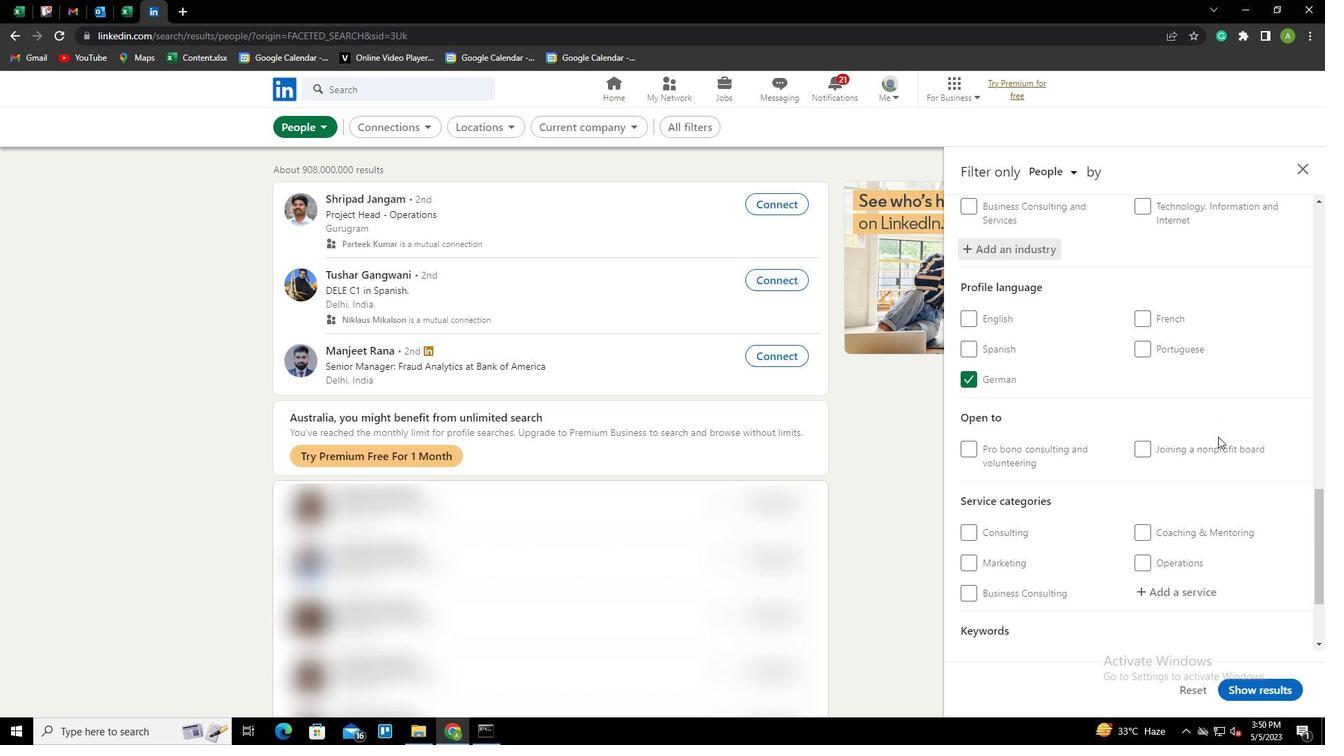 
Action: Mouse moved to (1200, 452)
Screenshot: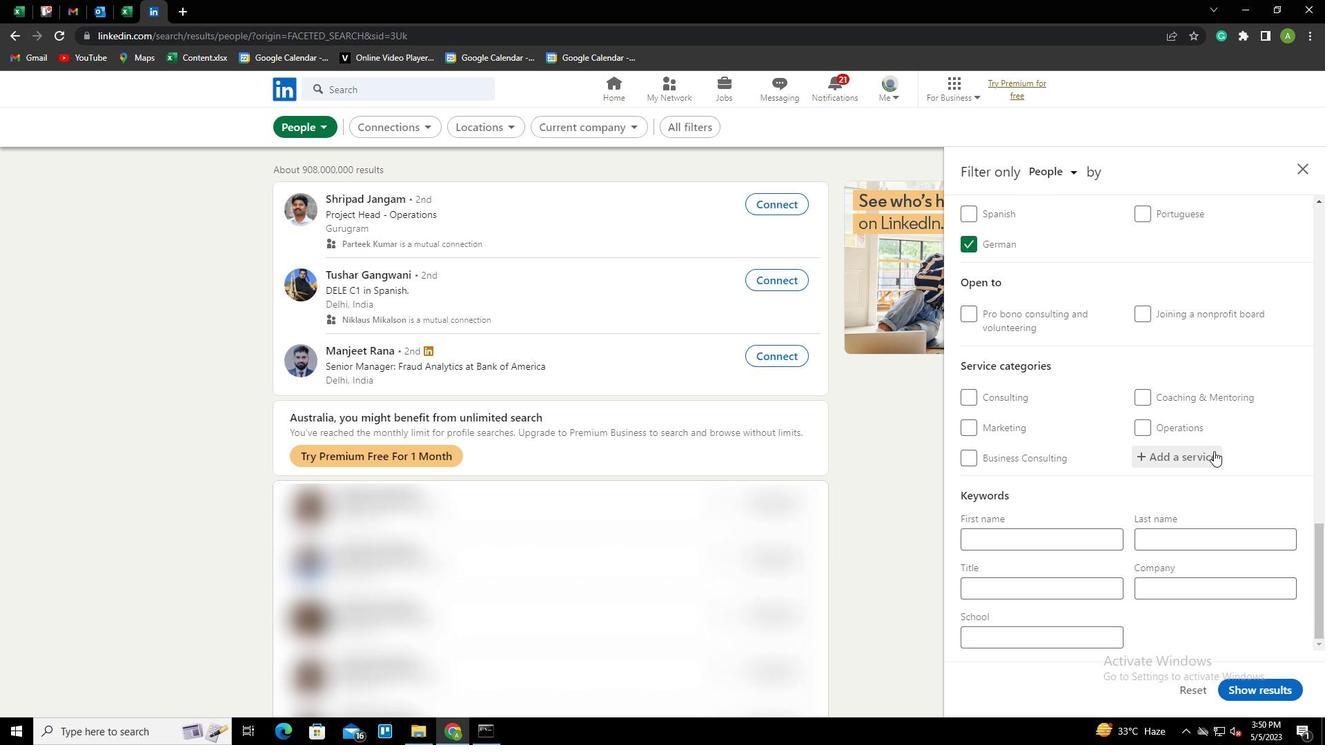 
Action: Mouse pressed left at (1200, 452)
Screenshot: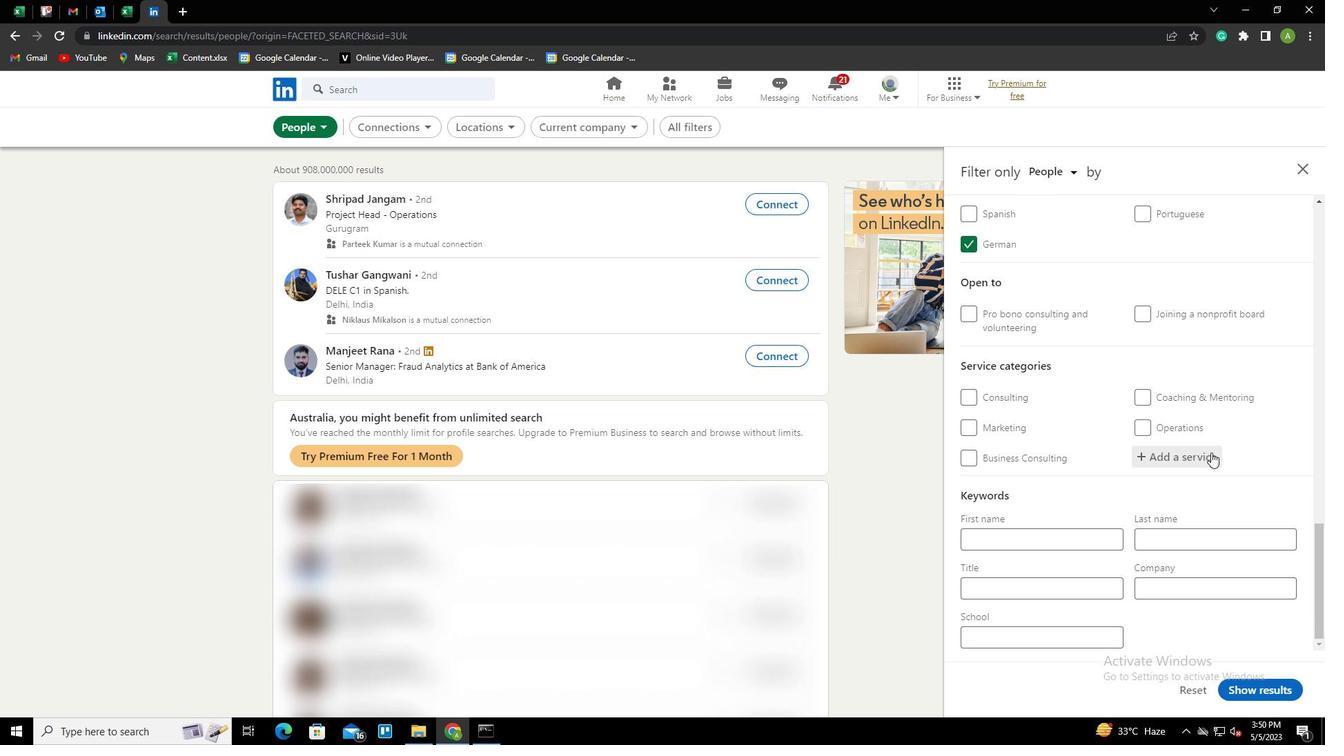 
Action: Mouse moved to (1197, 452)
Screenshot: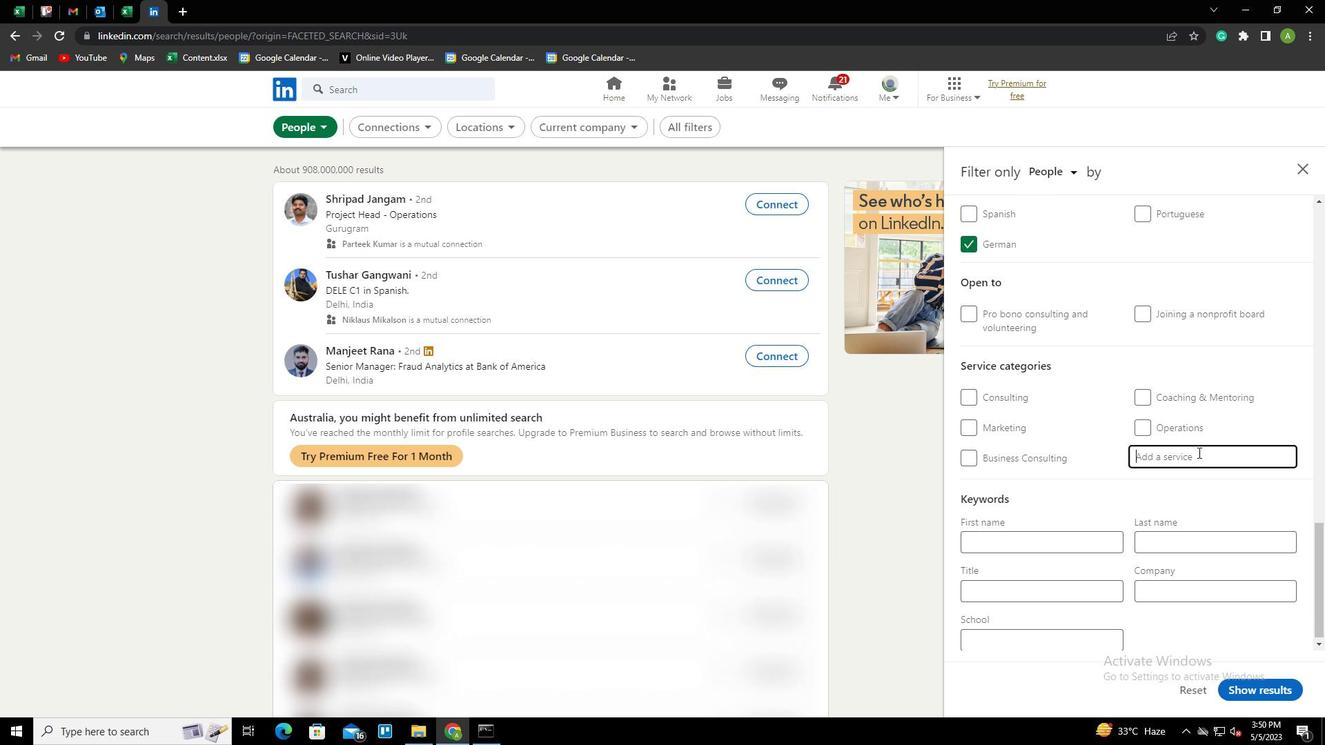 
Action: Key pressed <Key.shift>
Screenshot: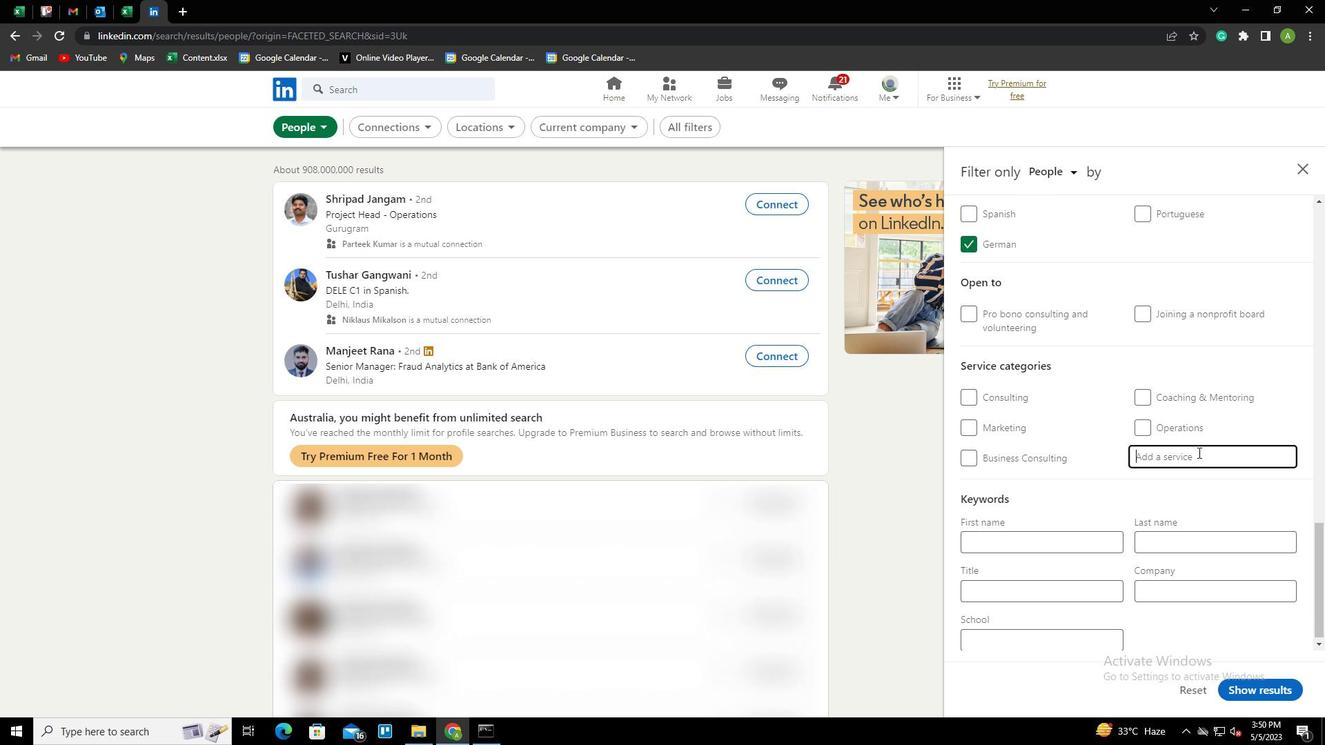 
Action: Mouse moved to (1193, 452)
Screenshot: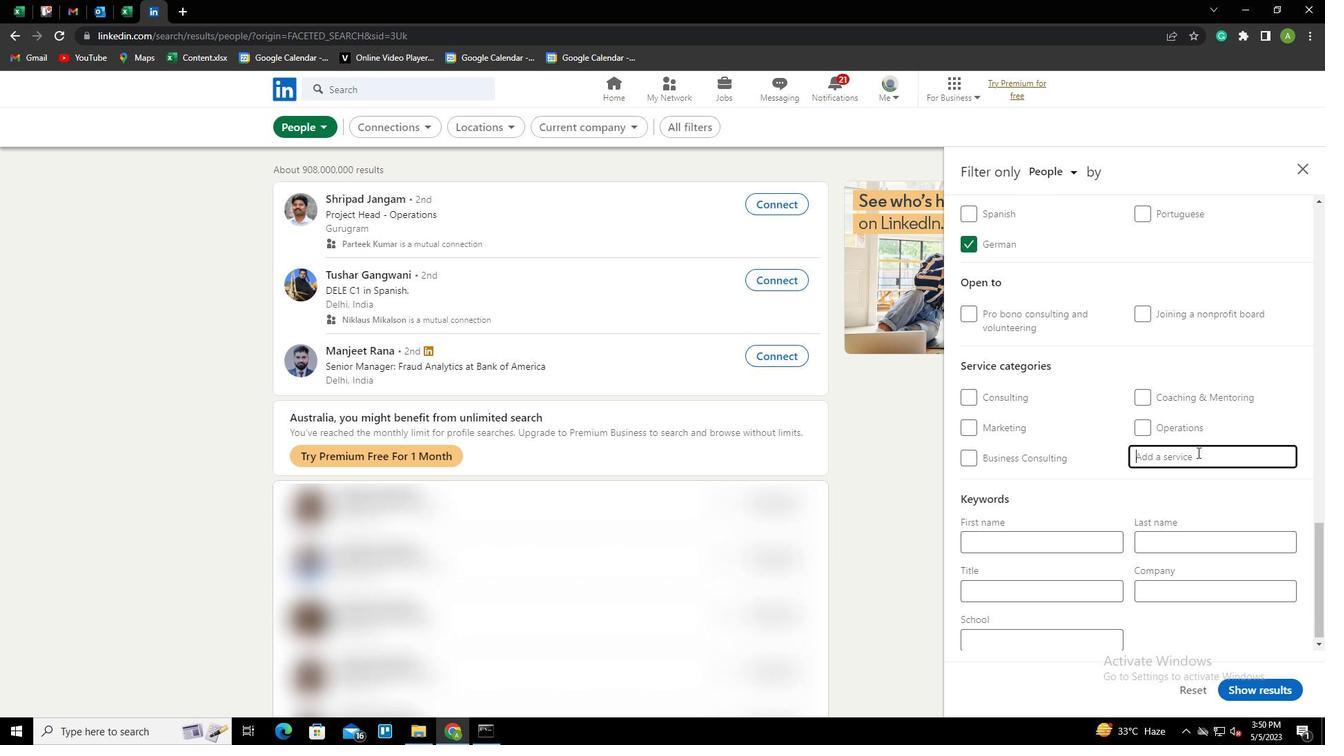 
Action: Key pressed <Key.shift><Key.shift><Key.shift><Key.shift><Key.shift><Key.shift><Key.shift><Key.shift>GHOSTWRITING<Key.down><Key.enter>
Screenshot: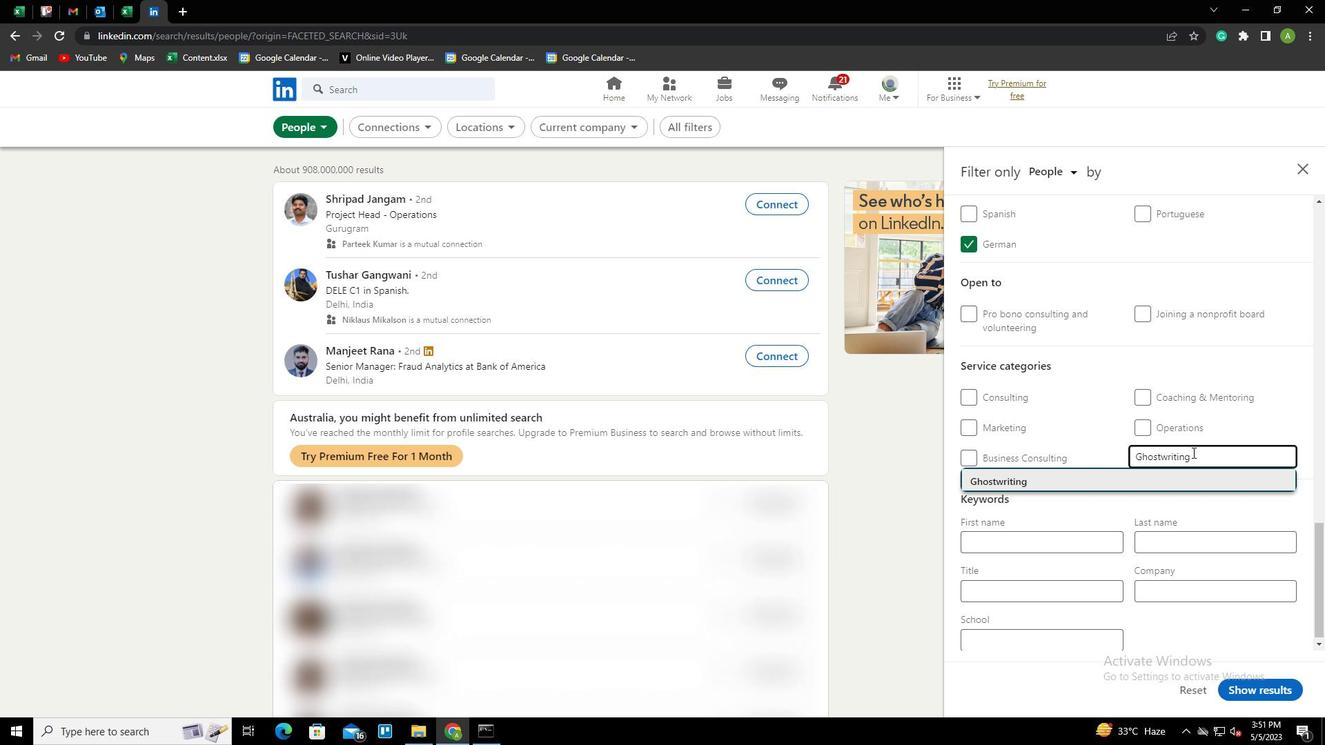 
Action: Mouse scrolled (1193, 452) with delta (0, 0)
Screenshot: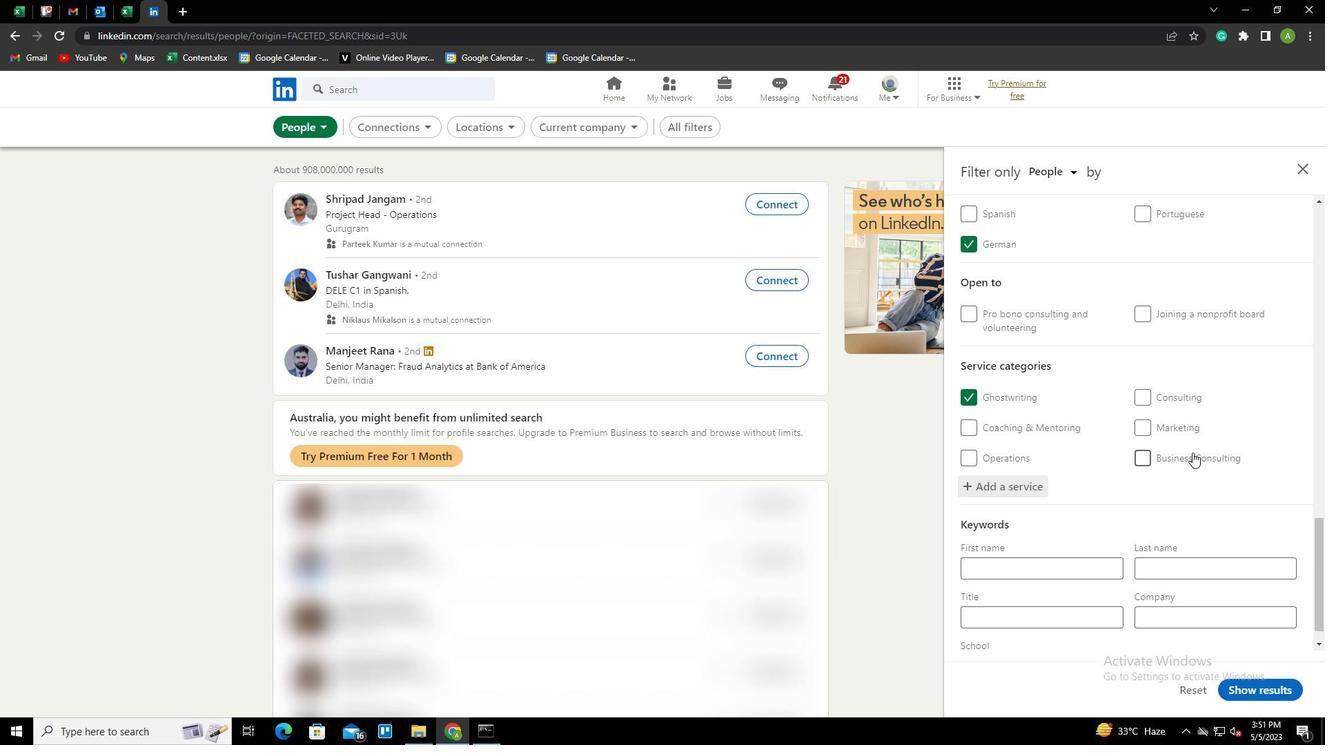 
Action: Mouse scrolled (1193, 452) with delta (0, 0)
Screenshot: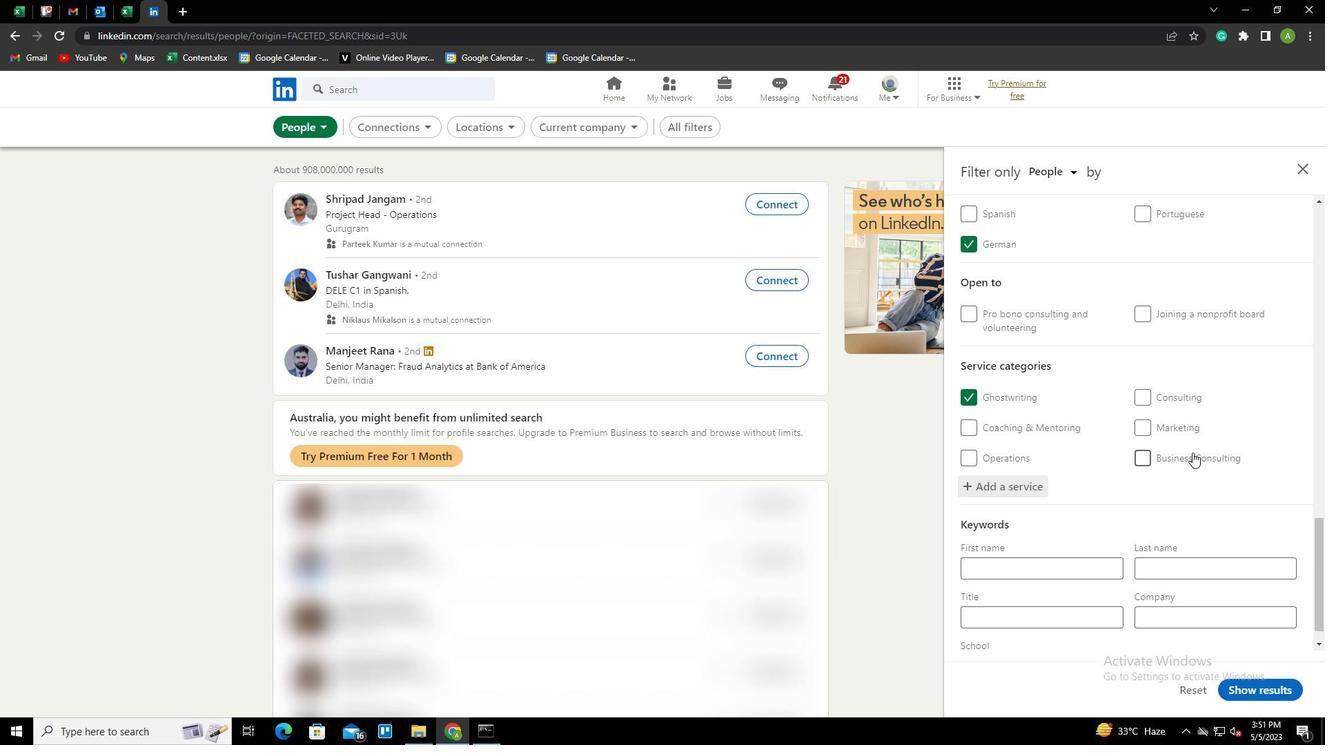 
Action: Mouse scrolled (1193, 452) with delta (0, 0)
Screenshot: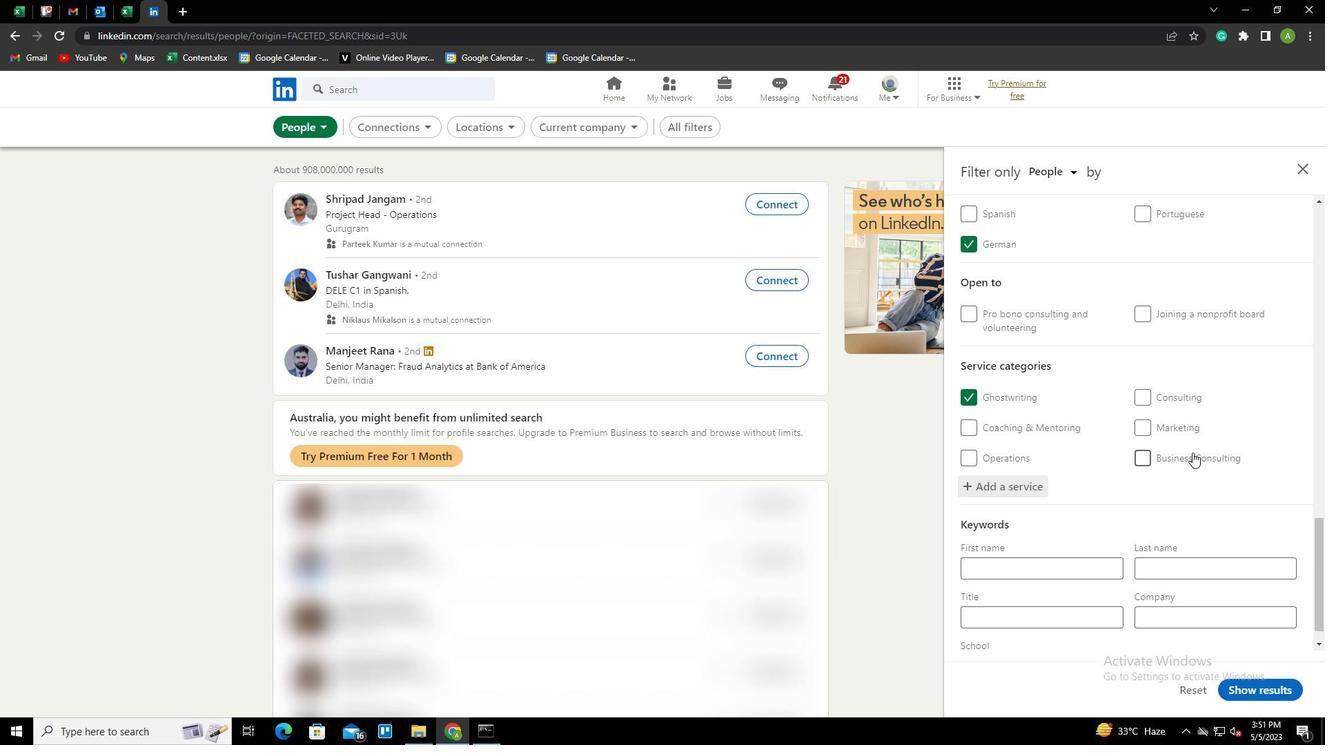 
Action: Mouse scrolled (1193, 452) with delta (0, 0)
Screenshot: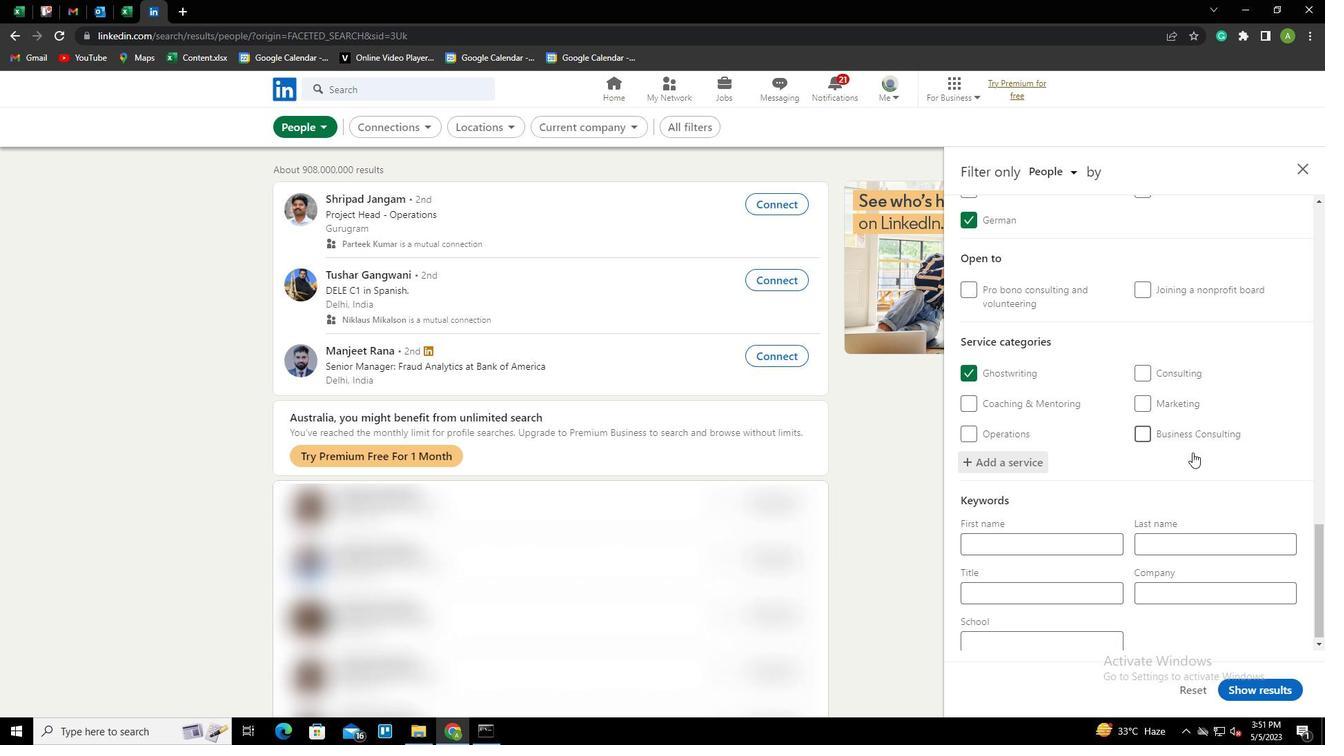 
Action: Mouse moved to (1079, 590)
Screenshot: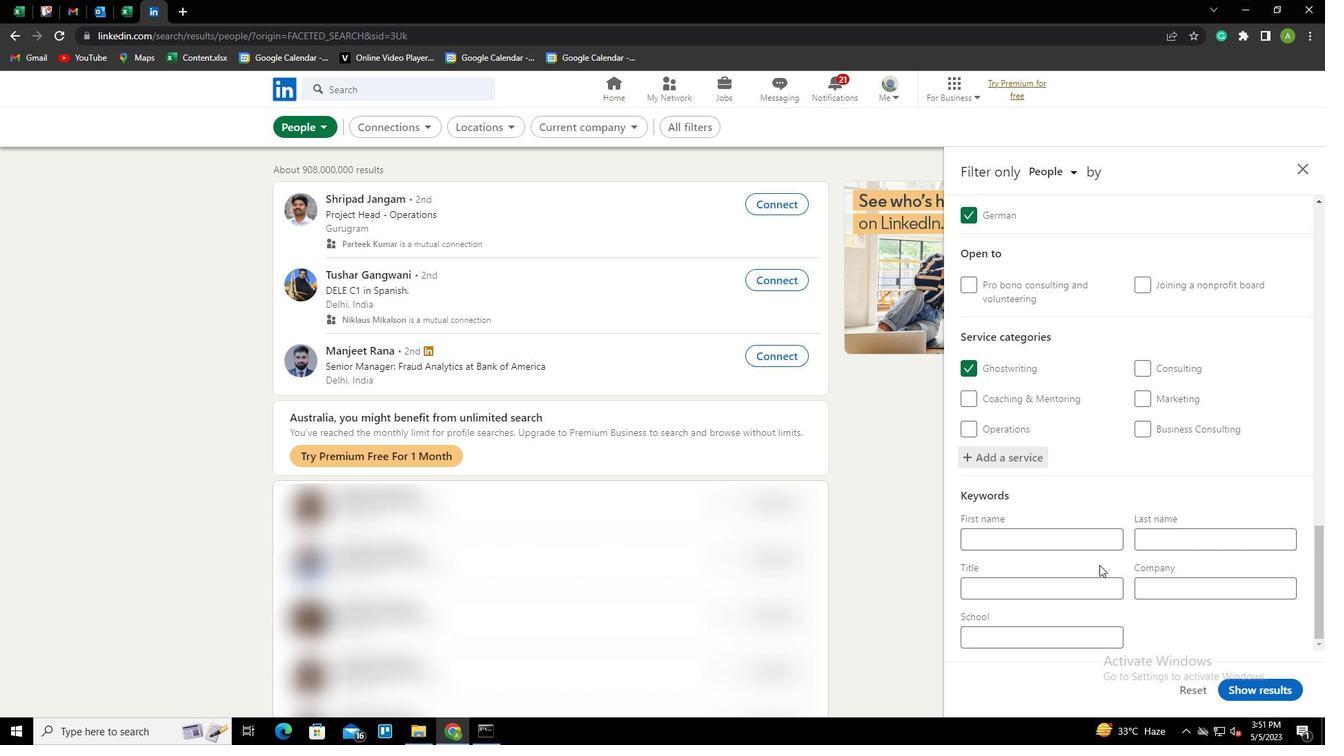 
Action: Mouse pressed left at (1079, 590)
Screenshot: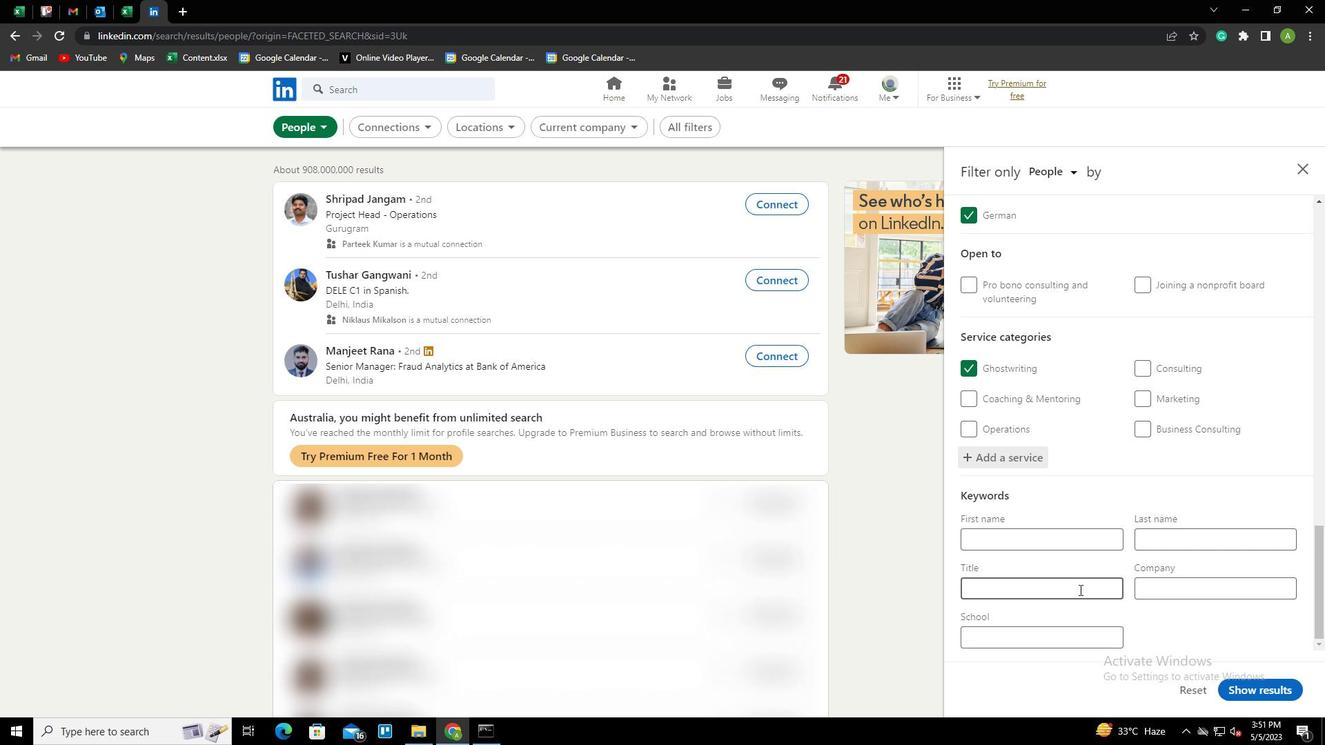 
Action: Key pressed <Key.shift>MASSAGE<Key.space><Key.shift>THERAPY
Screenshot: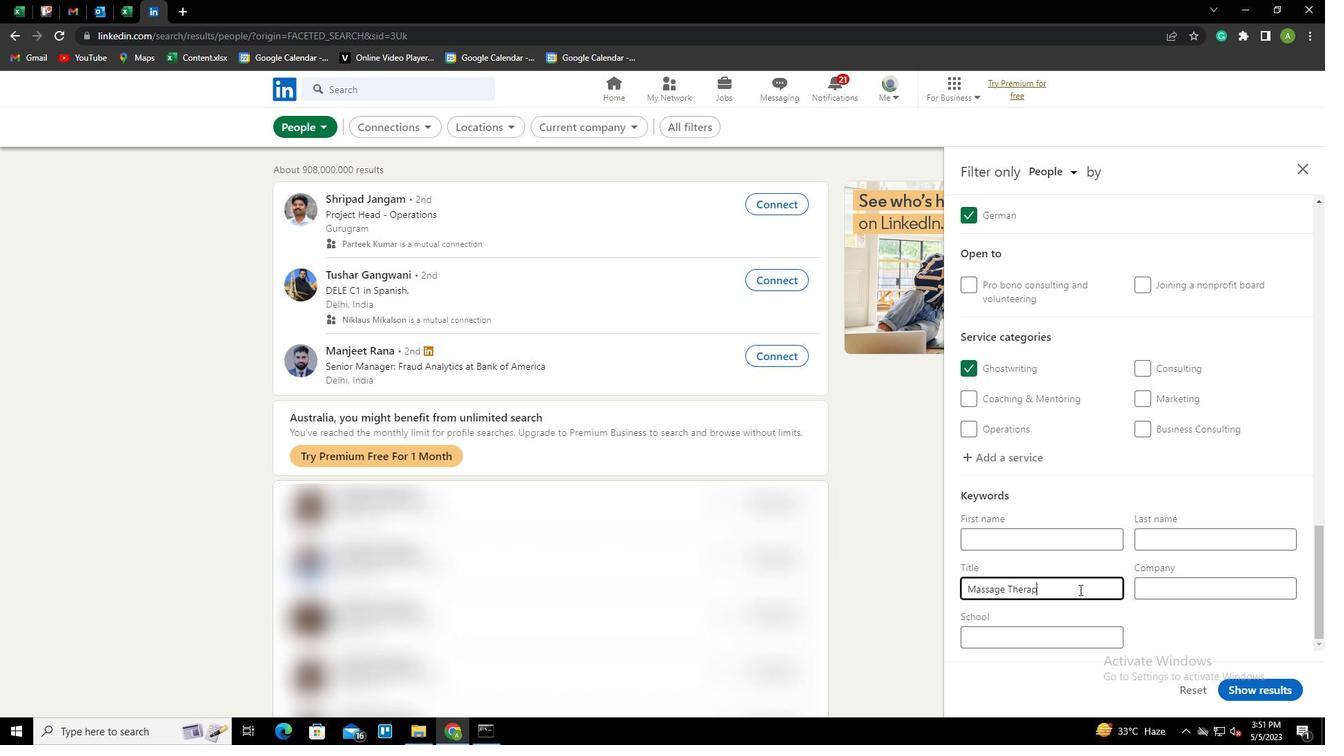
Action: Mouse moved to (1193, 621)
Screenshot: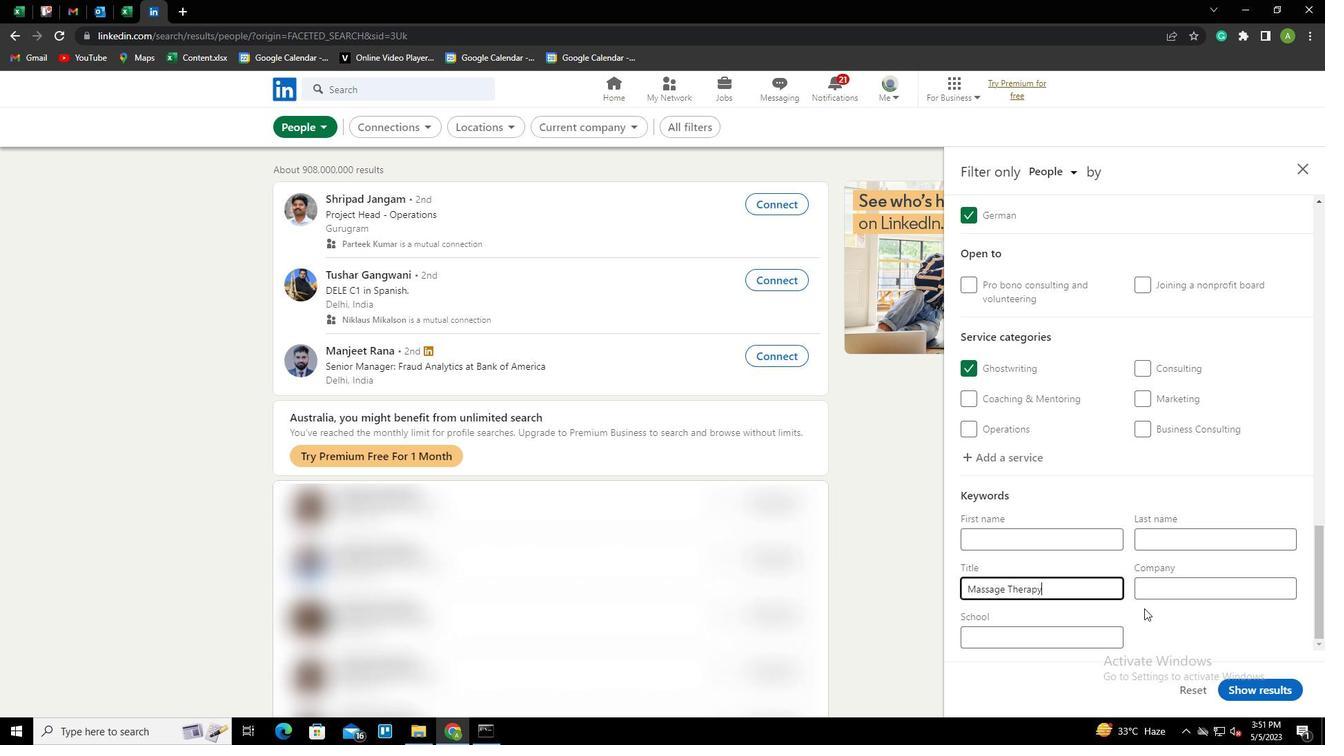 
Action: Mouse pressed left at (1193, 621)
Screenshot: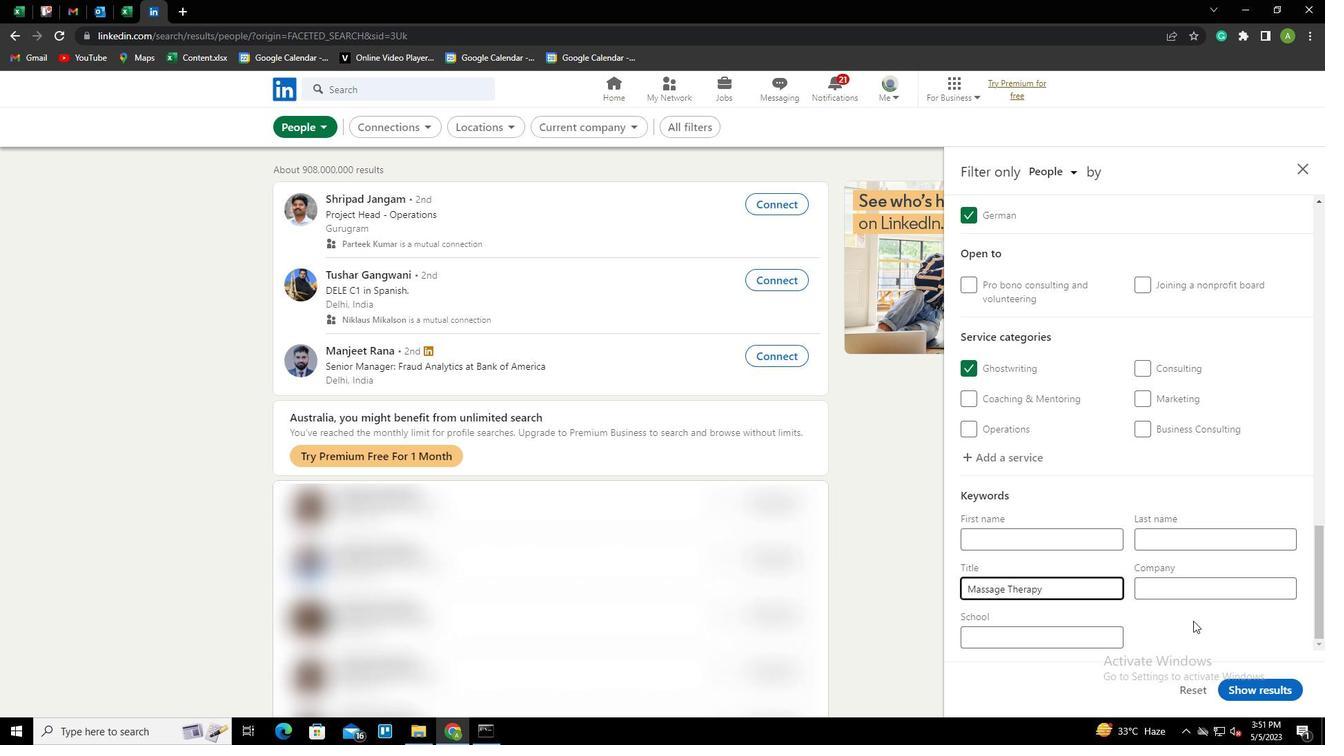 
Action: Mouse moved to (1260, 686)
Screenshot: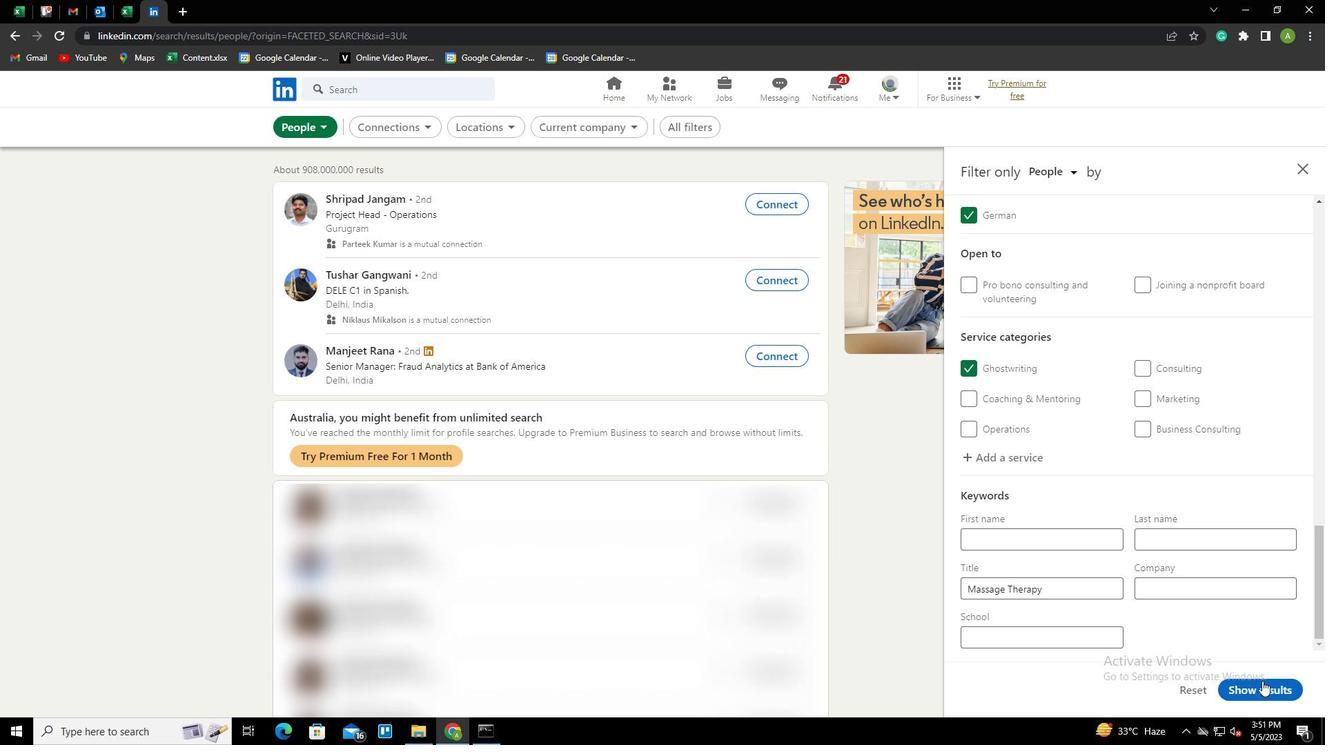 
Action: Mouse pressed left at (1260, 686)
Screenshot: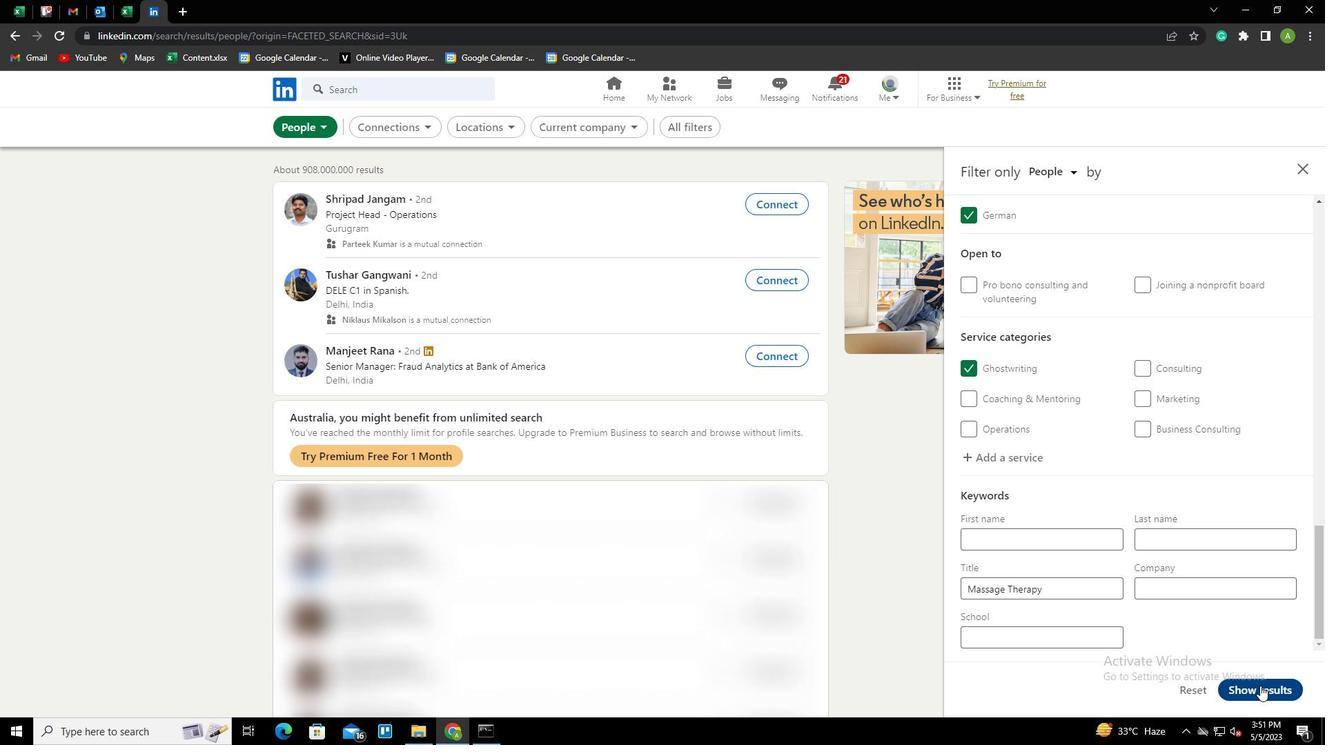 
